 Task: Send an email with the signature Johnny Mitchell with the subject Update on a new law or regulation and the message Could you please send me the updated version of the report once its complete? from softage.5@softage.net to softage.6@softage.net and move the email from Sent Items to the folder Photography
Action: Mouse moved to (56, 55)
Screenshot: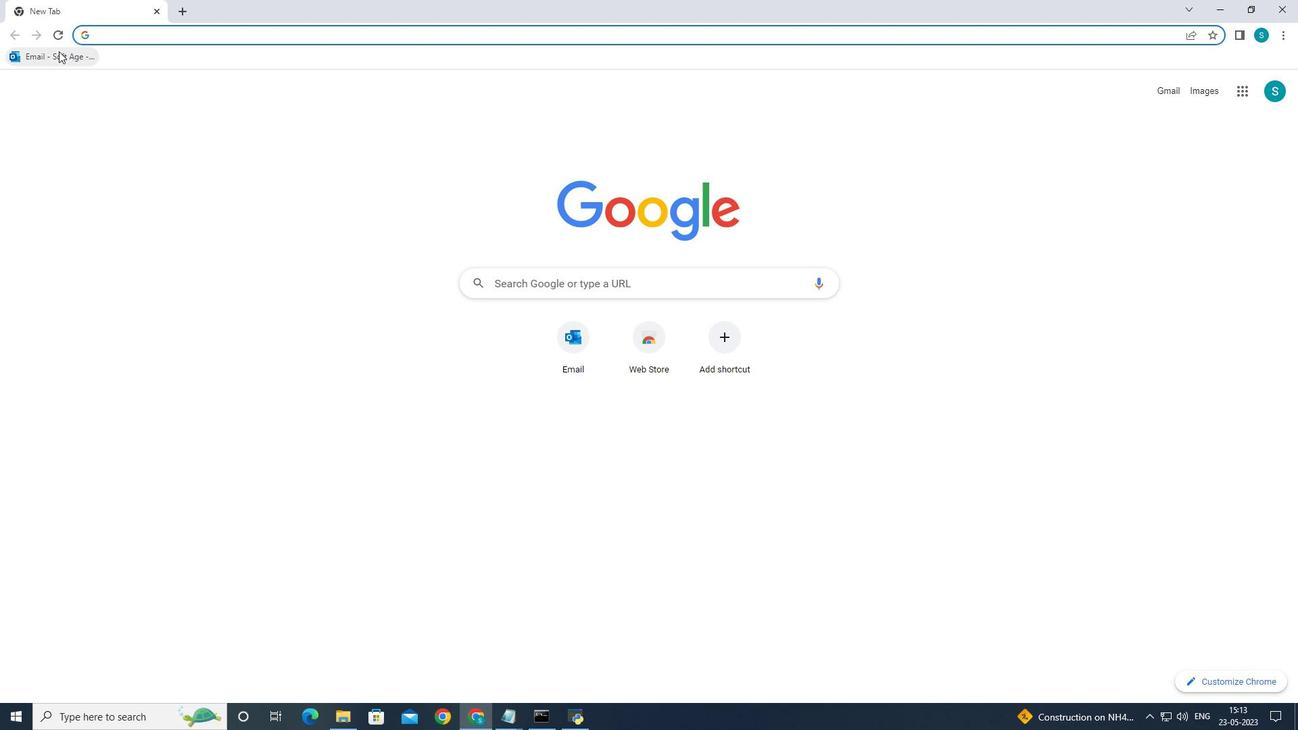 
Action: Mouse pressed left at (56, 55)
Screenshot: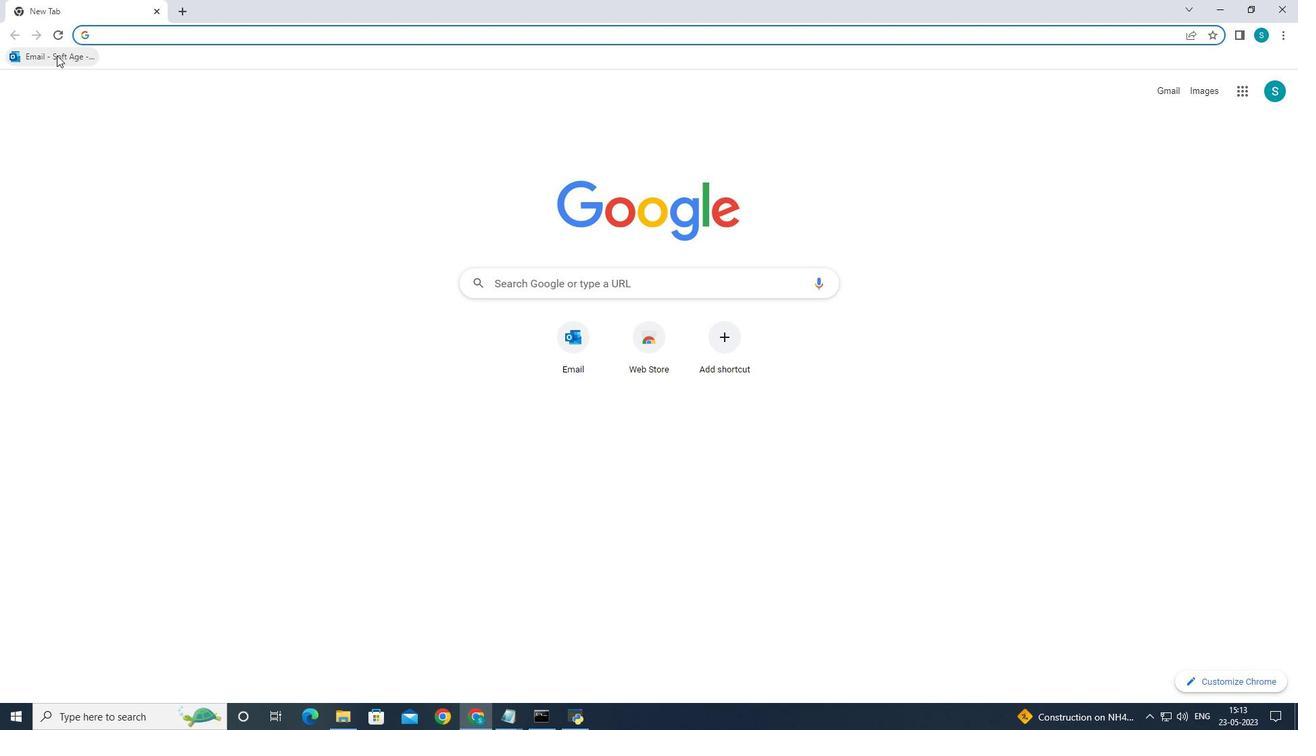 
Action: Mouse moved to (180, 123)
Screenshot: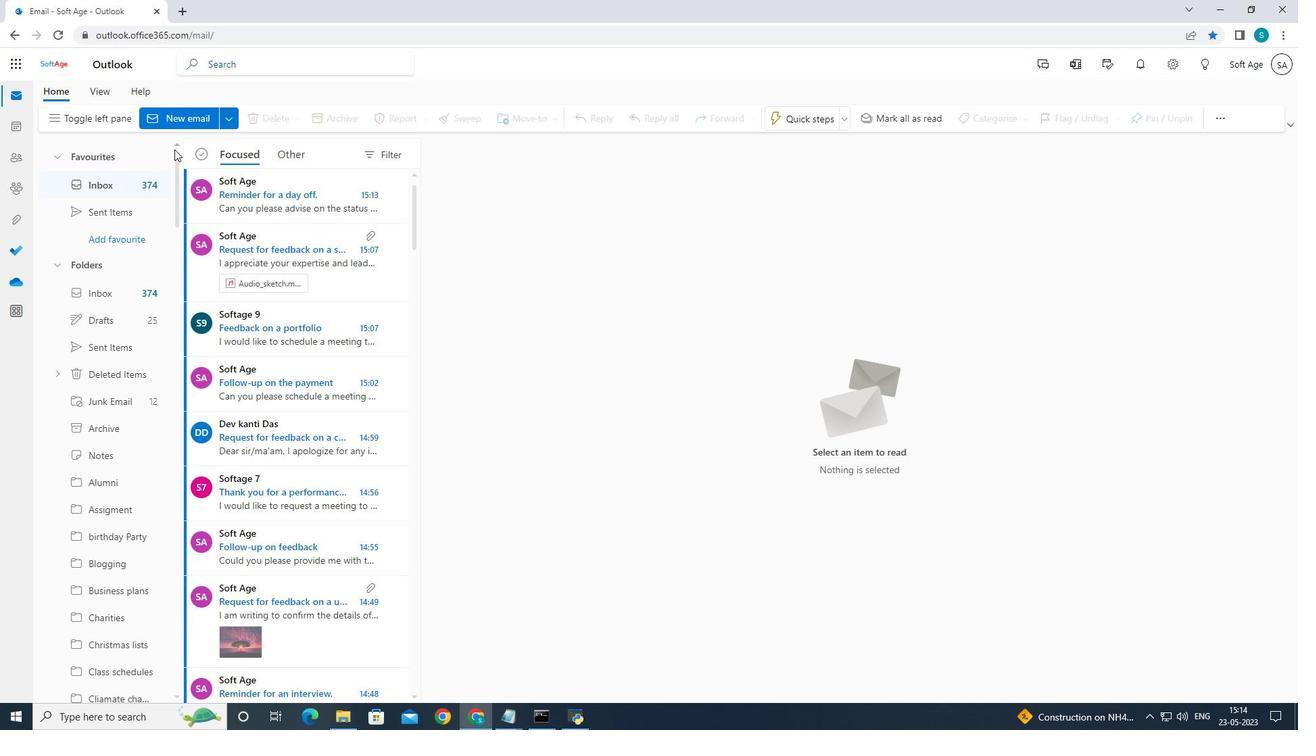 
Action: Mouse pressed left at (180, 123)
Screenshot: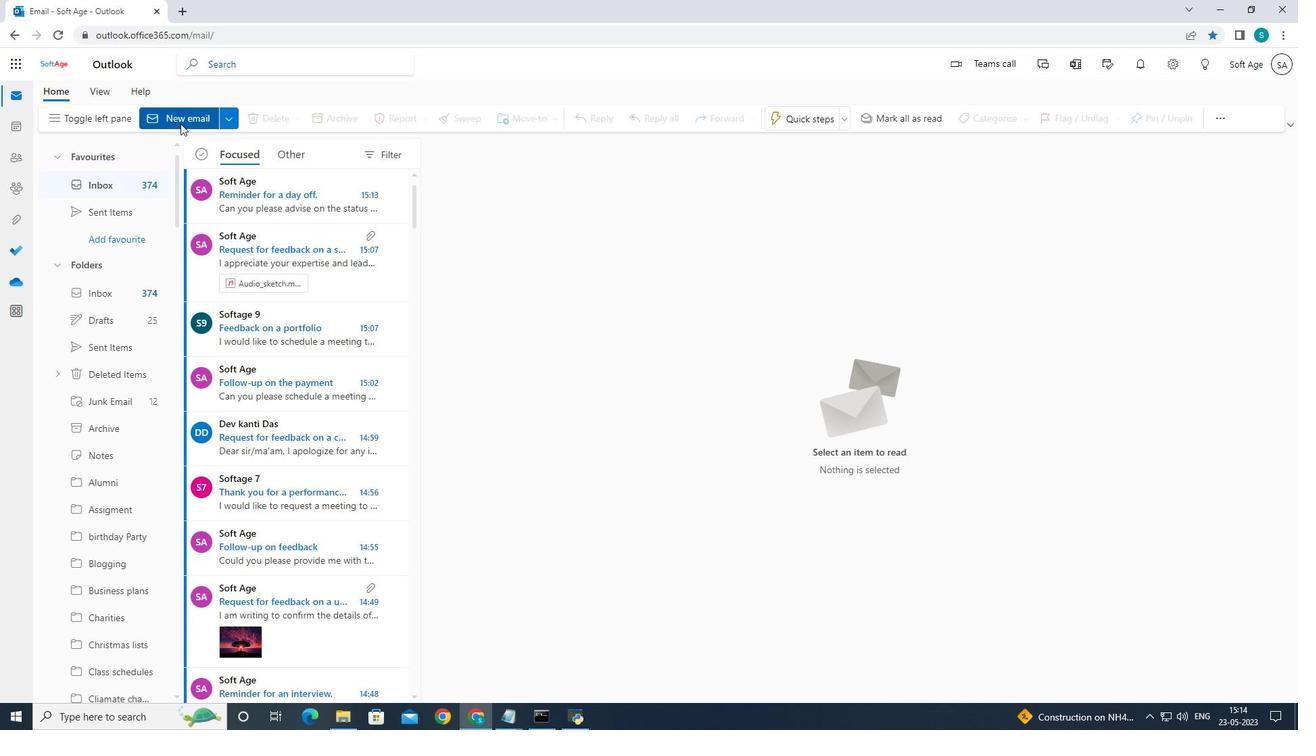 
Action: Mouse pressed left at (180, 123)
Screenshot: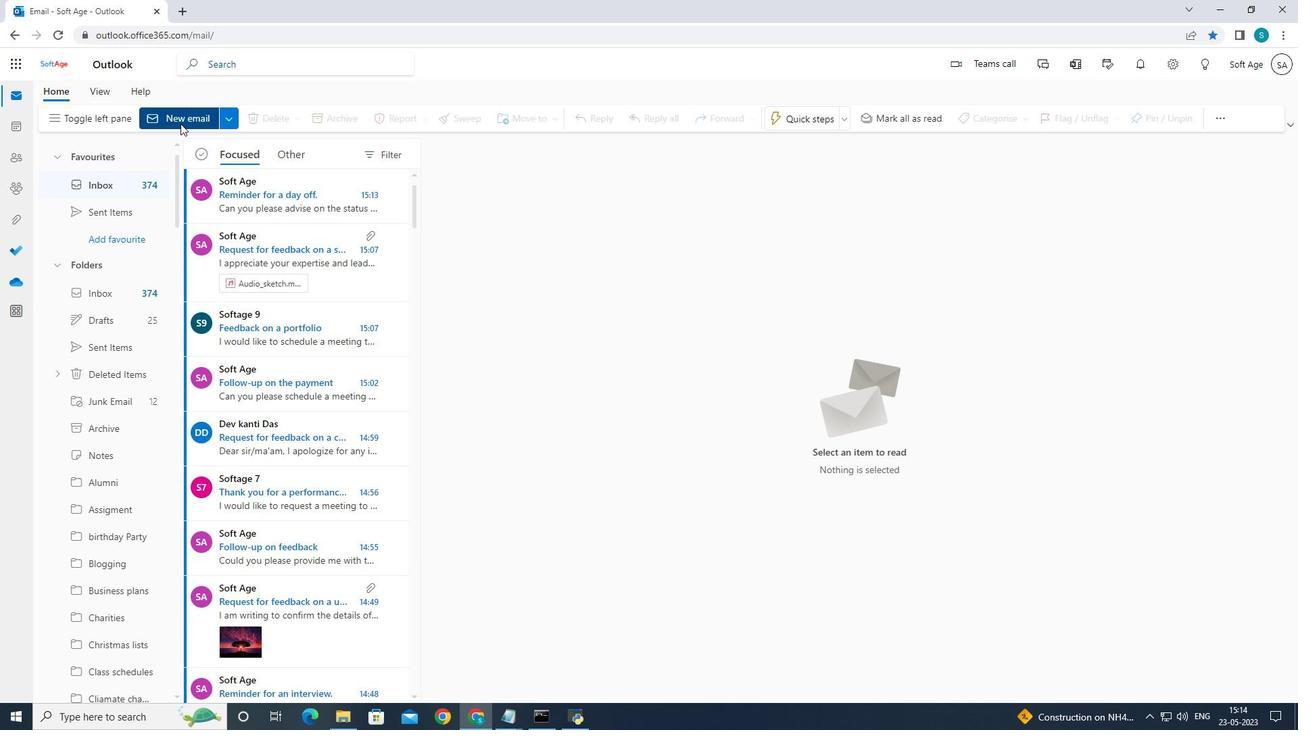 
Action: Mouse moved to (885, 121)
Screenshot: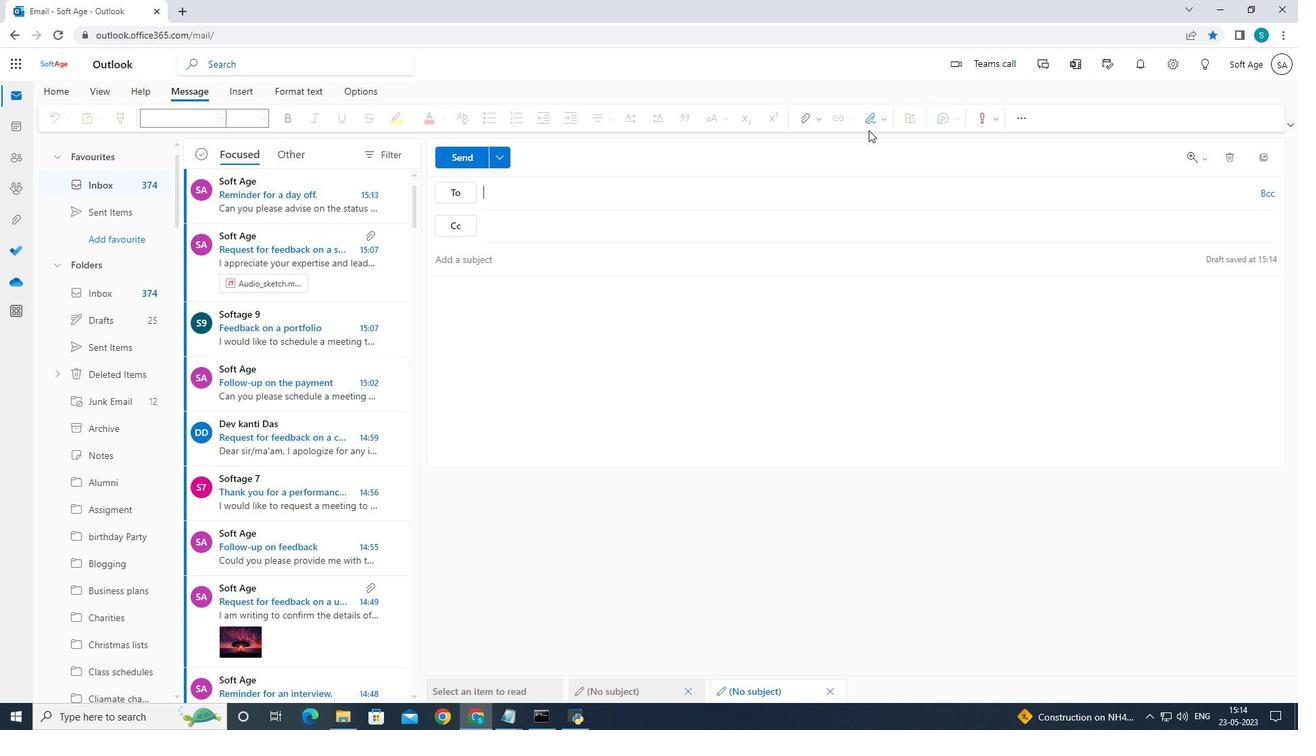 
Action: Mouse pressed left at (885, 121)
Screenshot: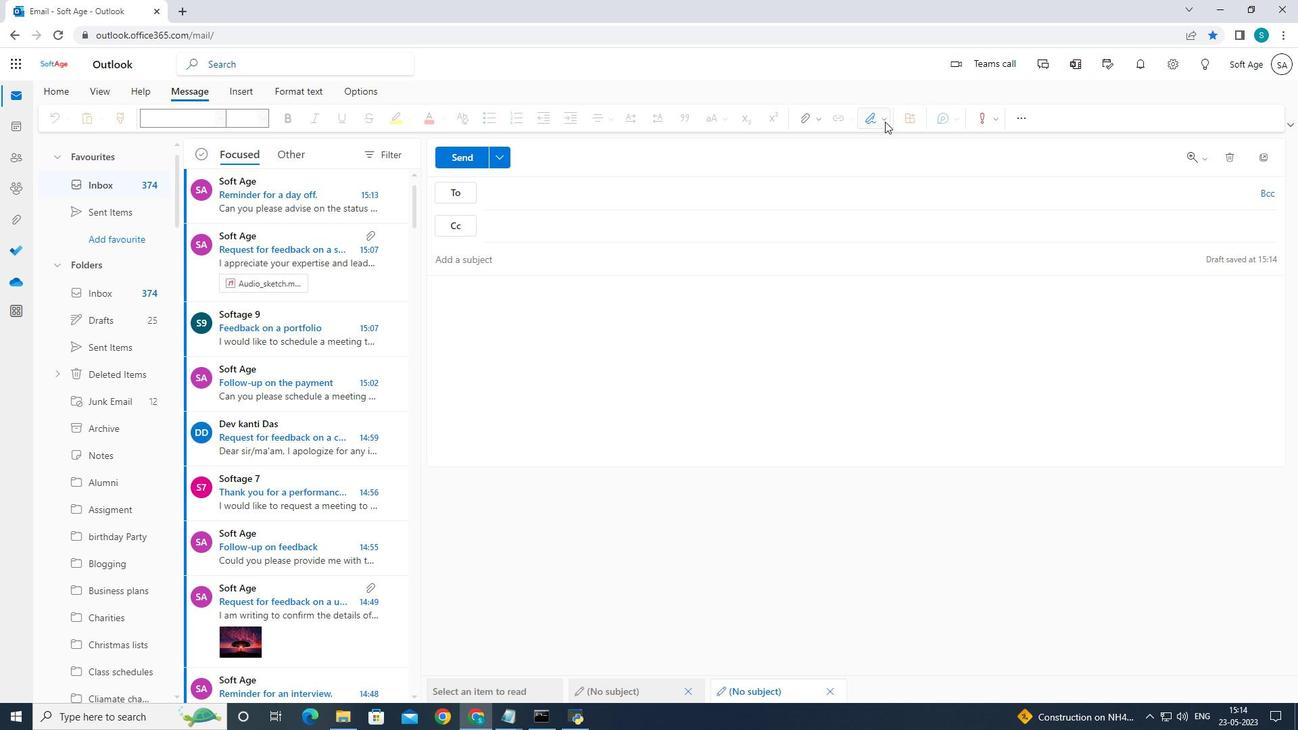 
Action: Mouse moved to (857, 174)
Screenshot: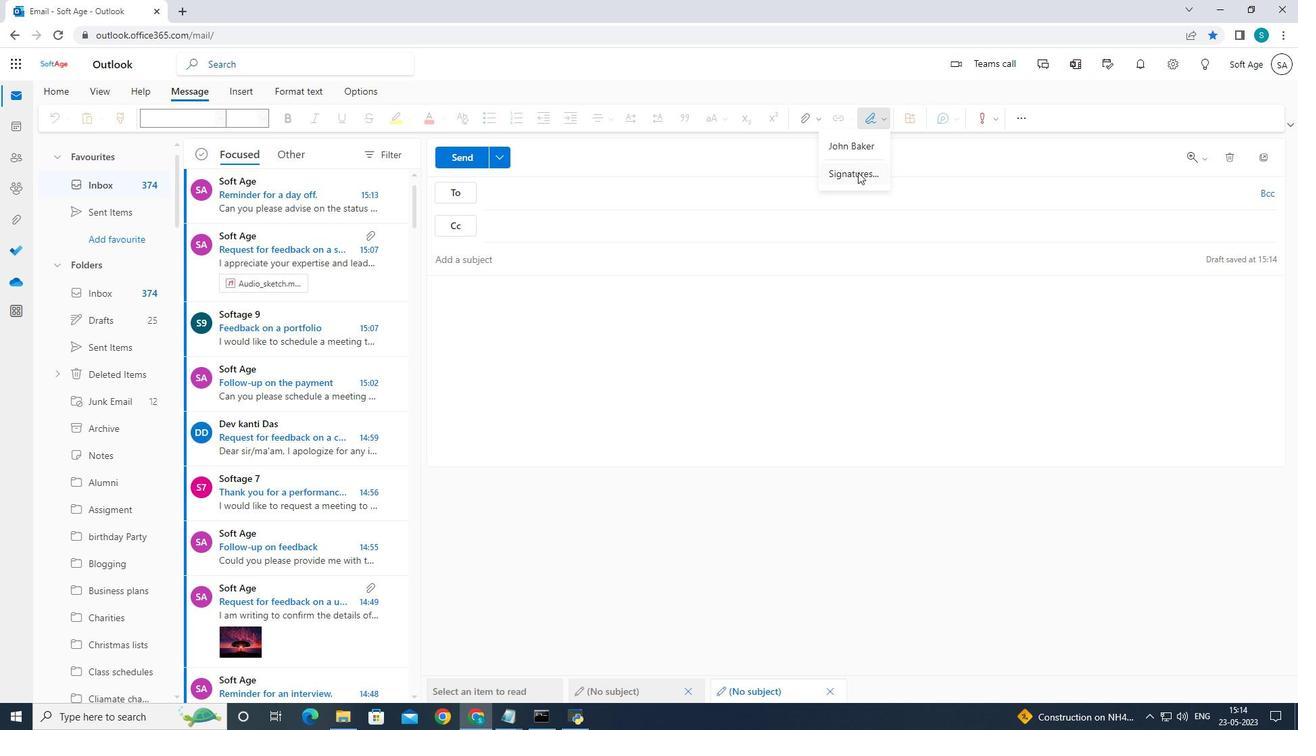 
Action: Mouse pressed left at (857, 174)
Screenshot: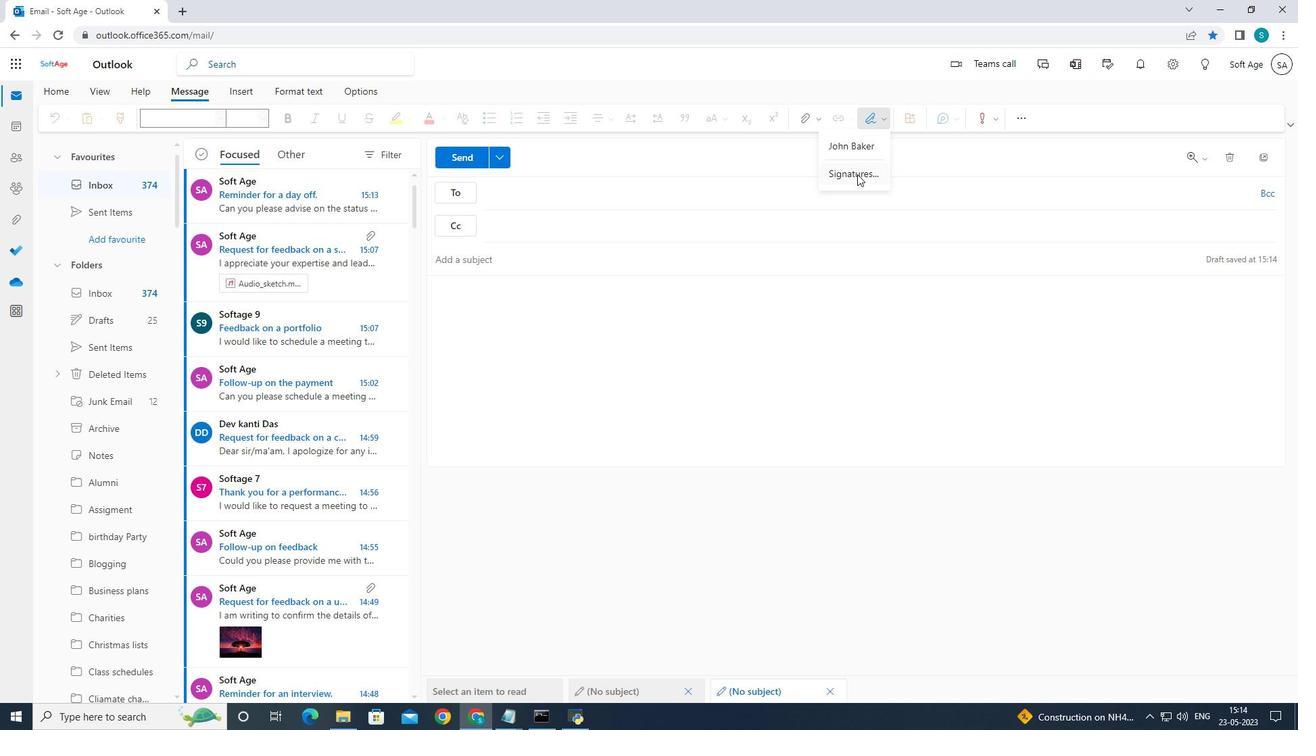 
Action: Mouse moved to (838, 232)
Screenshot: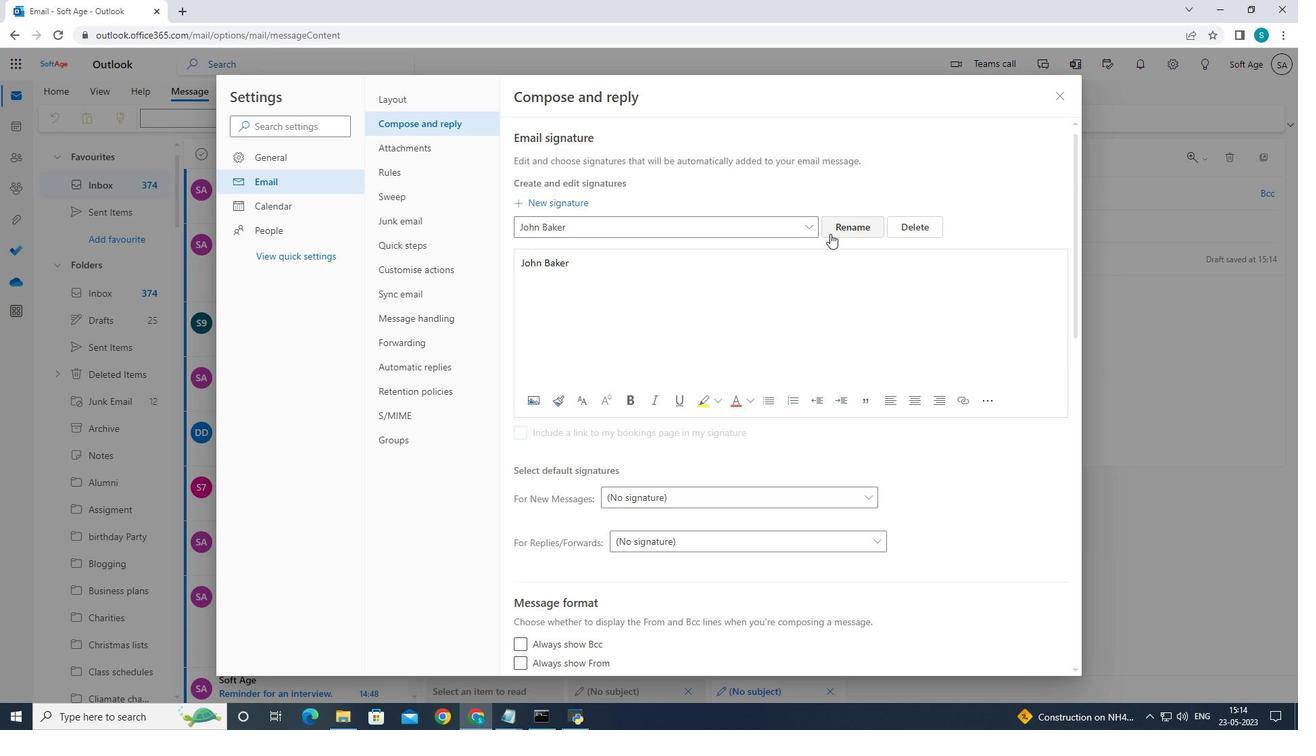 
Action: Mouse pressed left at (838, 232)
Screenshot: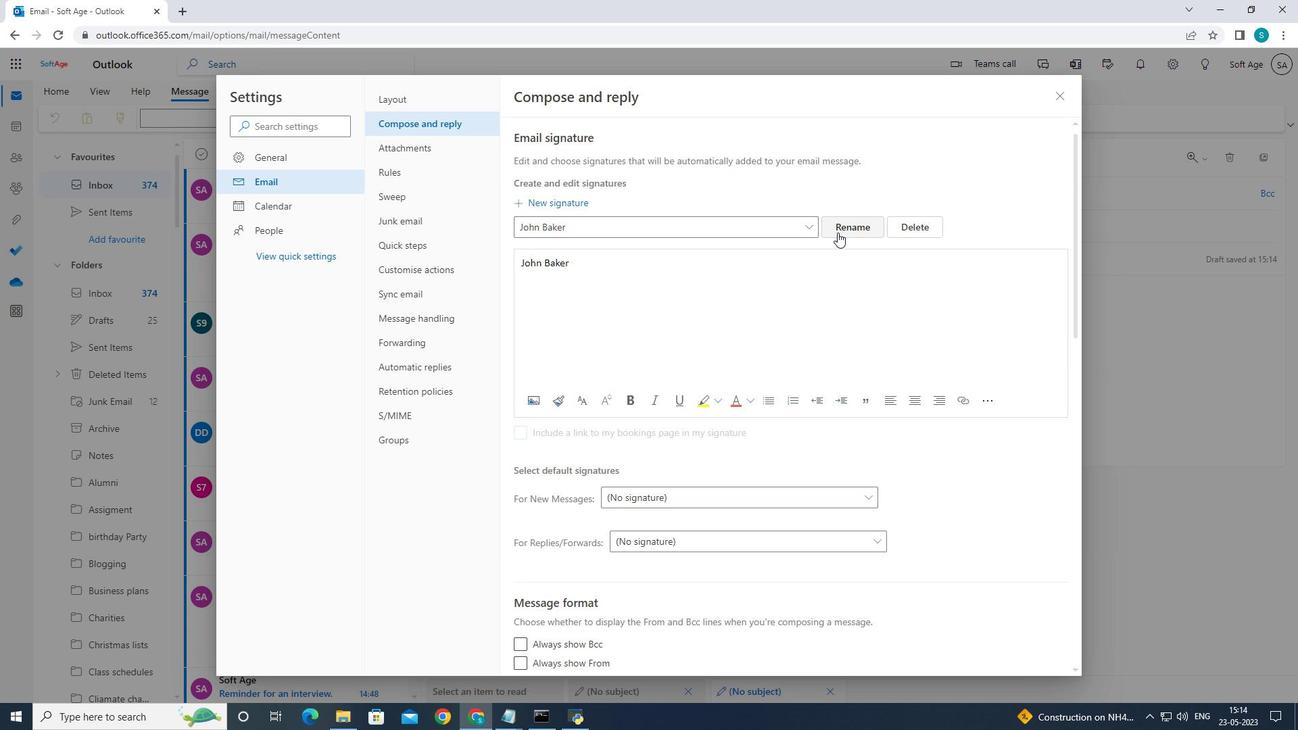 
Action: Mouse moved to (805, 227)
Screenshot: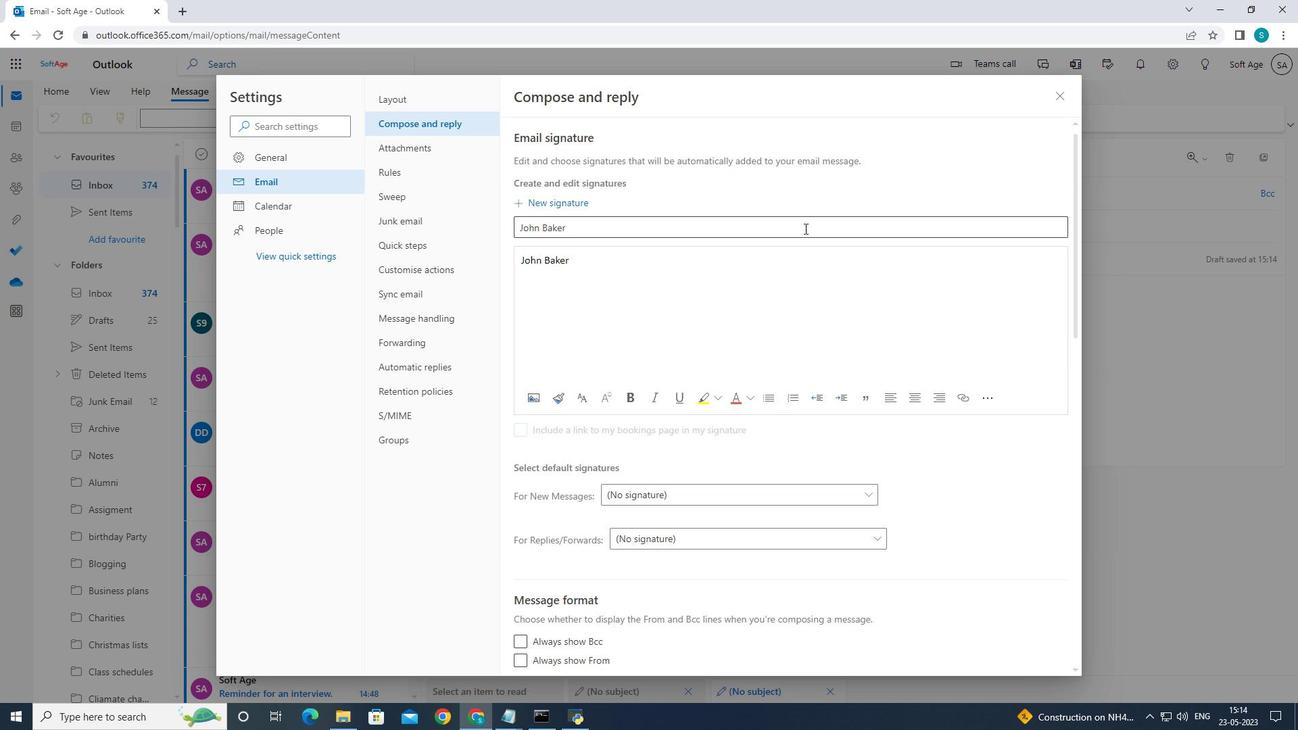 
Action: Mouse pressed left at (805, 227)
Screenshot: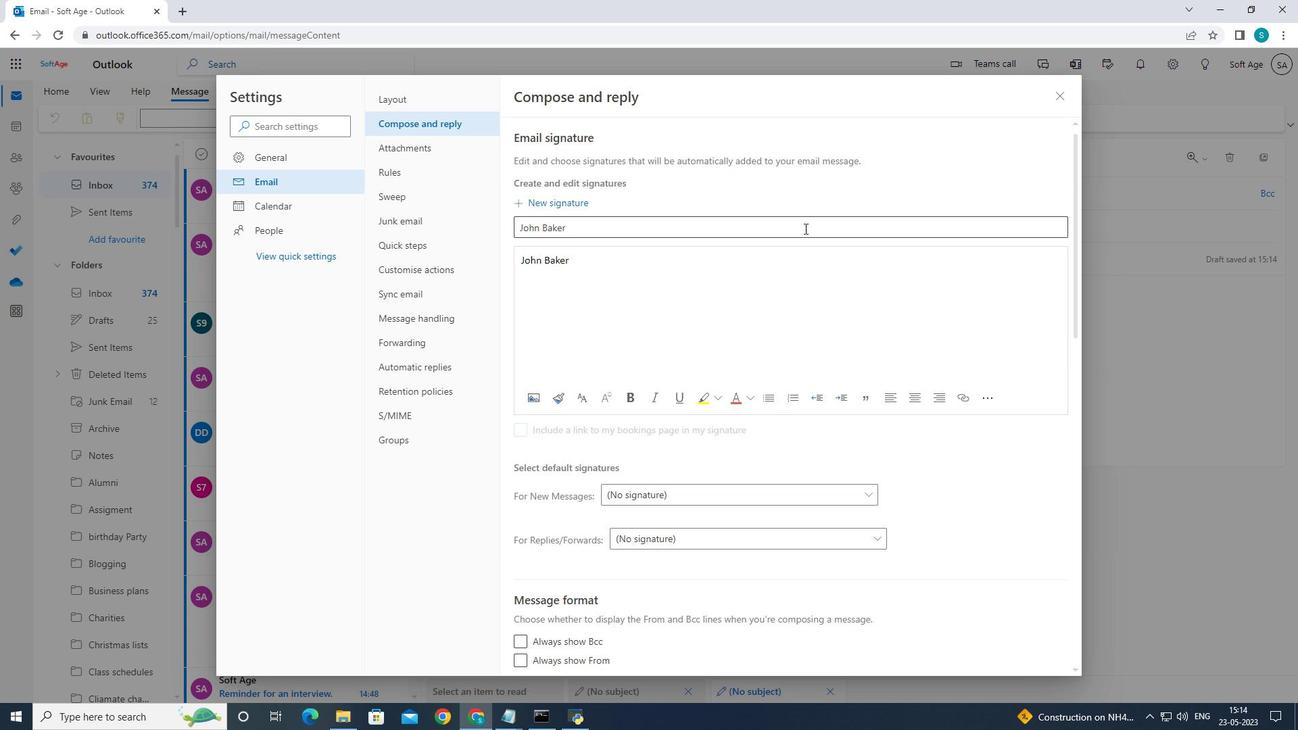 
Action: Mouse moved to (907, 250)
Screenshot: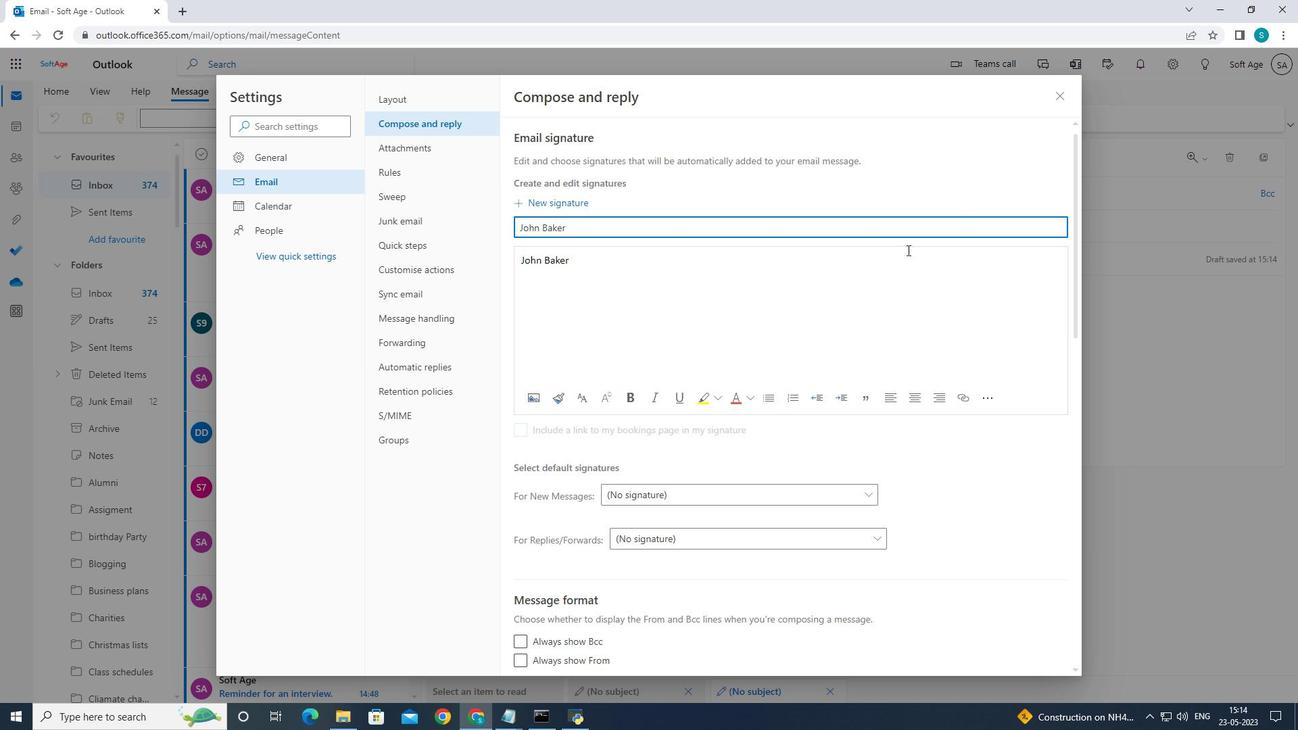 
Action: Key pressed <Key.backspace>
Screenshot: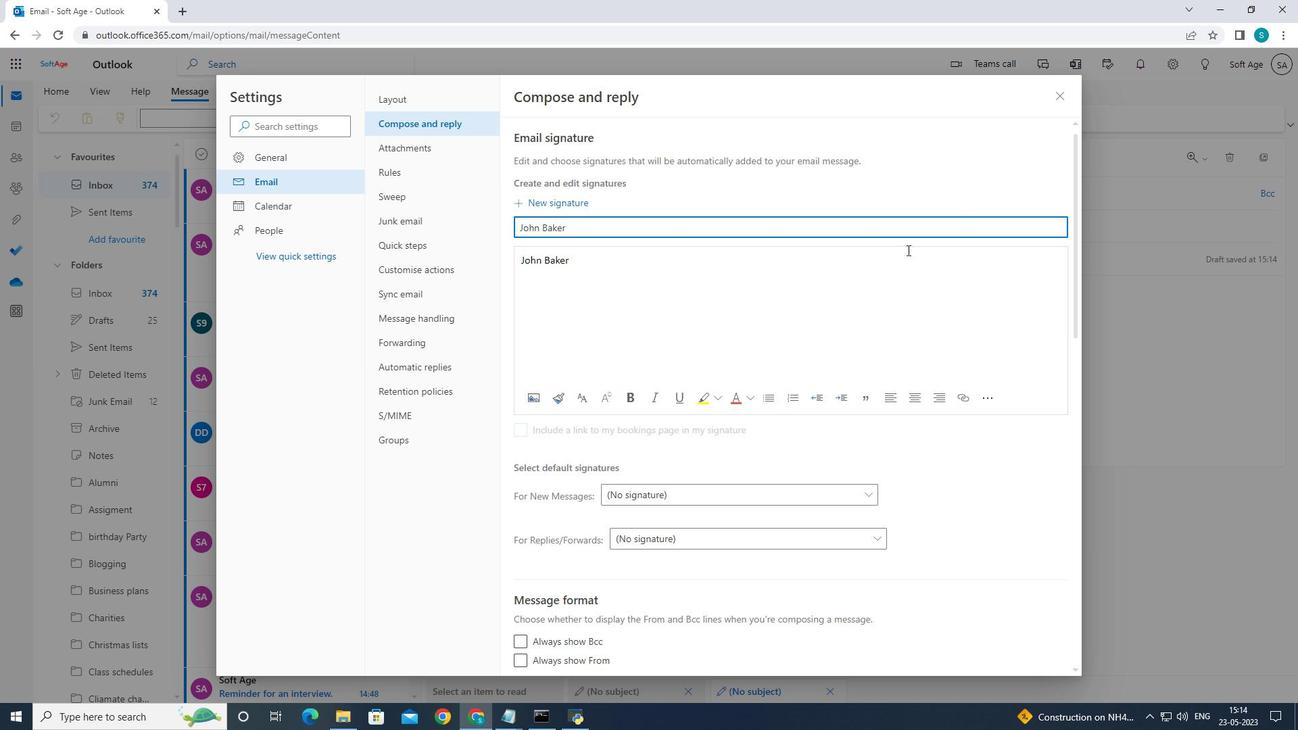 
Action: Mouse moved to (909, 250)
Screenshot: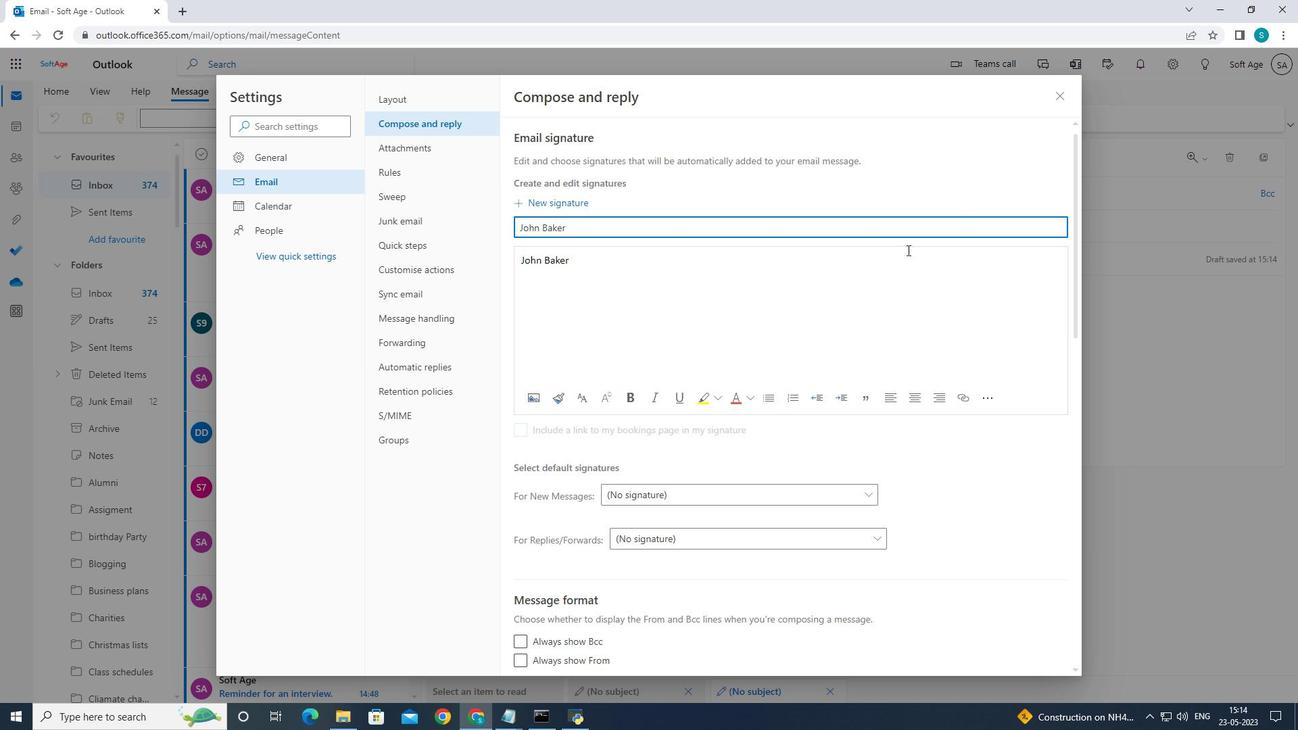 
Action: Key pressed <Key.backspace><Key.backspace><Key.backspace><Key.backspace><Key.backspace><Key.backspace><Key.backspace><Key.backspace><Key.backspace><Key.backspace><Key.backspace><Key.backspace><Key.backspace><Key.backspace>
Screenshot: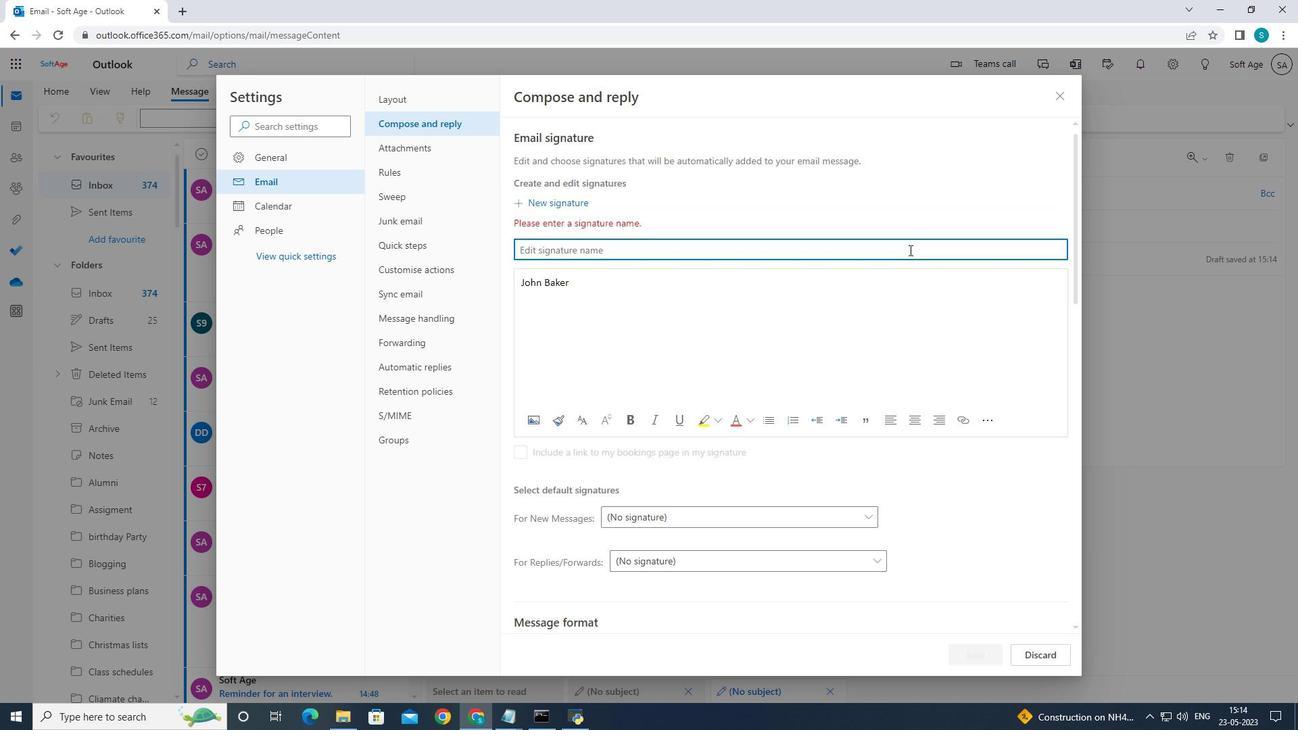 
Action: Mouse moved to (952, 262)
Screenshot: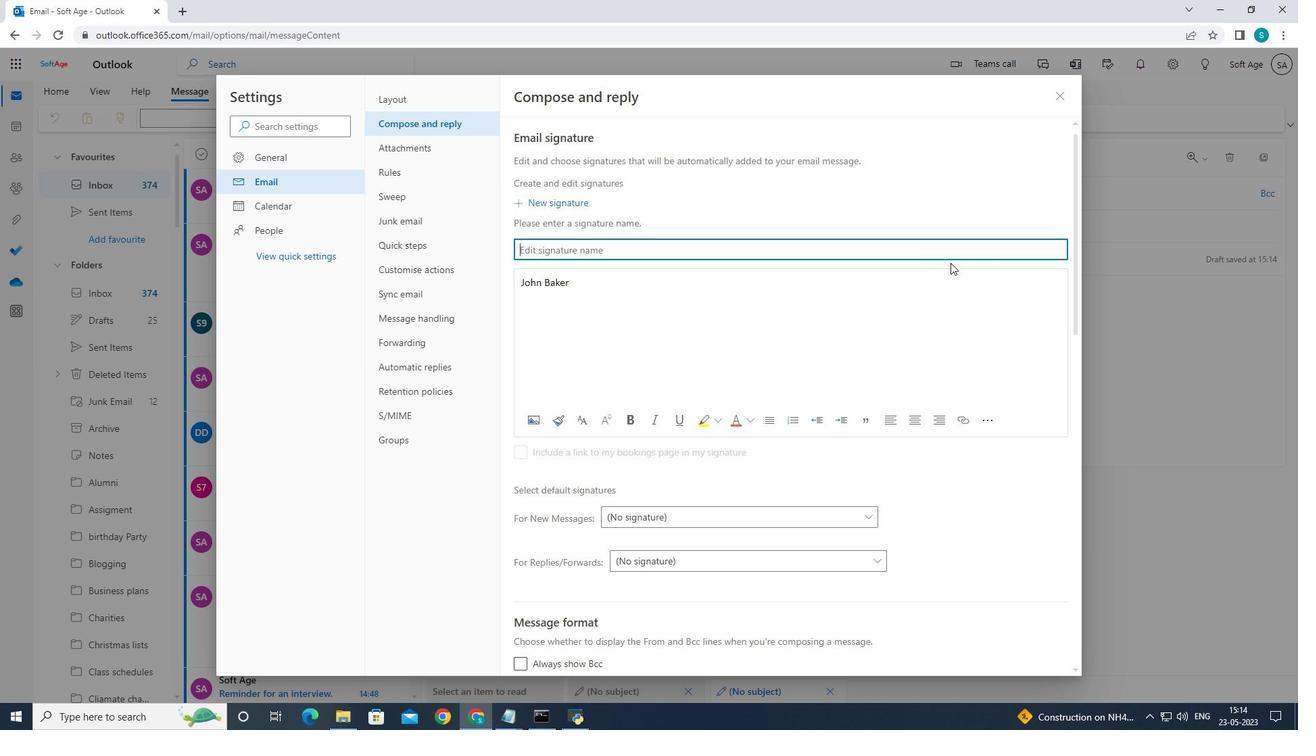 
Action: Key pressed <Key.caps_lock>J<Key.caps_lock>ohnny<Key.space><Key.caps_lock>M<Key.caps_lock>itchell
Screenshot: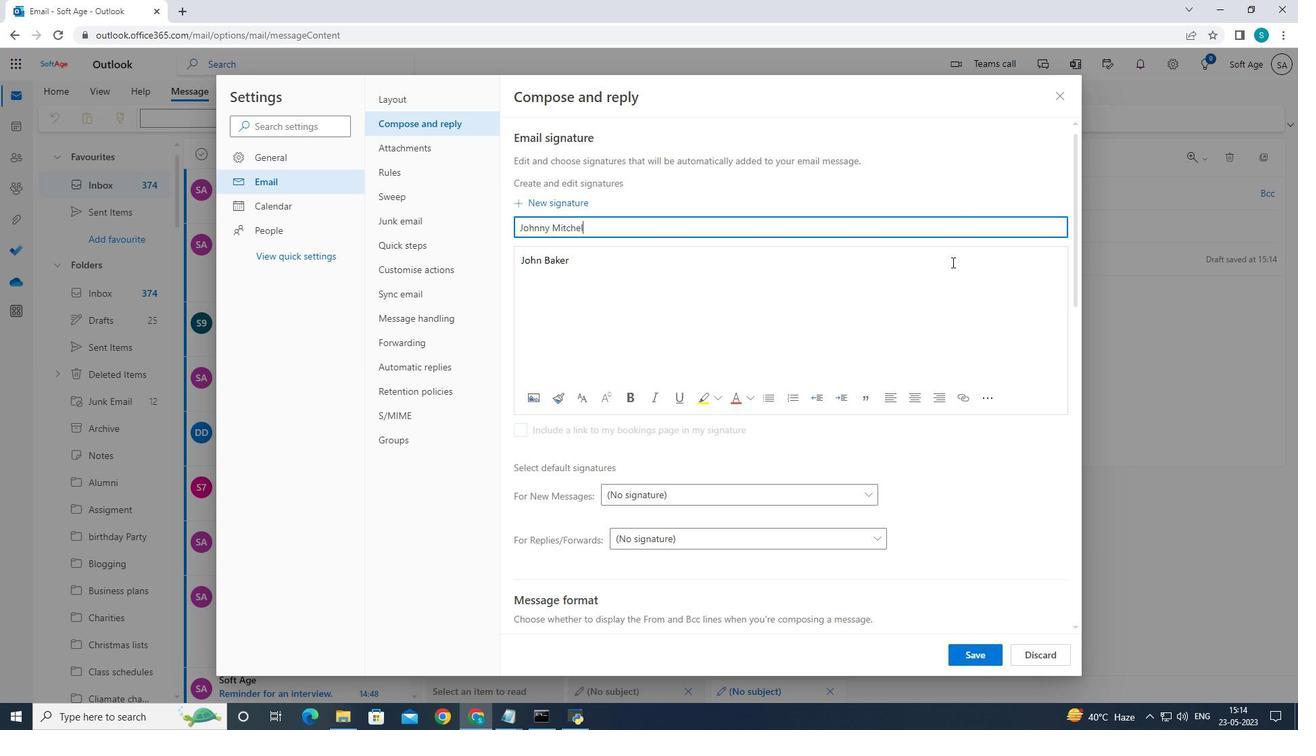 
Action: Mouse moved to (612, 250)
Screenshot: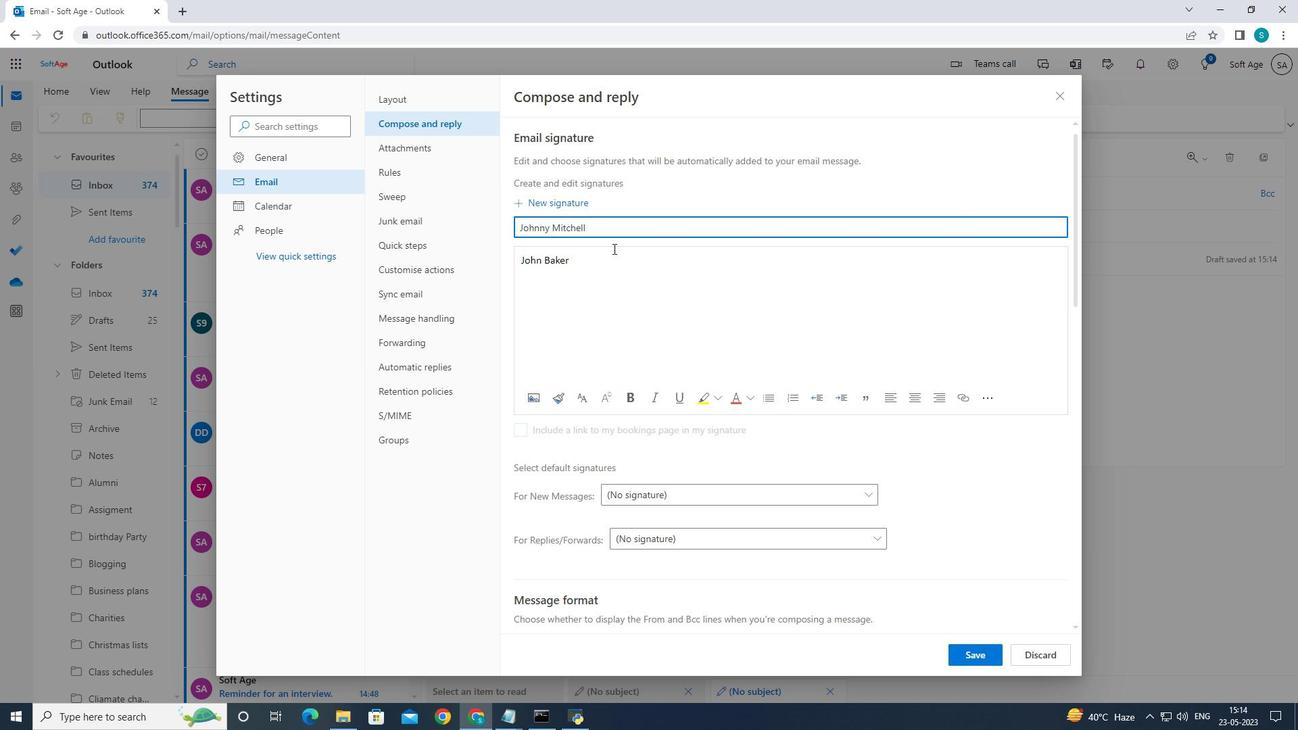 
Action: Mouse pressed left at (612, 250)
Screenshot: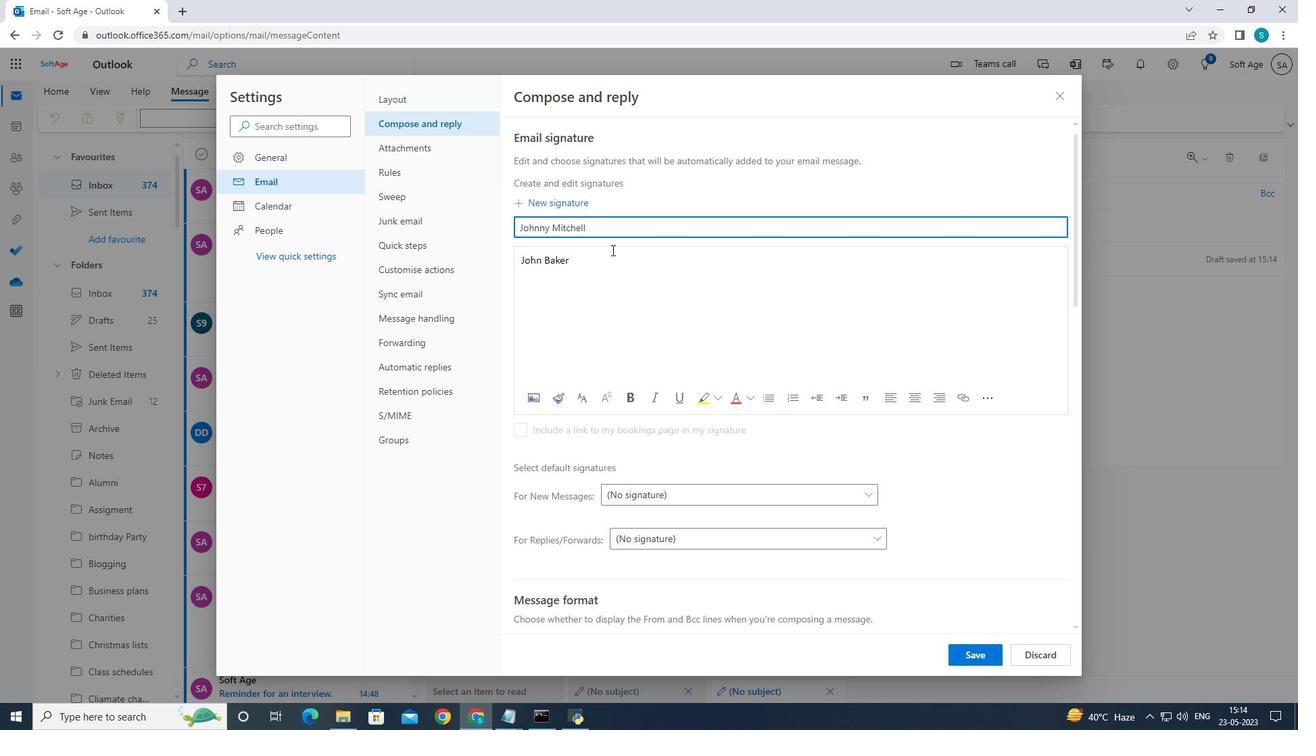 
Action: Mouse moved to (998, 238)
Screenshot: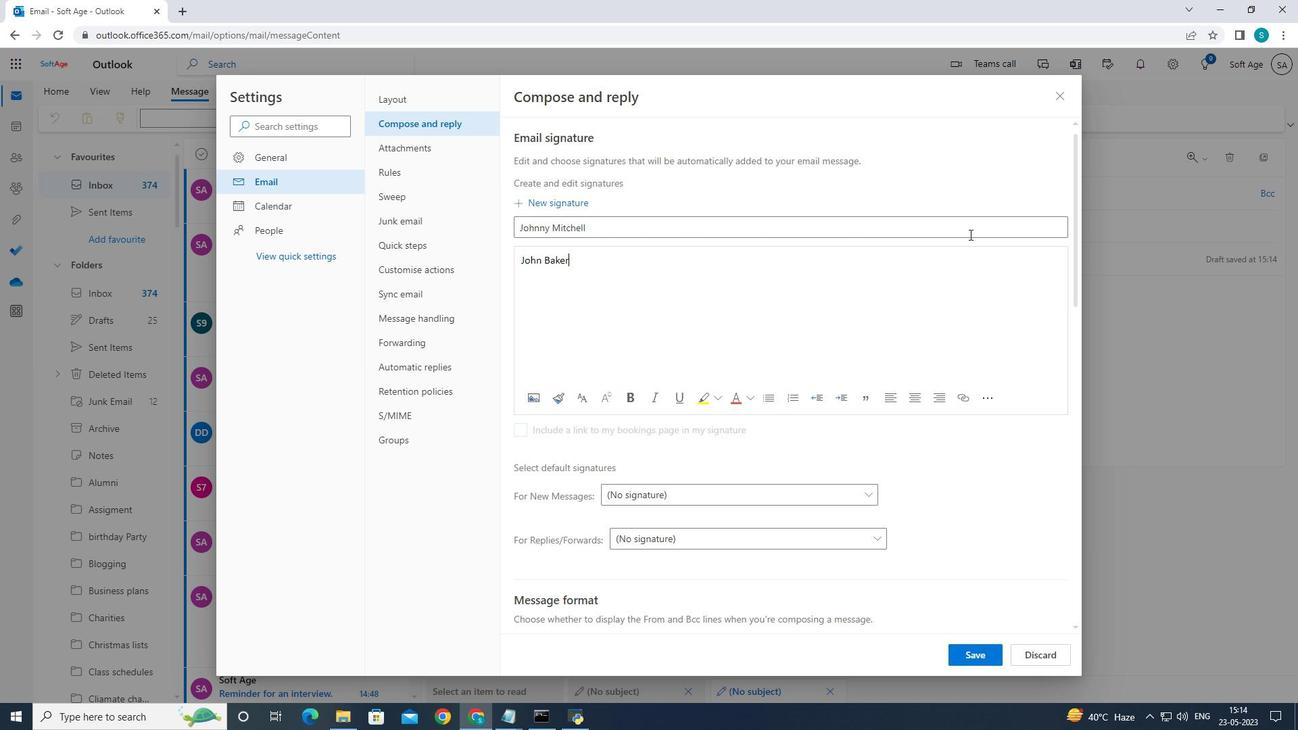 
Action: Key pressed <Key.backspace><Key.backspace><Key.backspace><Key.backspace><Key.backspace><Key.backspace><Key.backspace><Key.backspace><Key.backspace><Key.backspace><Key.backspace><Key.backspace><Key.backspace><Key.backspace><Key.backspace><Key.backspace><Key.backspace><Key.caps_lock>J<Key.caps_lock>ohnny<Key.space><Key.caps_lock>M<Key.caps_lock>itchell
Screenshot: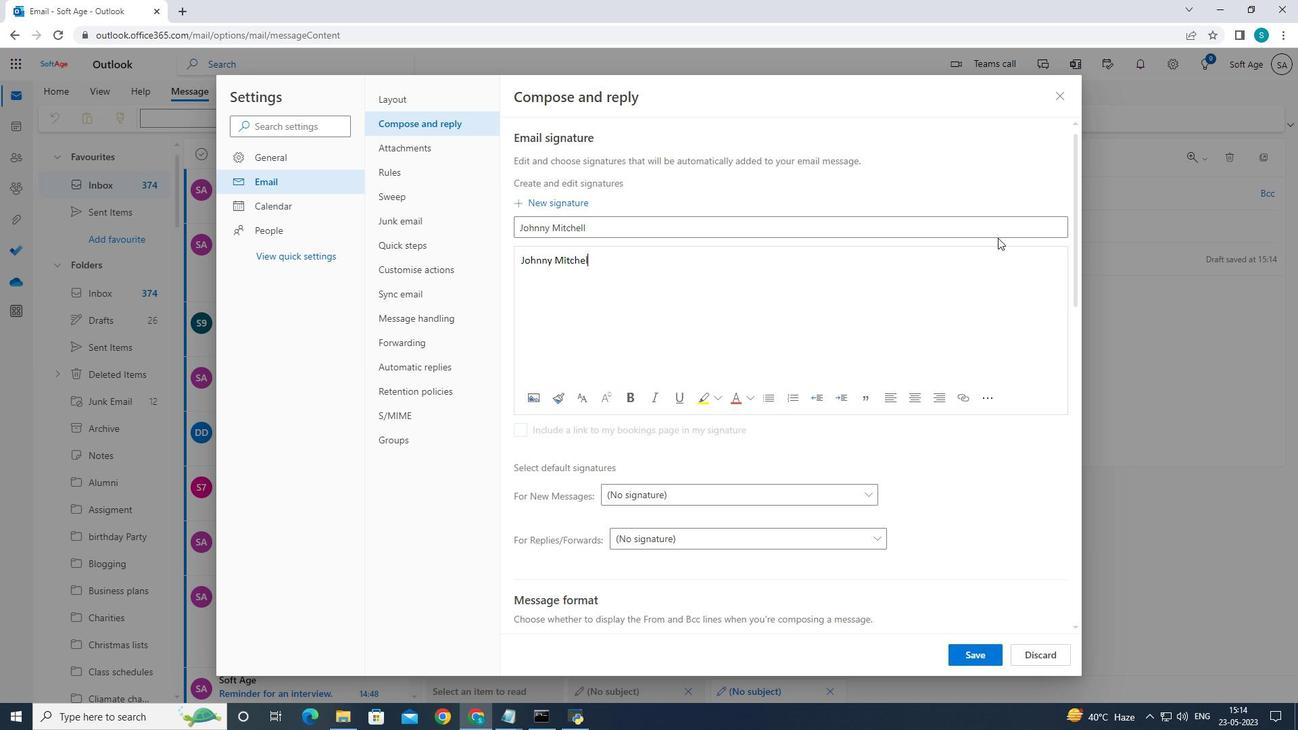 
Action: Mouse moved to (963, 664)
Screenshot: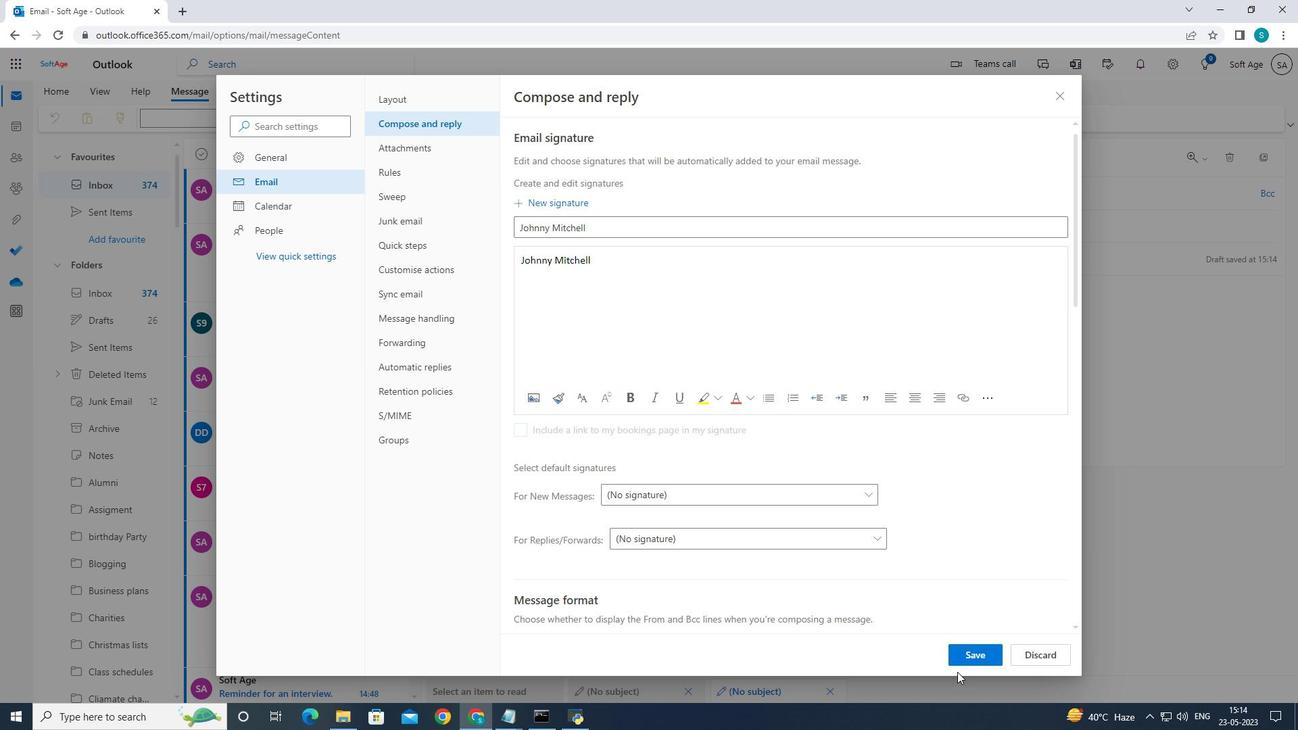 
Action: Mouse pressed left at (963, 664)
Screenshot: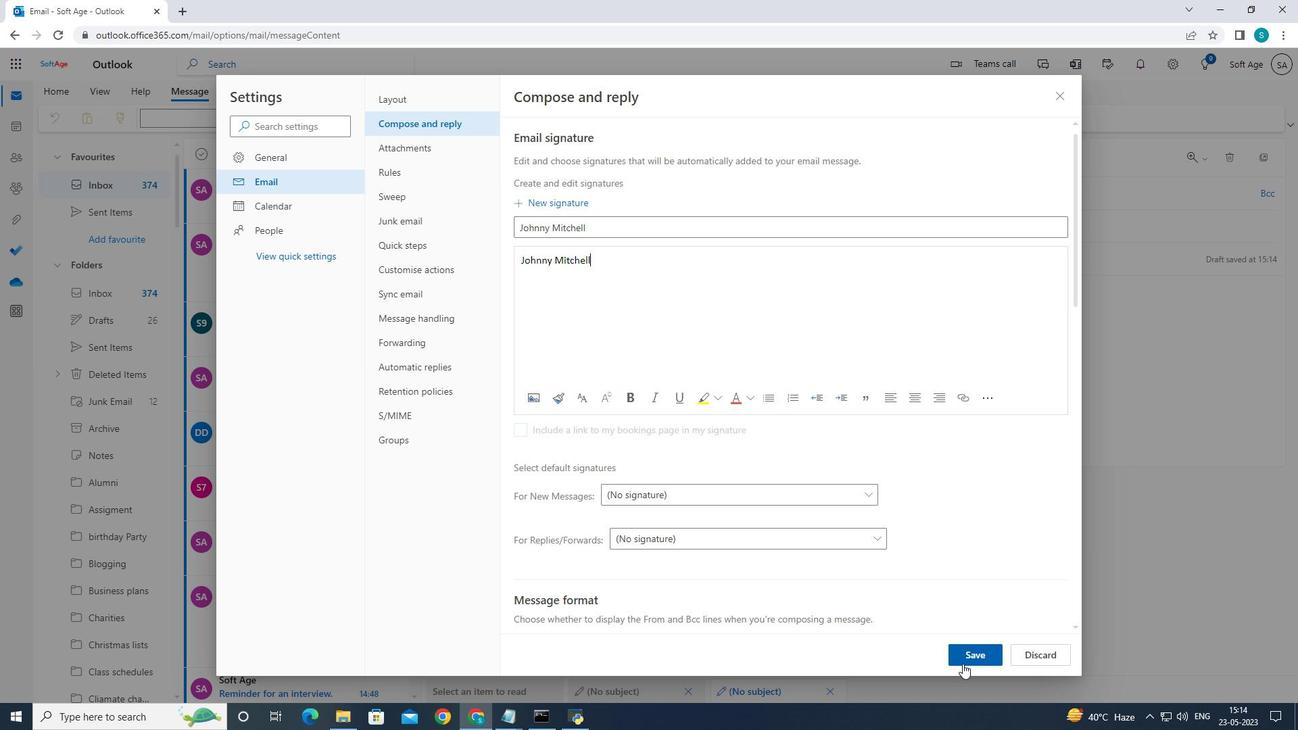 
Action: Mouse moved to (1058, 93)
Screenshot: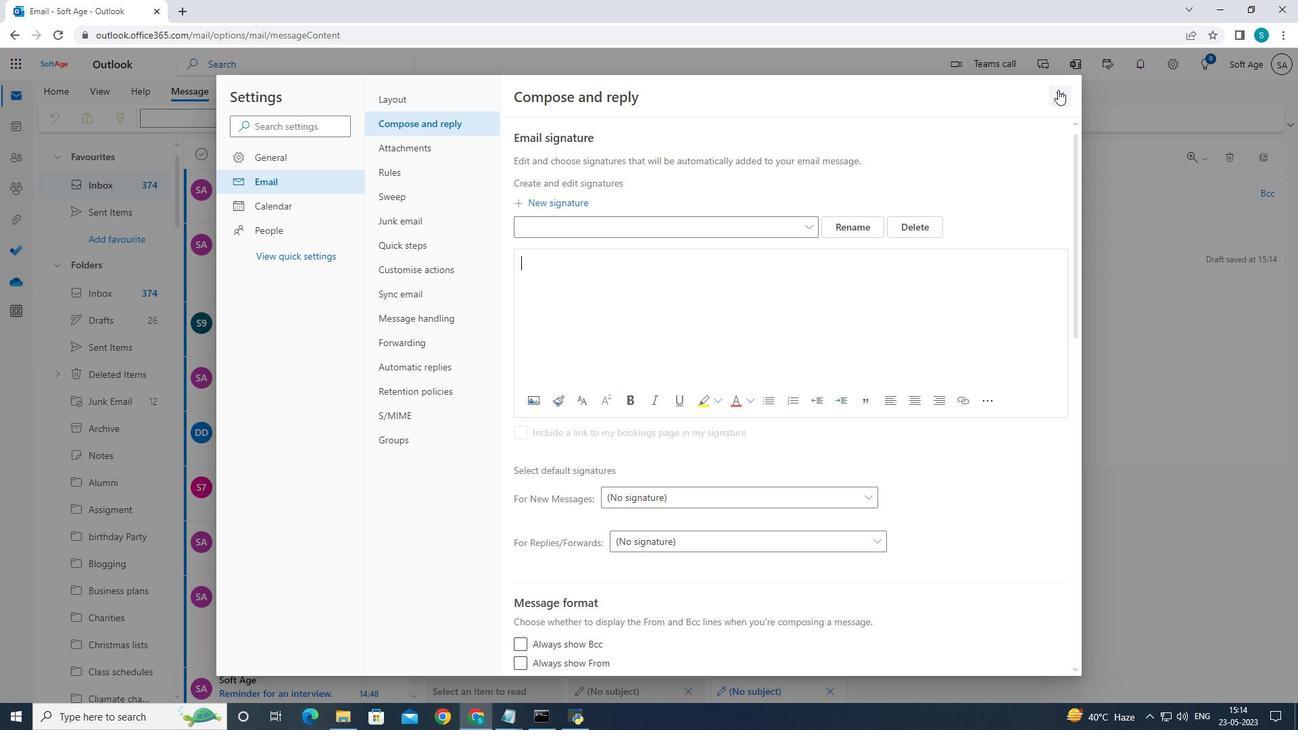 
Action: Mouse pressed left at (1058, 93)
Screenshot: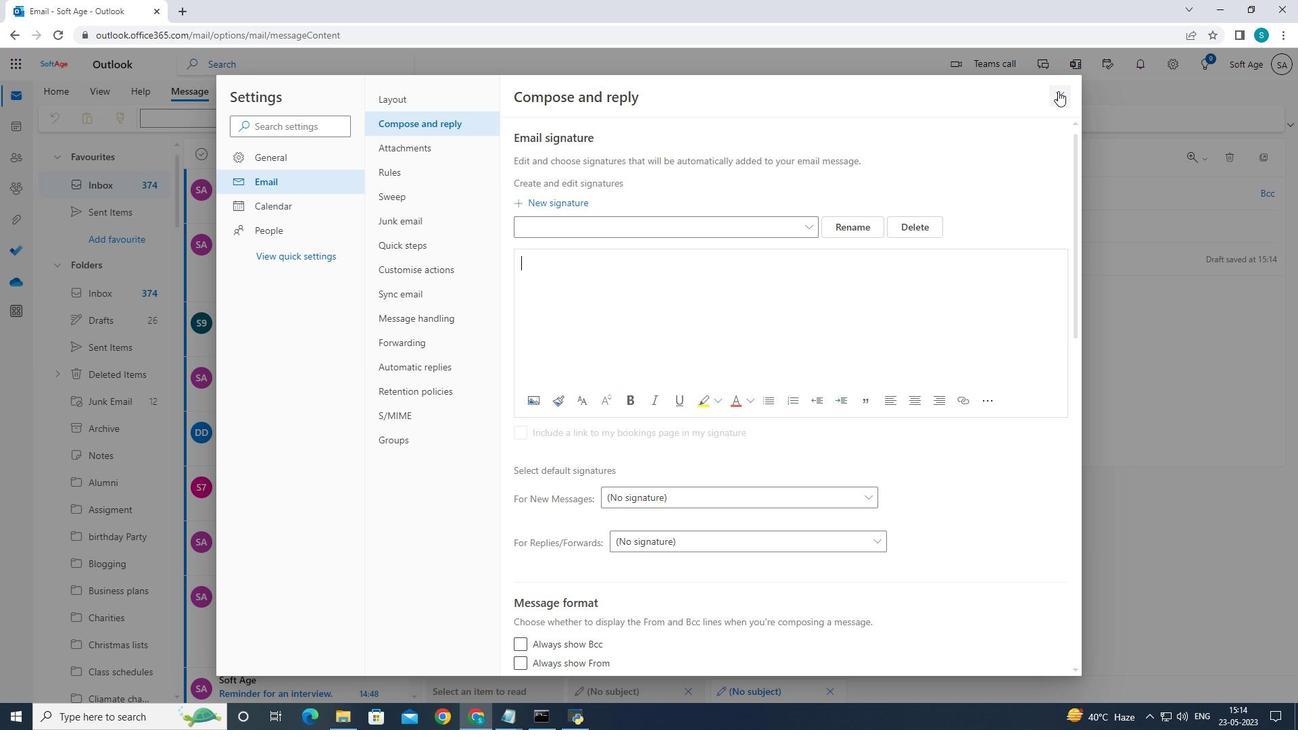 
Action: Mouse moved to (569, 254)
Screenshot: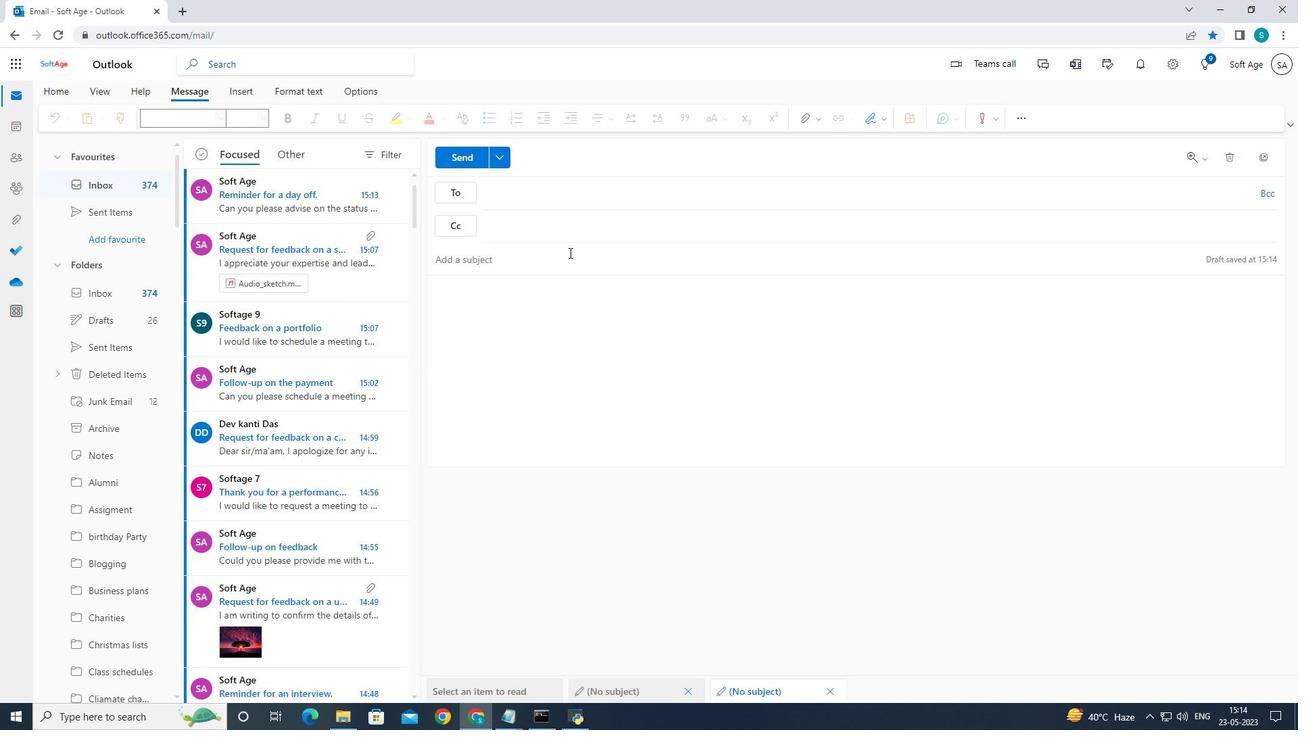 
Action: Mouse pressed left at (569, 254)
Screenshot: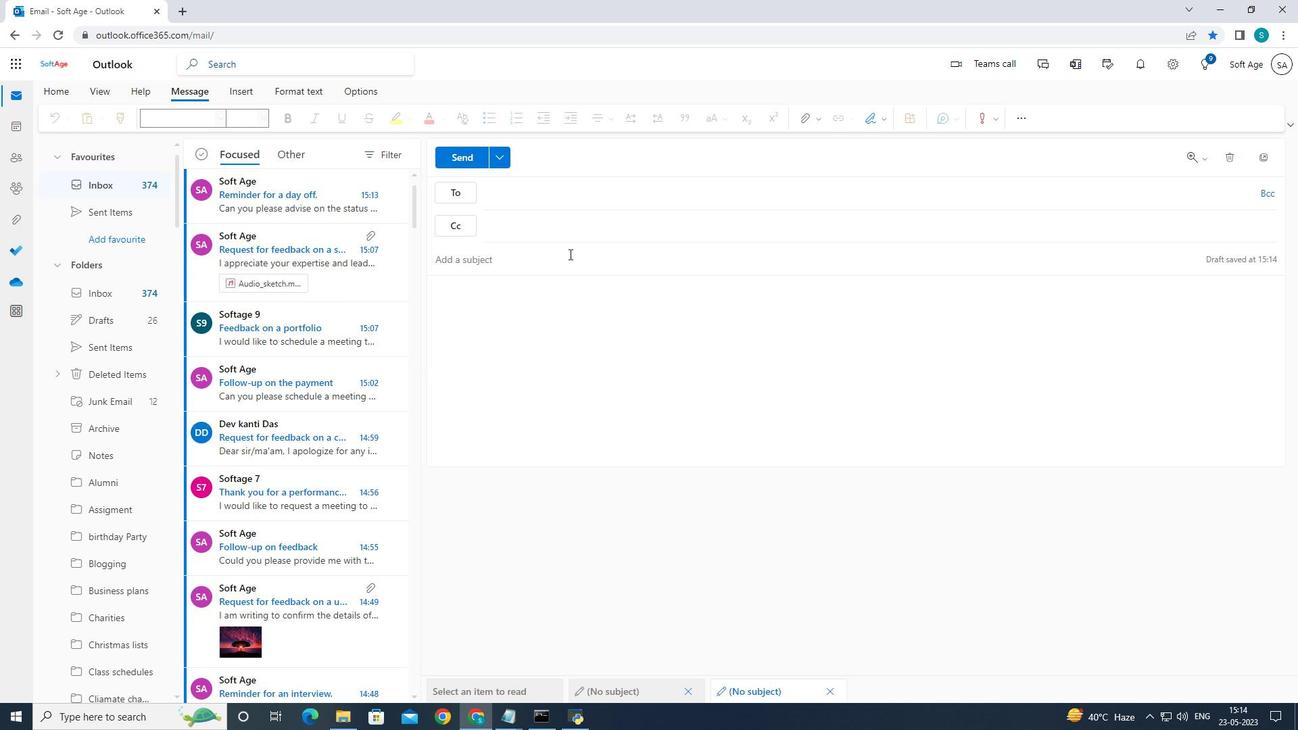 
Action: Mouse moved to (873, 164)
Screenshot: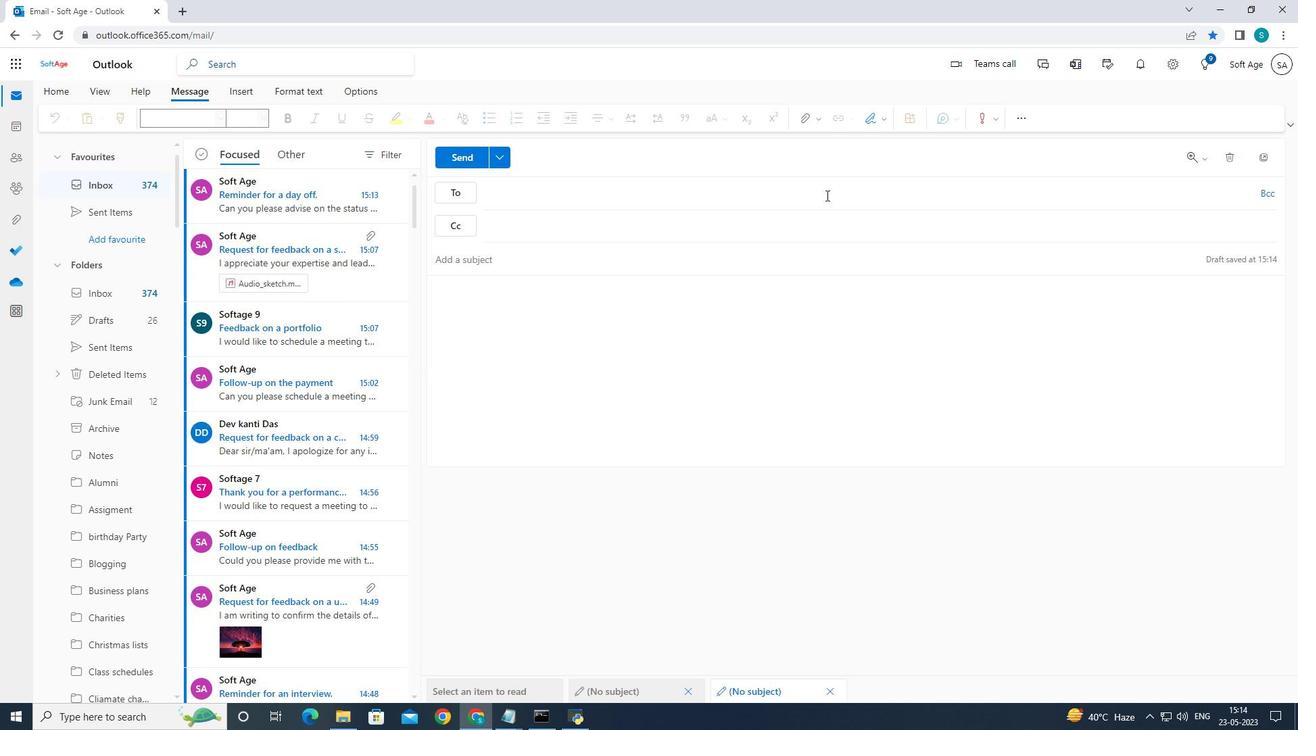 
Action: Key pressed <Key.caps_lock>U<Key.caps_lock>pdate<Key.space>on<Key.space>a<Key.space>new<Key.space>law<Key.space>or<Key.space>regulation
Screenshot: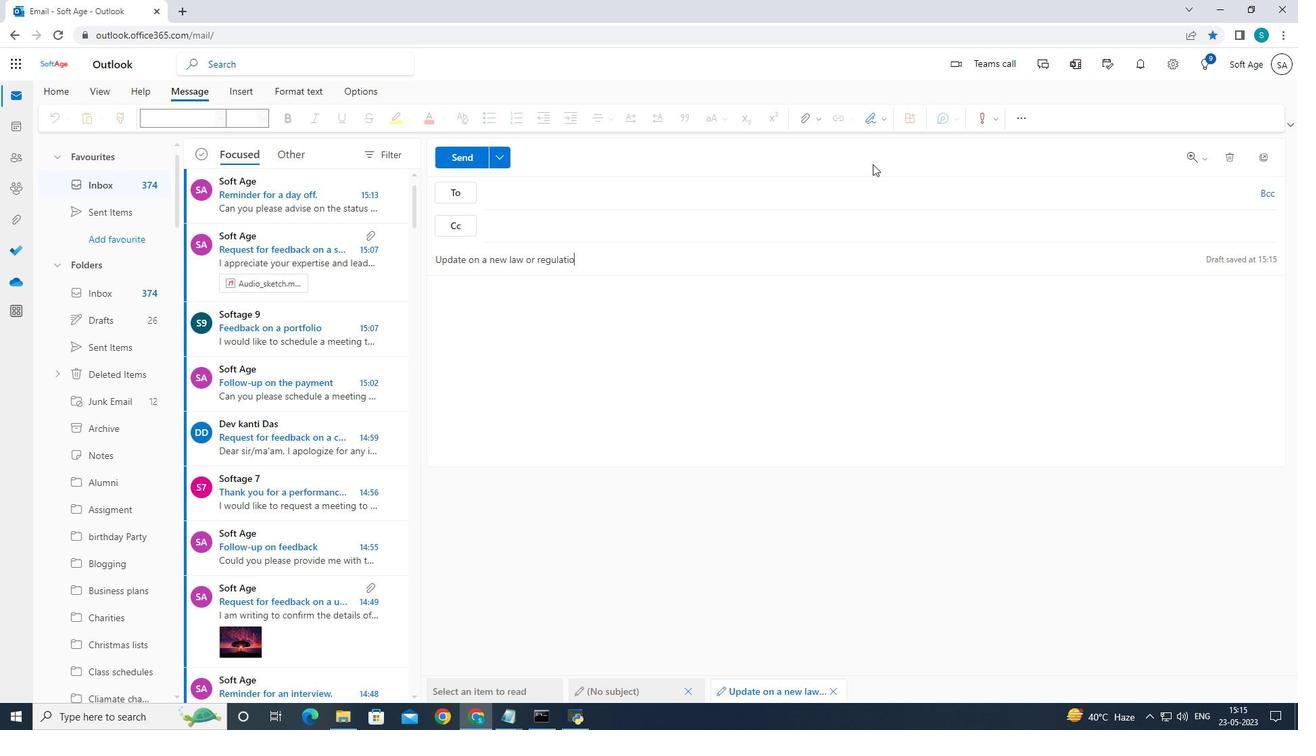 
Action: Mouse moved to (698, 321)
Screenshot: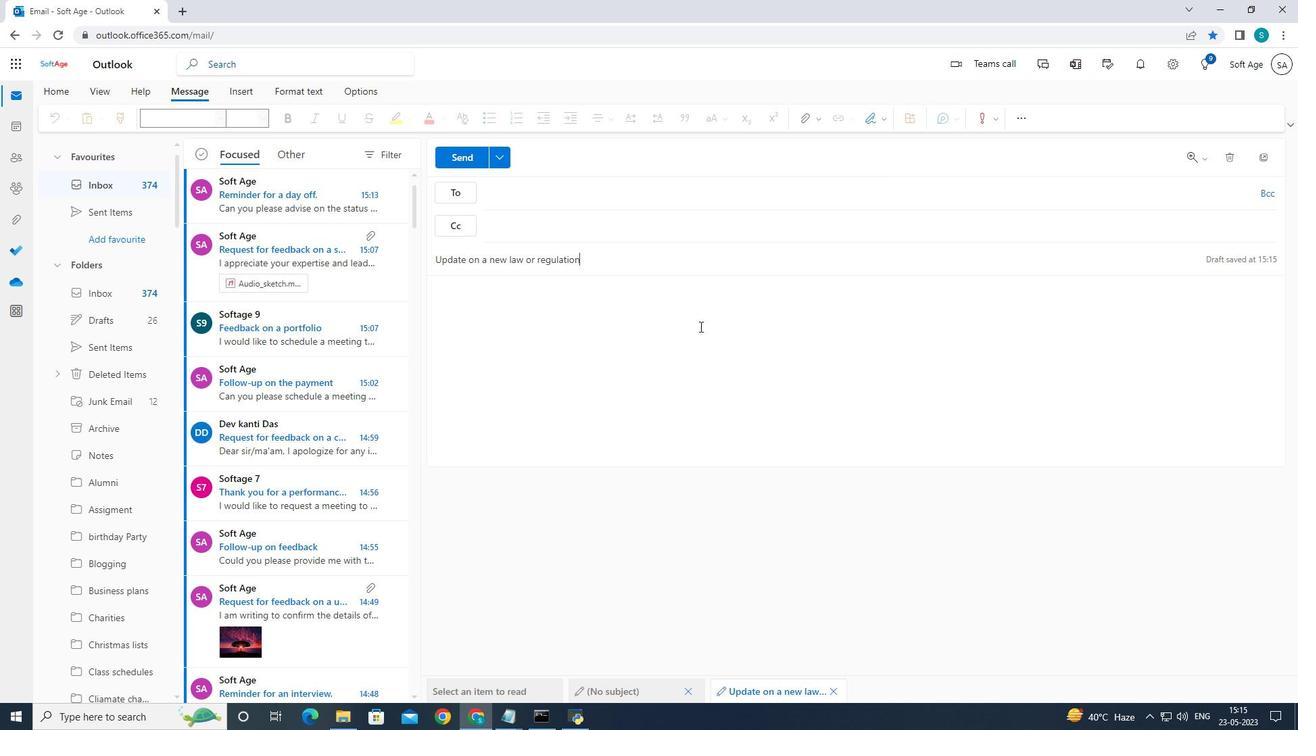 
Action: Mouse pressed left at (698, 321)
Screenshot: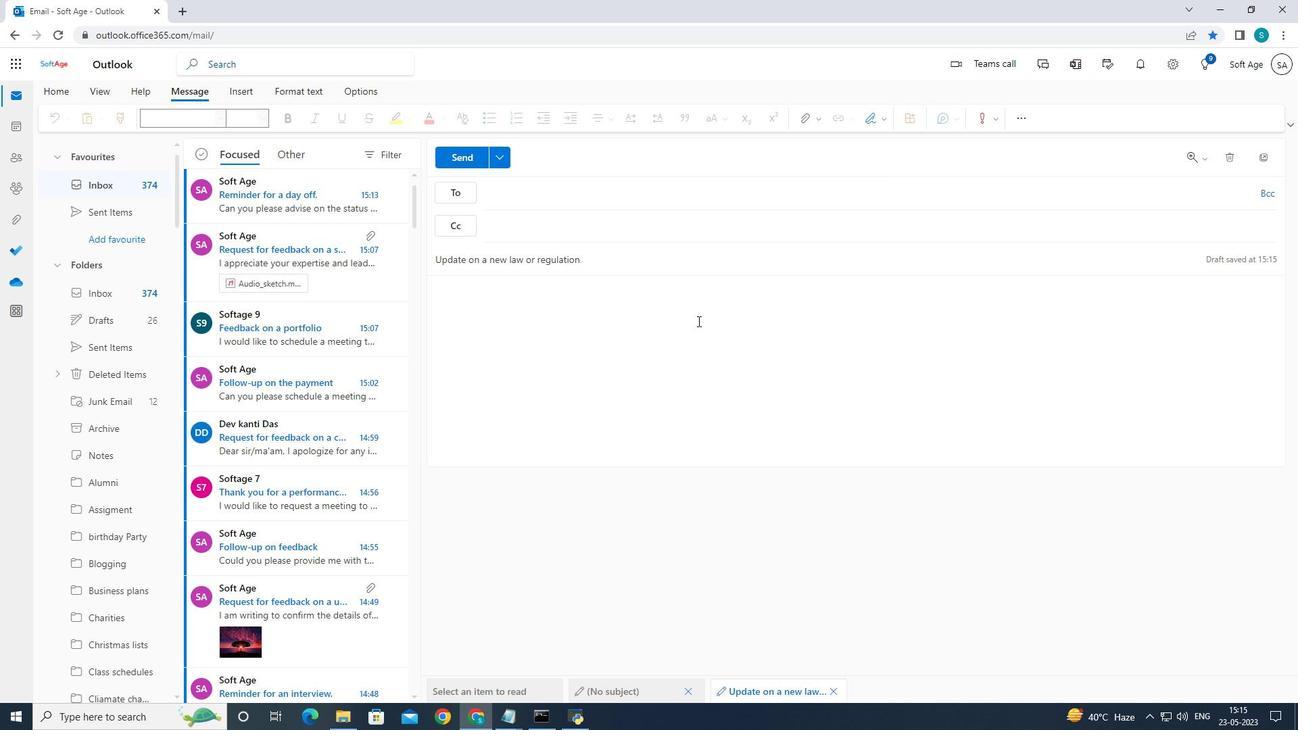 
Action: Mouse moved to (890, 245)
Screenshot: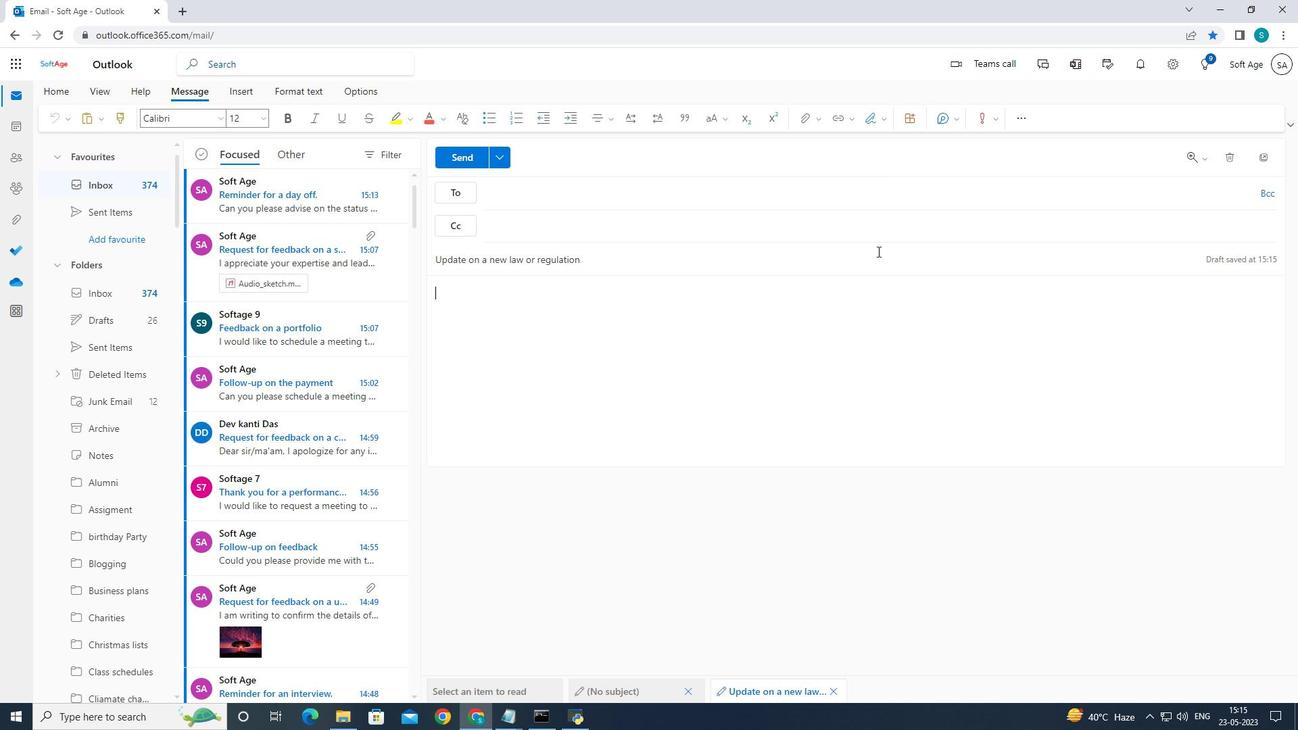 
Action: Key pressed <Key.caps_lock>C<Key.caps_lock>ould<Key.space>you<Key.space>please<Key.space>send<Key.space>me<Key.space>the<Key.space>updated<Key.space>version<Key.space>of<Key.space>the<Key.space>report<Key.space>once<Key.space>its<Key.space>complete<Key.shift_r>?
Screenshot: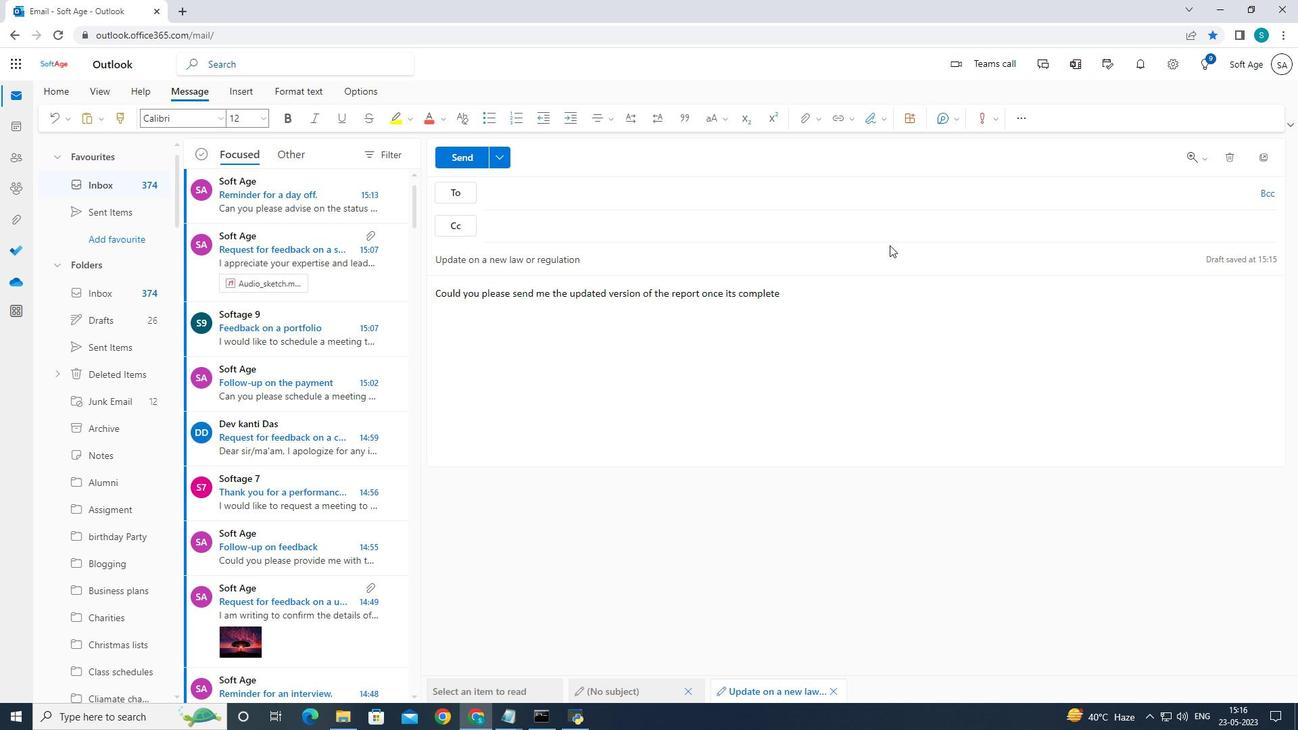 
Action: Mouse moved to (581, 183)
Screenshot: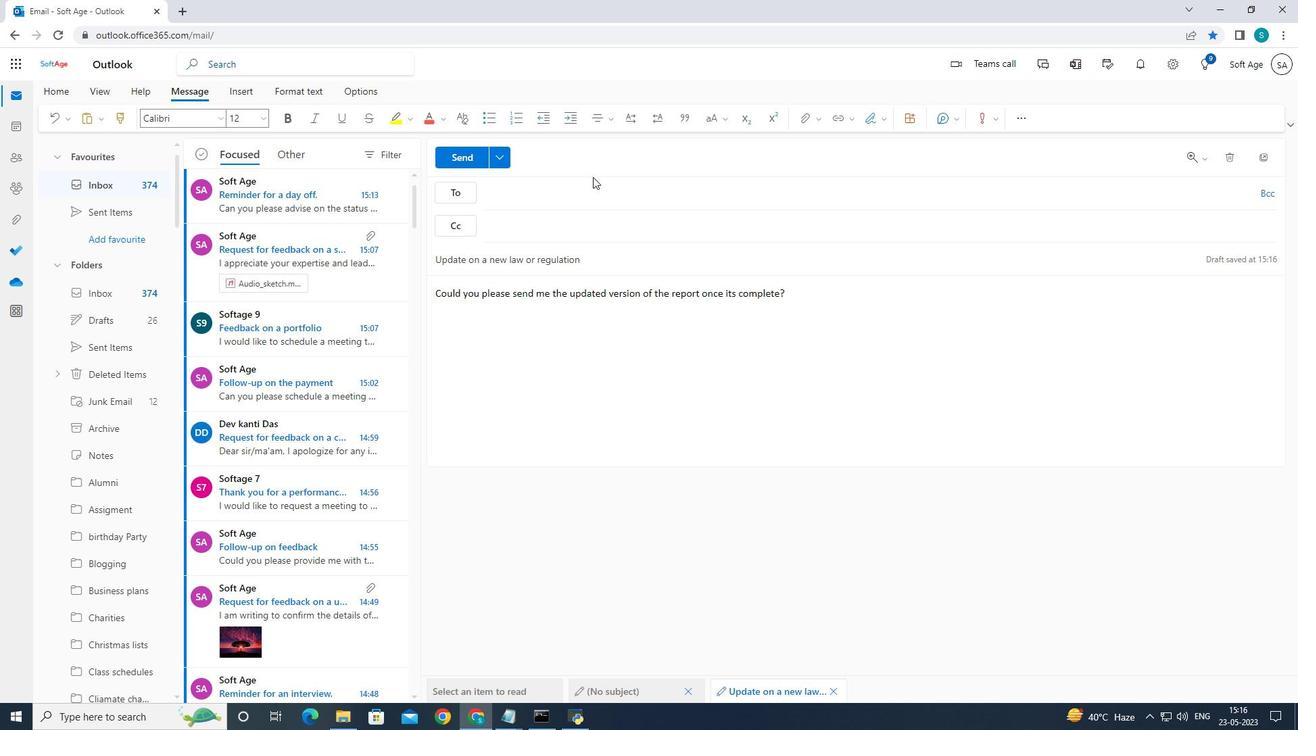 
Action: Mouse pressed left at (581, 183)
Screenshot: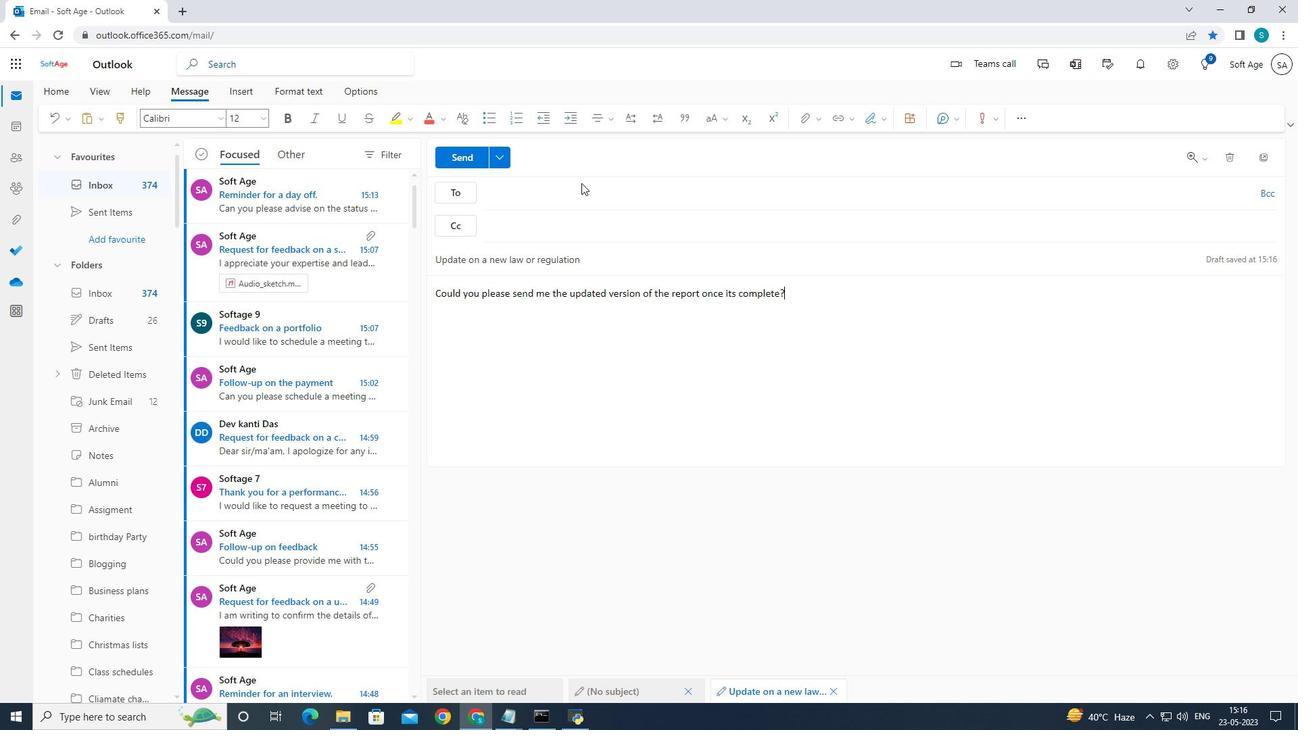 
Action: Mouse moved to (572, 192)
Screenshot: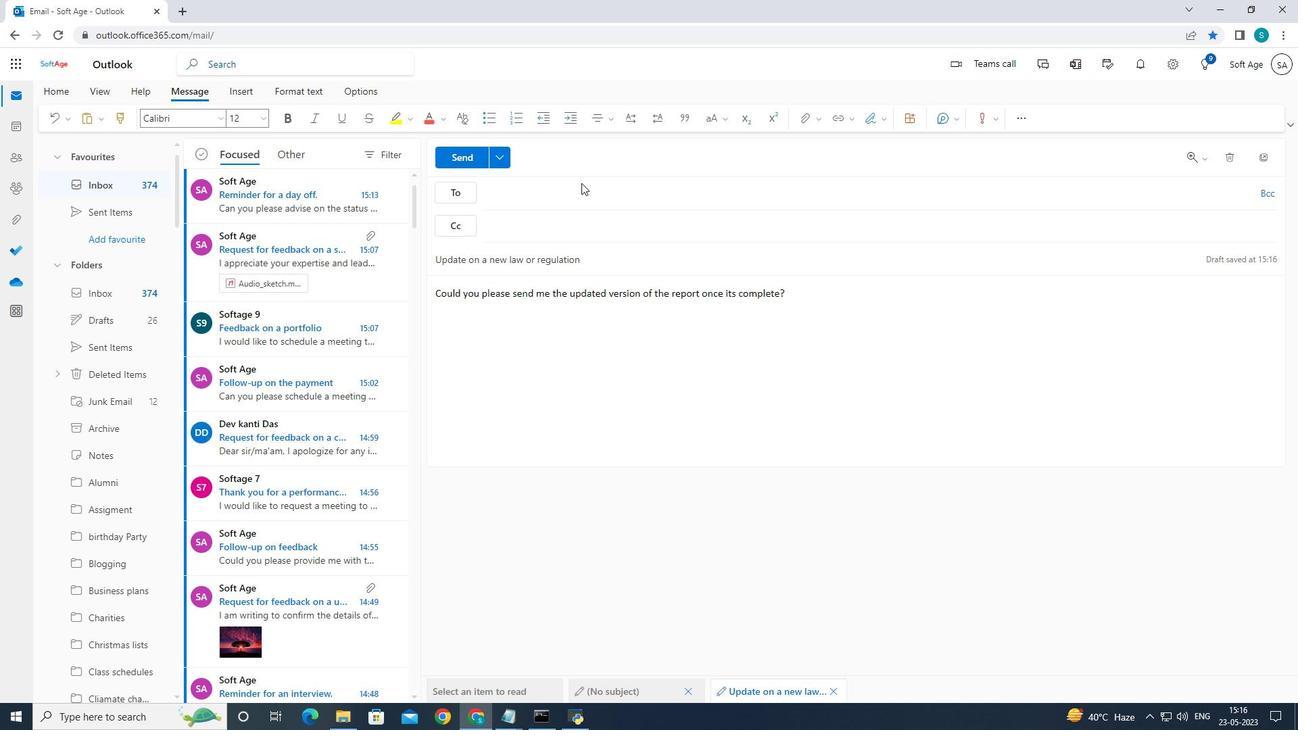 
Action: Mouse pressed left at (572, 192)
Screenshot: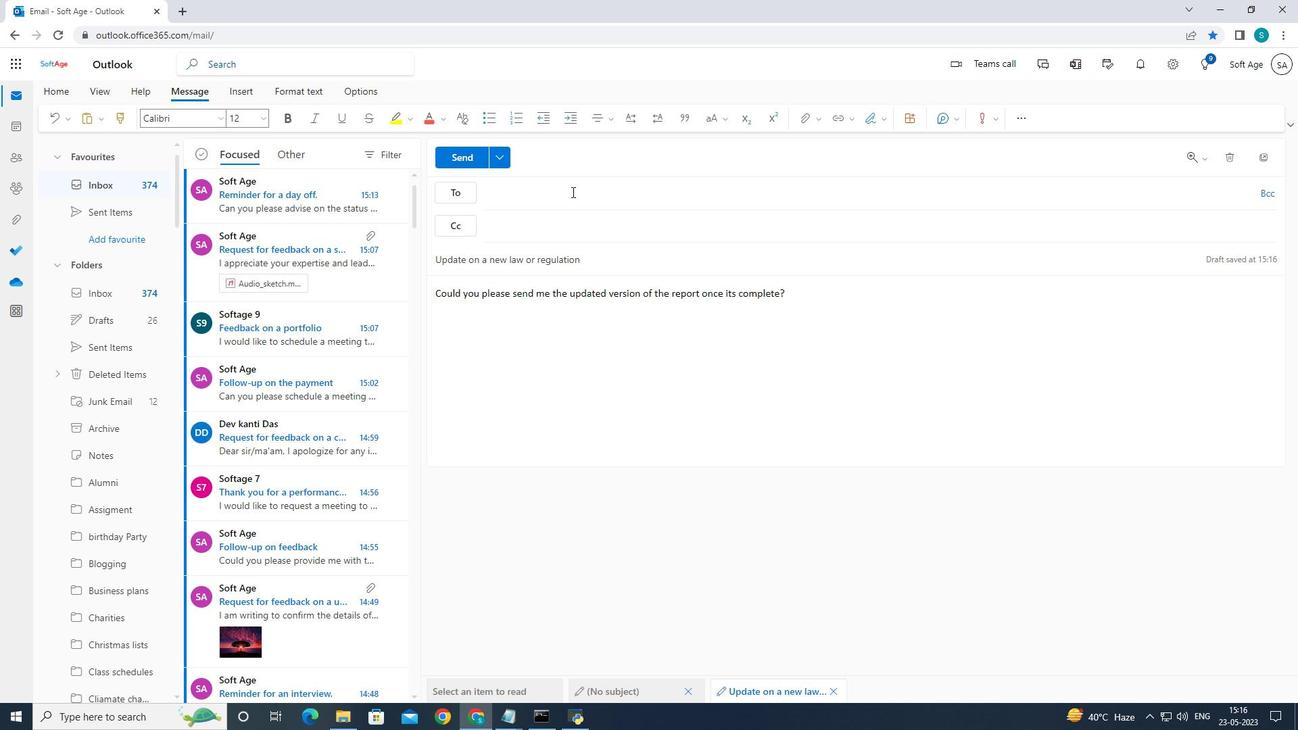 
Action: Mouse moved to (671, 193)
Screenshot: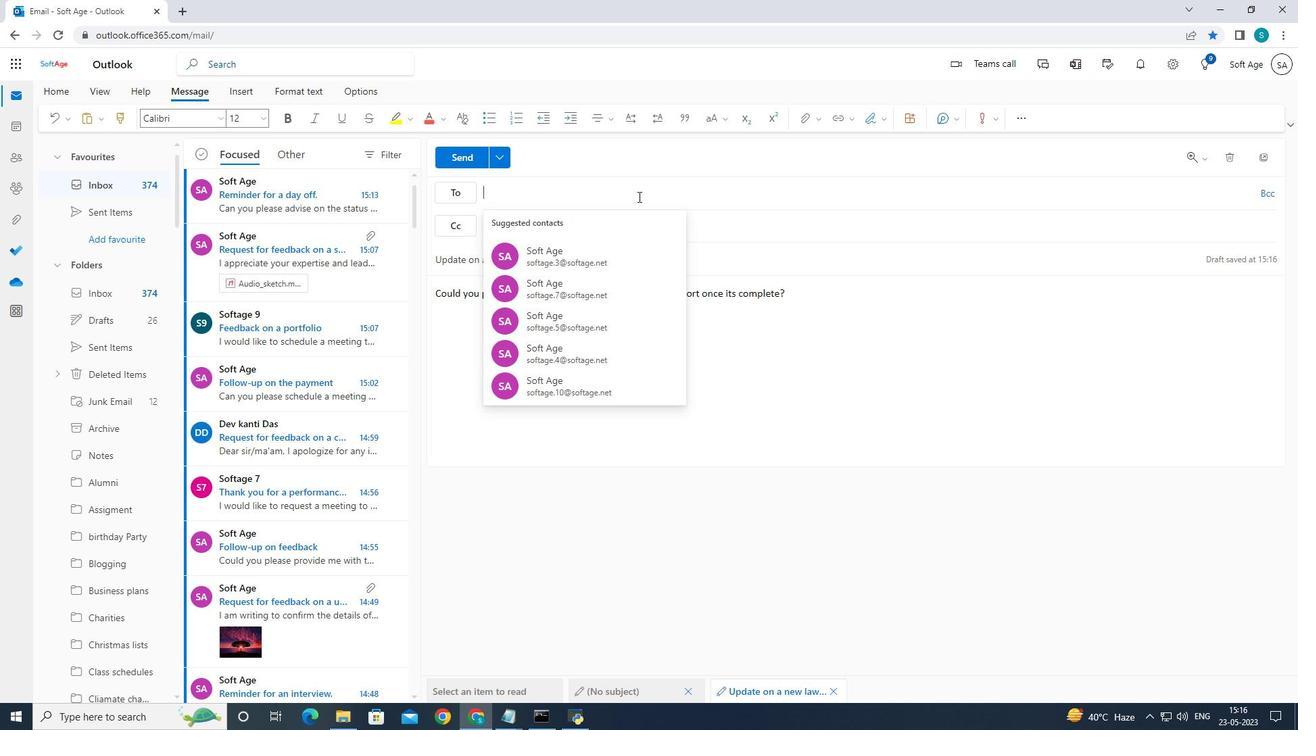 
Action: Key pressed softage.6<Key.shift>@softage.net
Screenshot: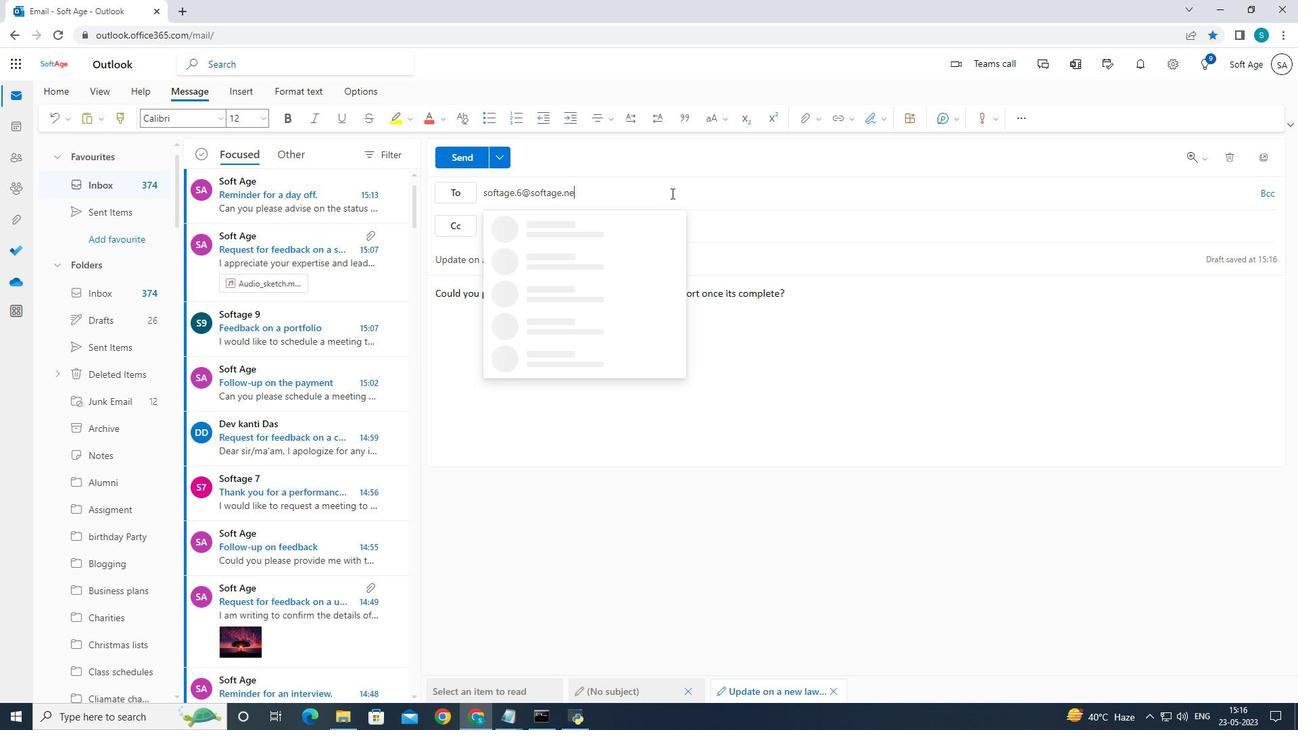 
Action: Mouse moved to (599, 232)
Screenshot: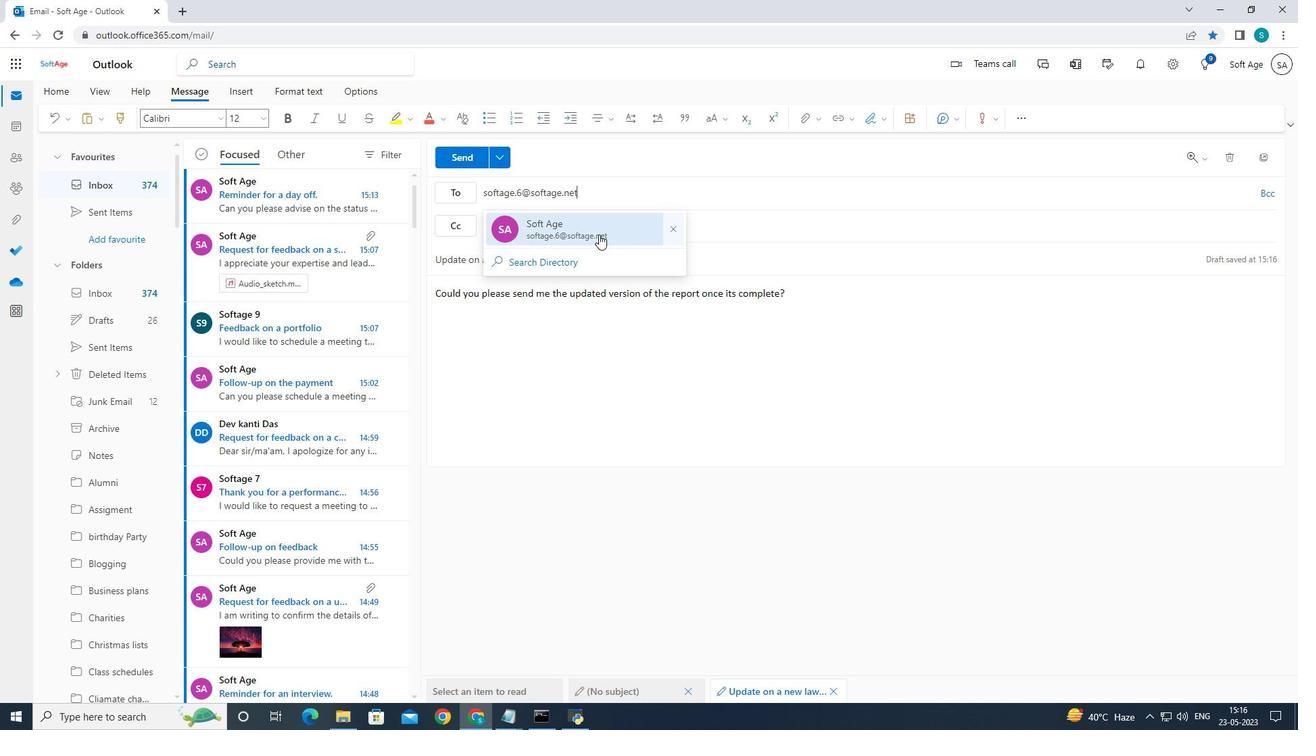 
Action: Mouse pressed left at (599, 232)
Screenshot: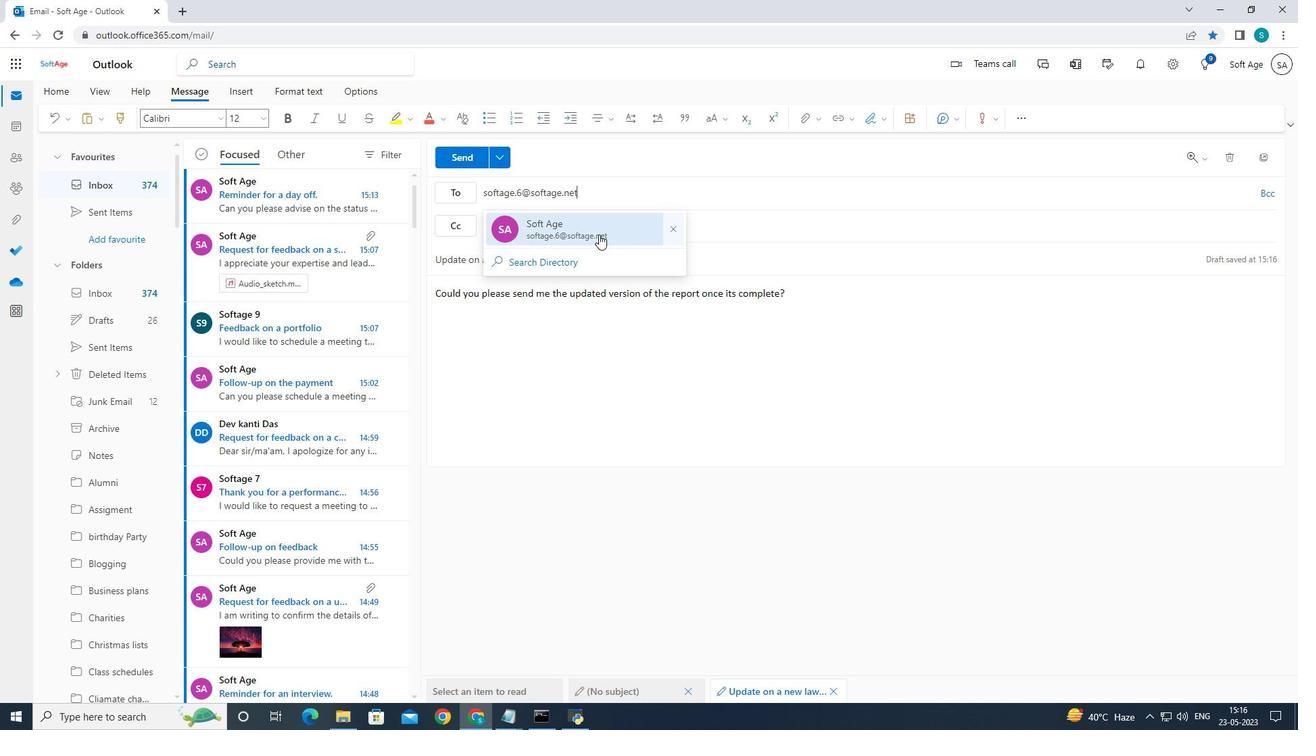 
Action: Mouse moved to (113, 378)
Screenshot: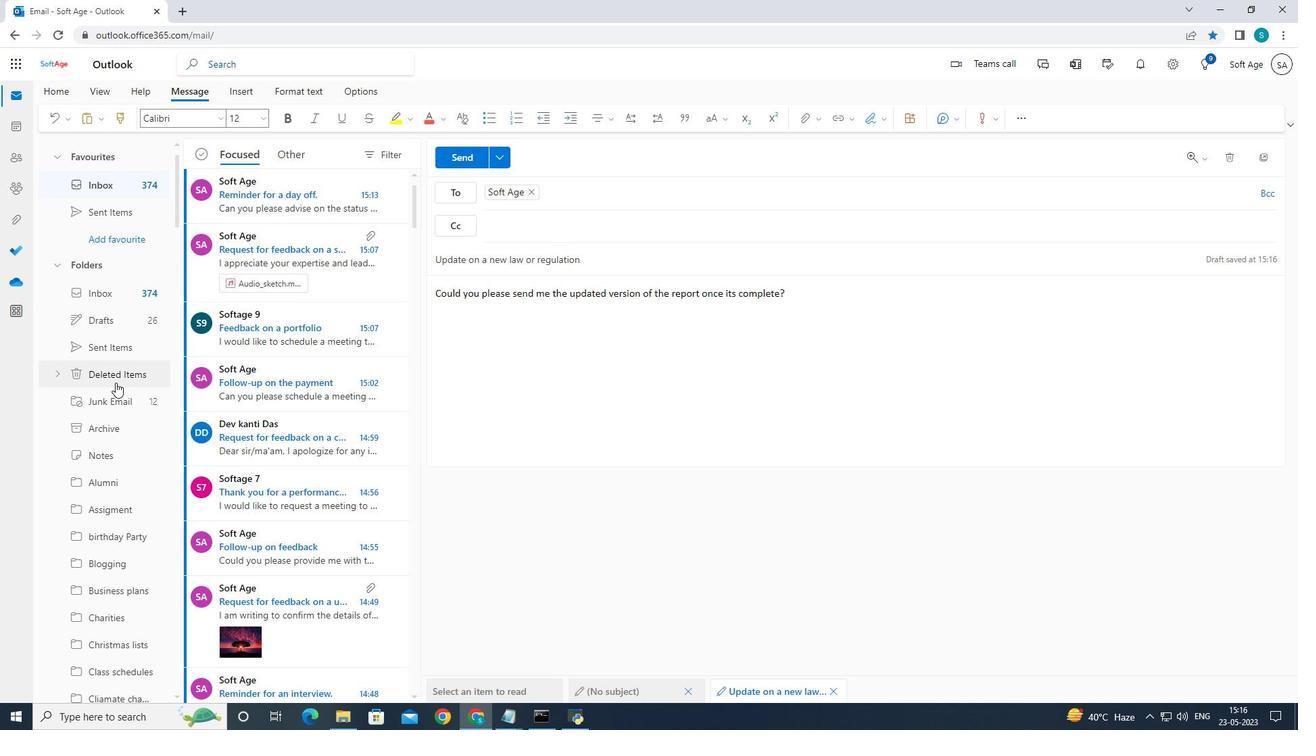 
Action: Mouse scrolled (113, 377) with delta (0, 0)
Screenshot: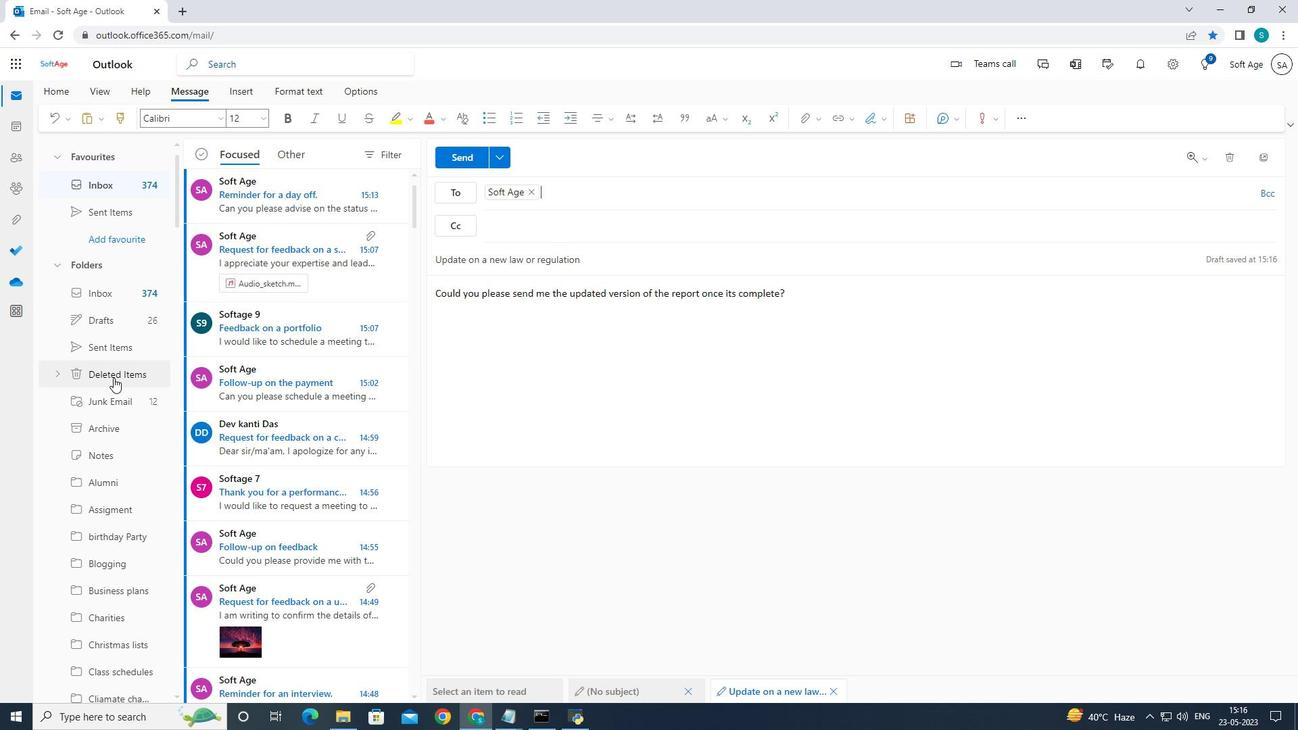 
Action: Mouse scrolled (113, 377) with delta (0, 0)
Screenshot: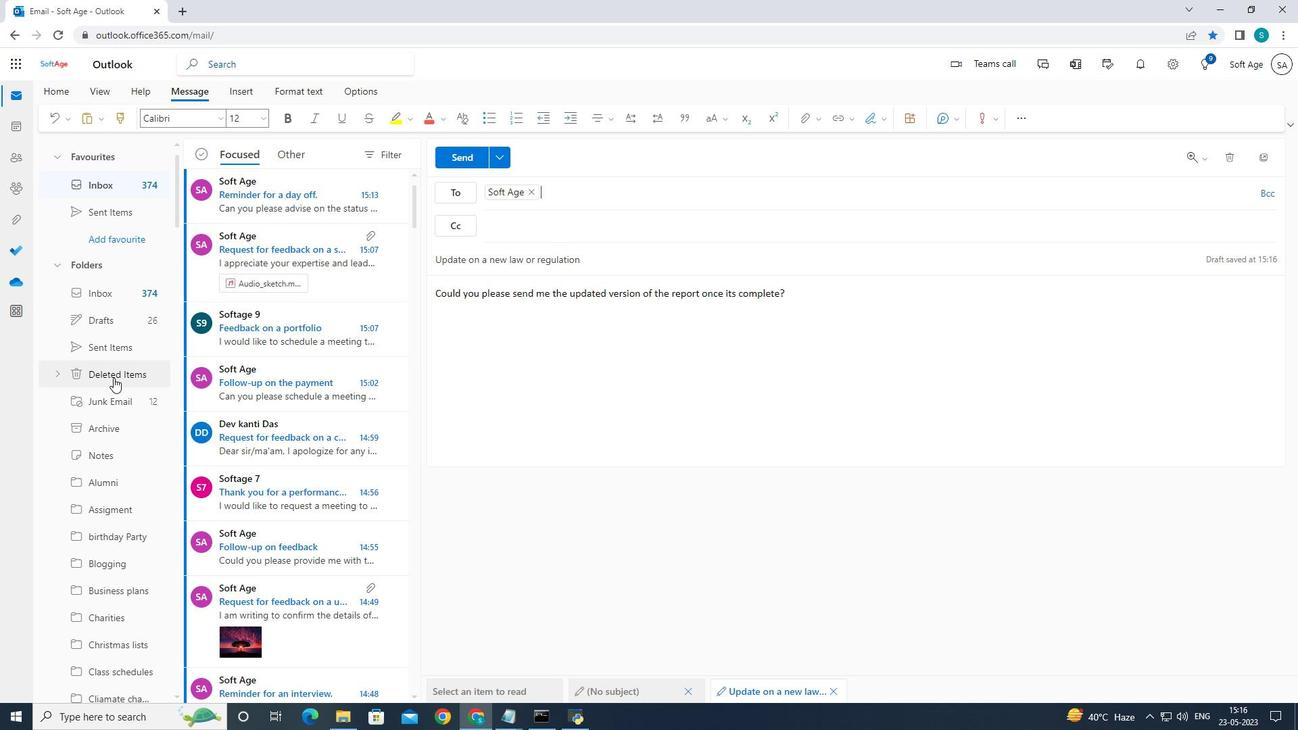 
Action: Mouse scrolled (113, 377) with delta (0, 0)
Screenshot: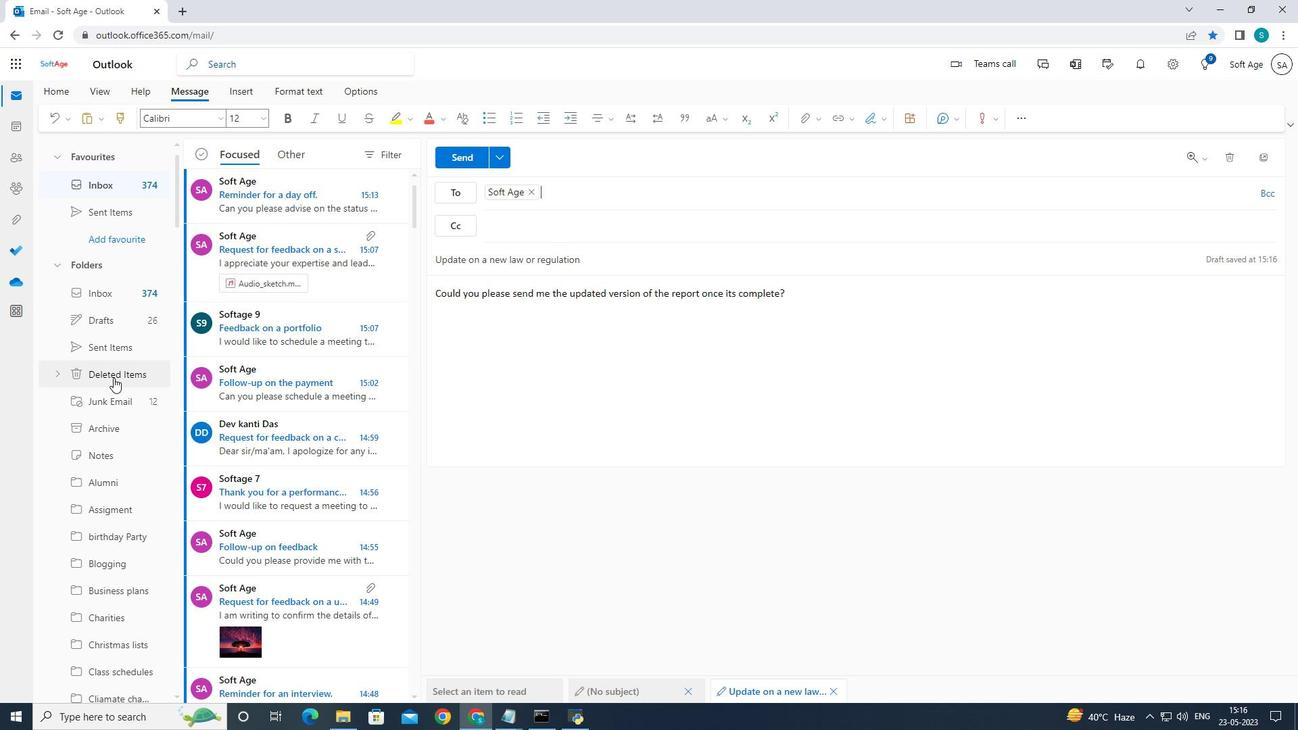 
Action: Mouse scrolled (113, 377) with delta (0, 0)
Screenshot: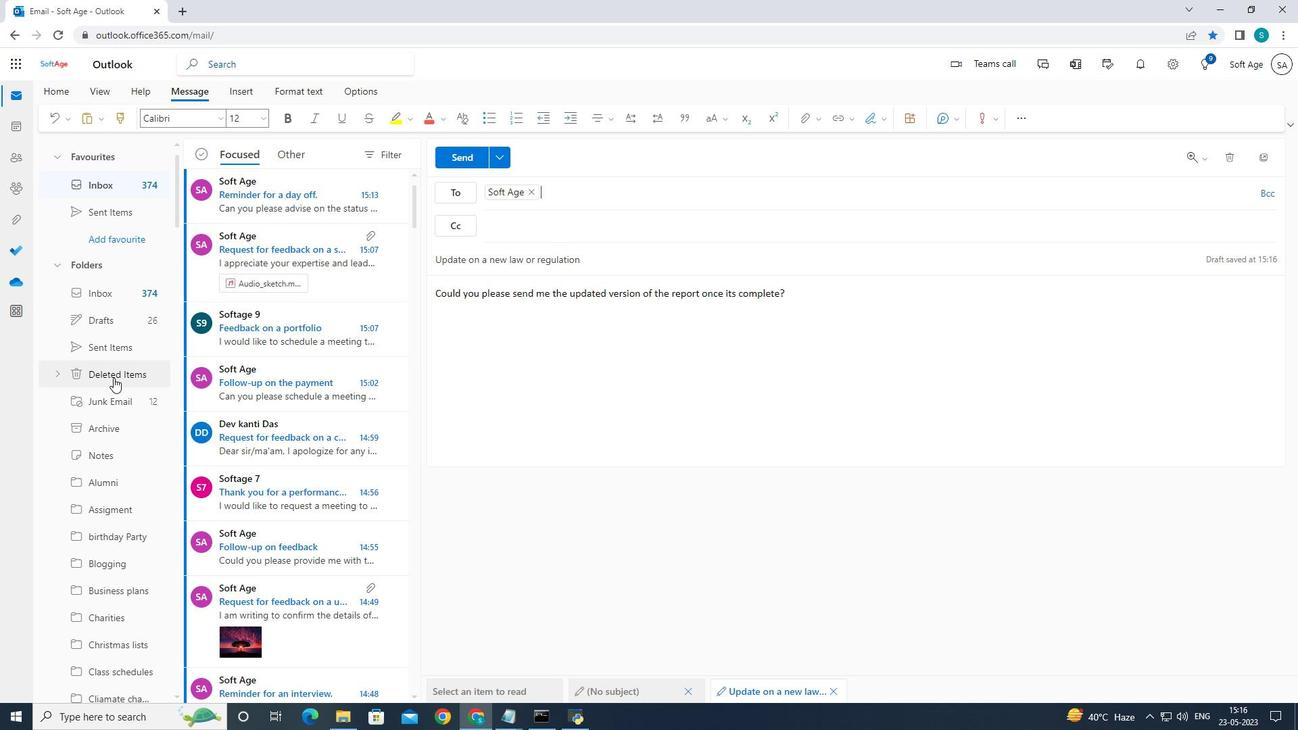 
Action: Mouse moved to (119, 369)
Screenshot: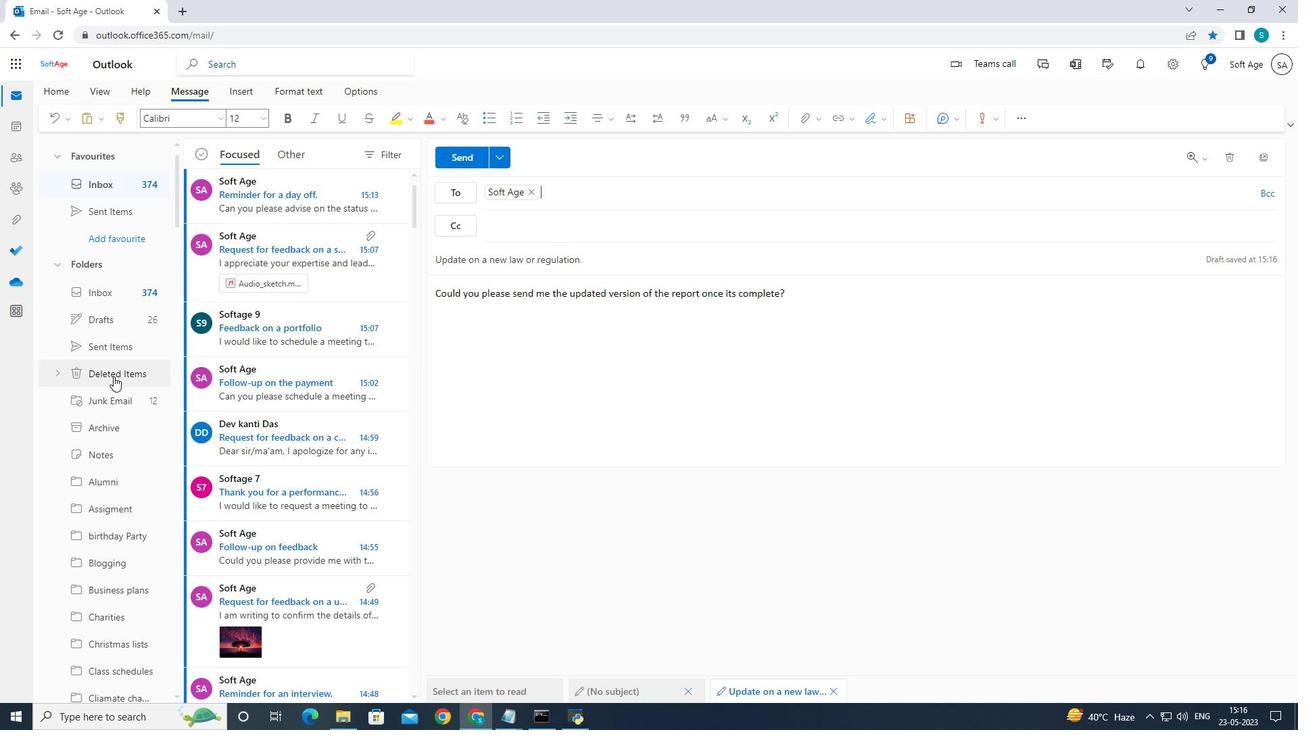 
Action: Mouse scrolled (119, 368) with delta (0, 0)
Screenshot: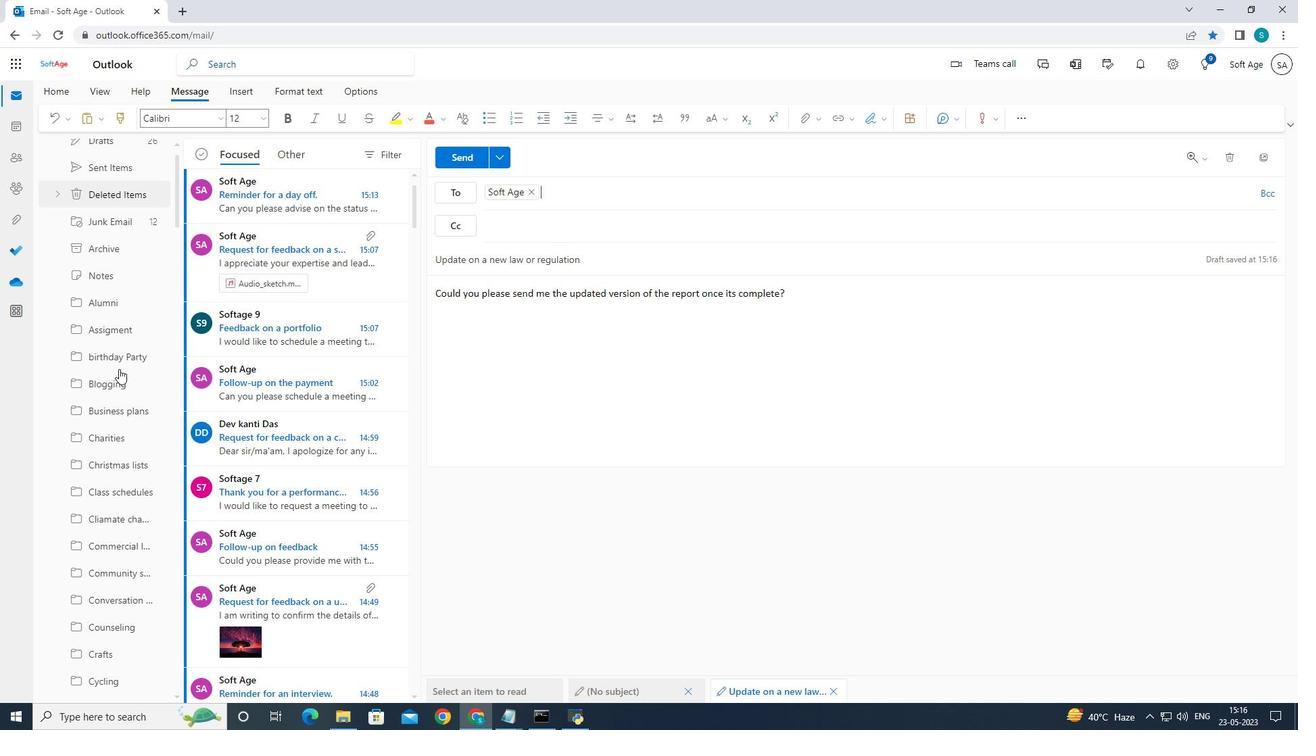 
Action: Mouse scrolled (119, 368) with delta (0, 0)
Screenshot: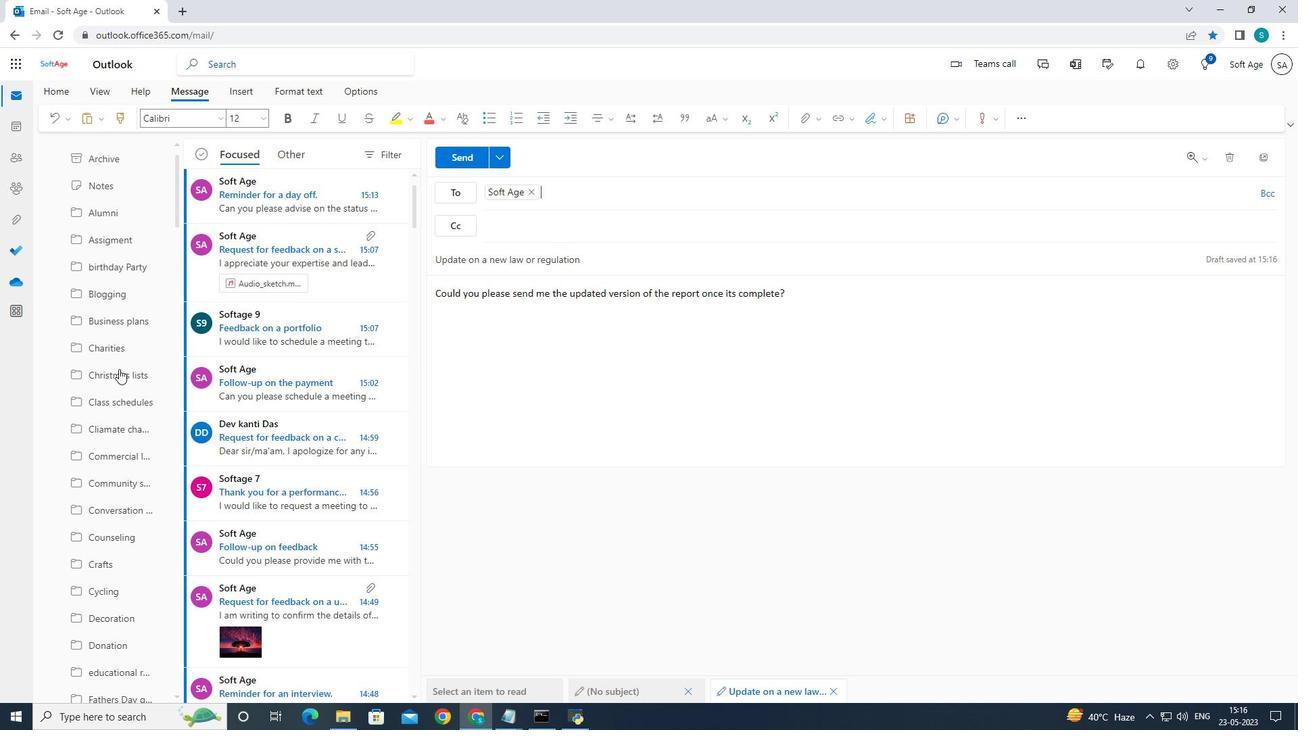 
Action: Mouse moved to (119, 368)
Screenshot: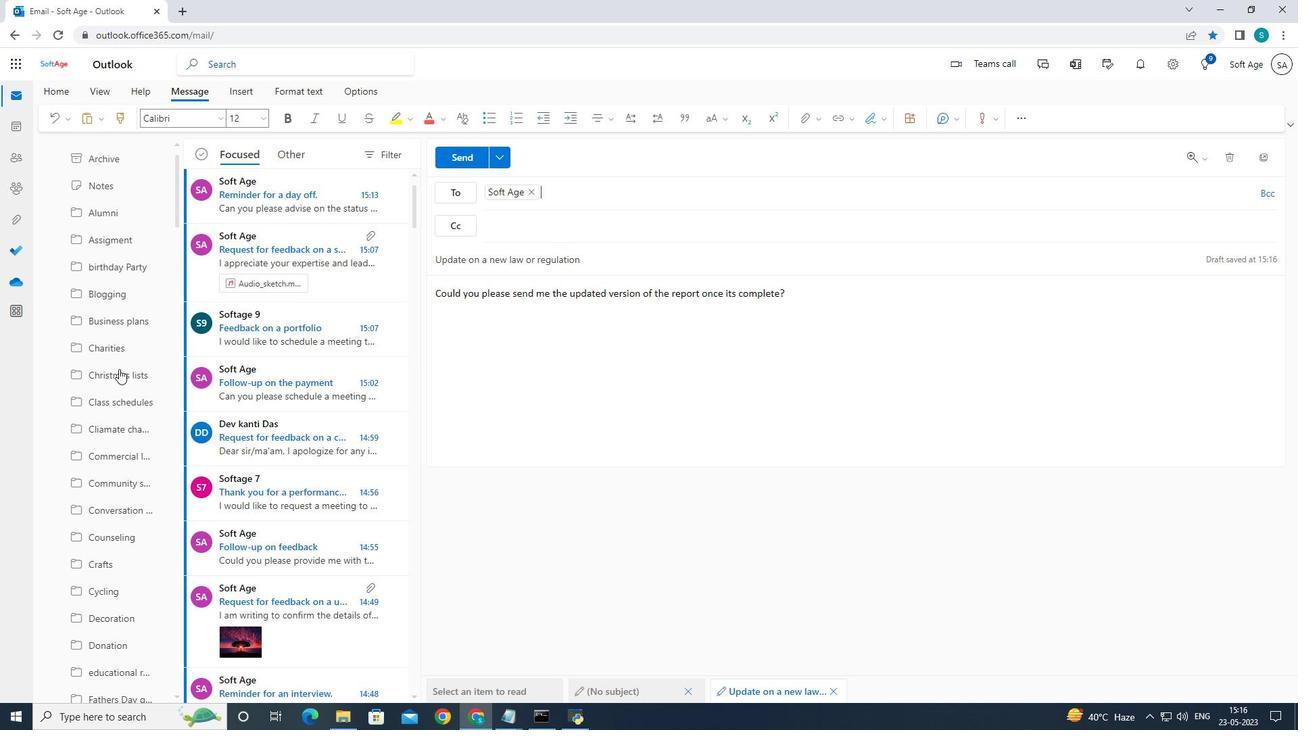 
Action: Mouse scrolled (119, 368) with delta (0, 0)
Screenshot: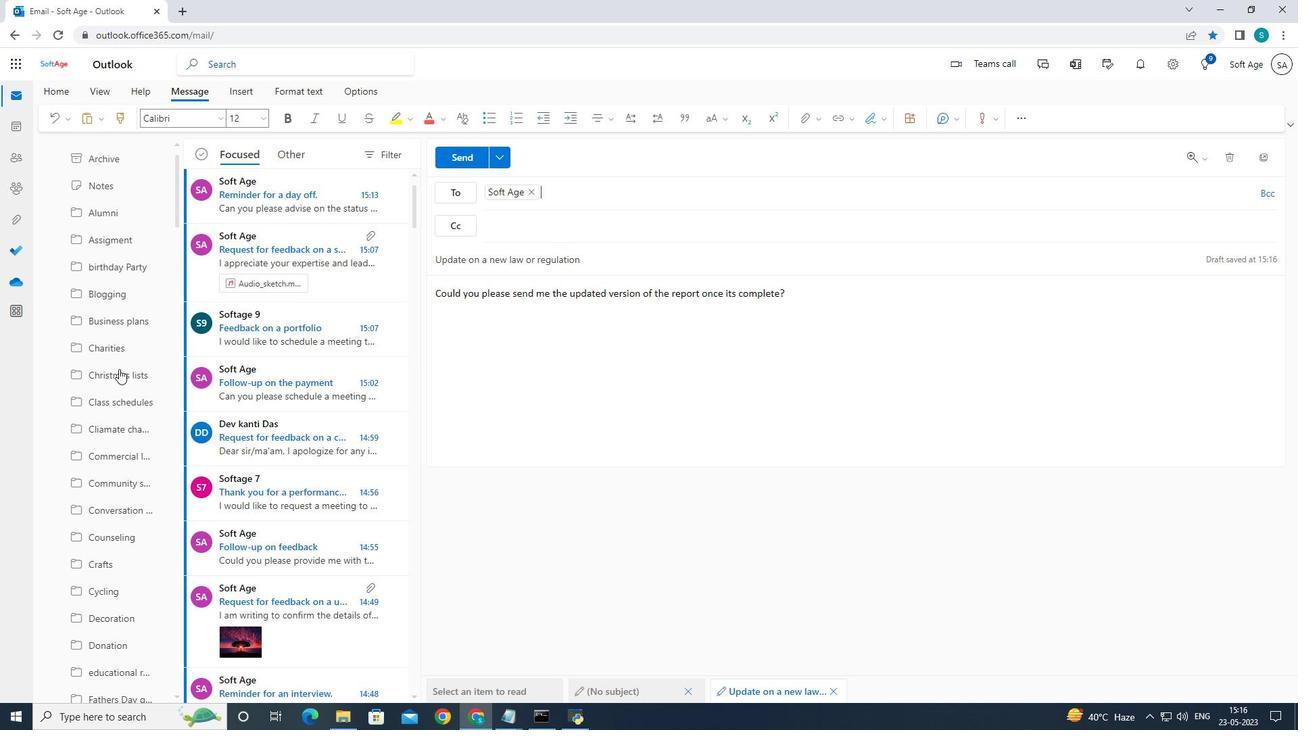 
Action: Mouse scrolled (119, 368) with delta (0, 0)
Screenshot: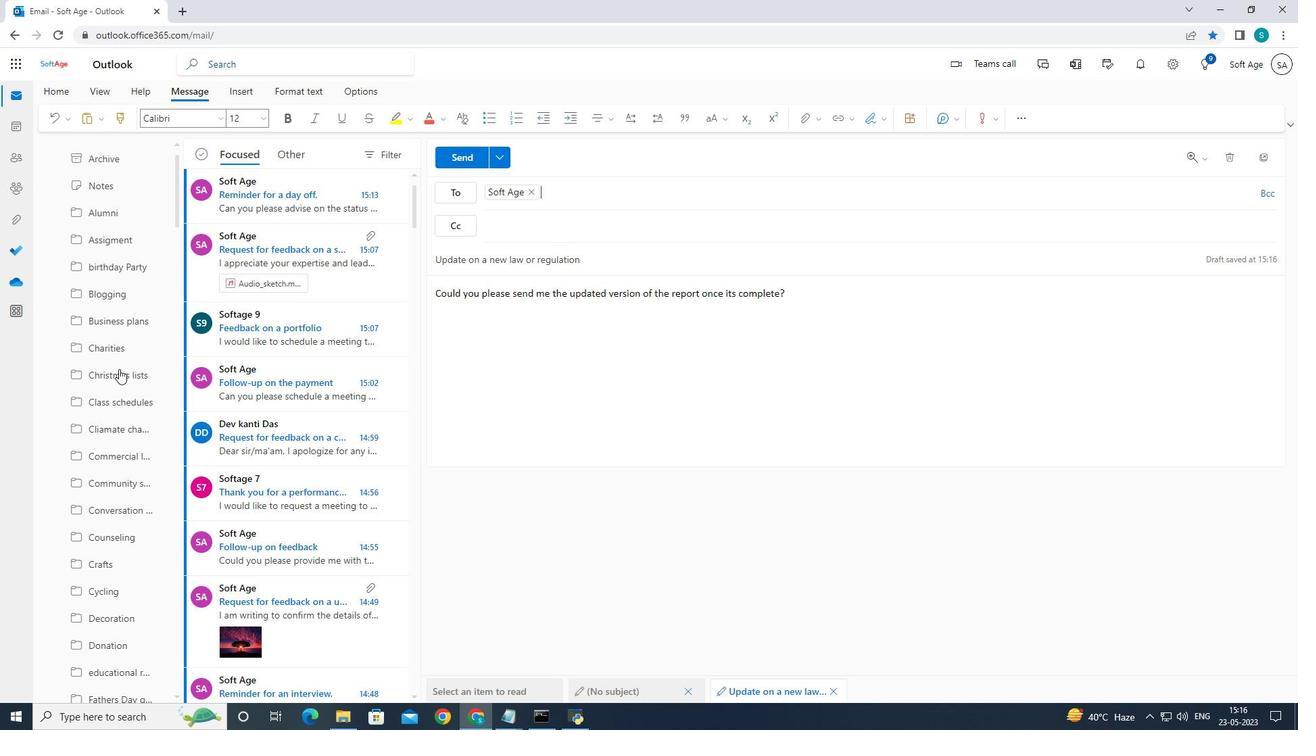 
Action: Mouse moved to (134, 353)
Screenshot: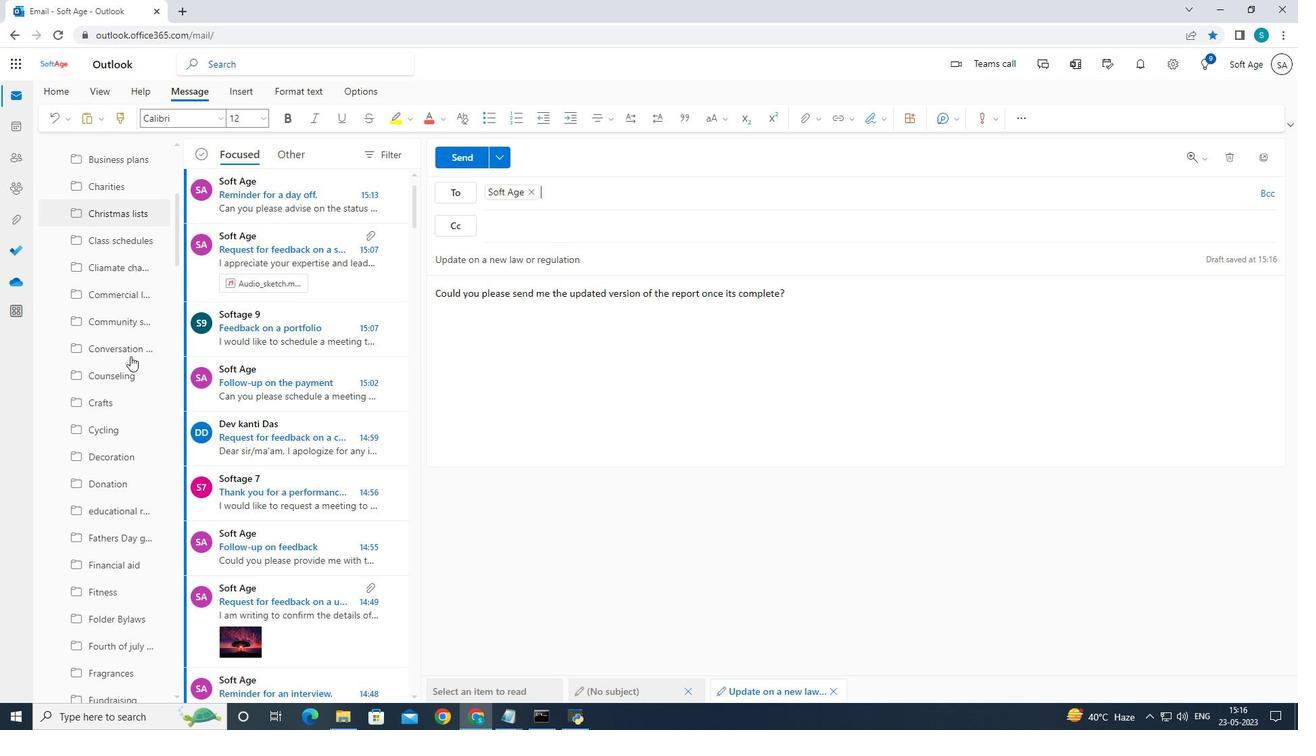 
Action: Mouse scrolled (134, 352) with delta (0, 0)
Screenshot: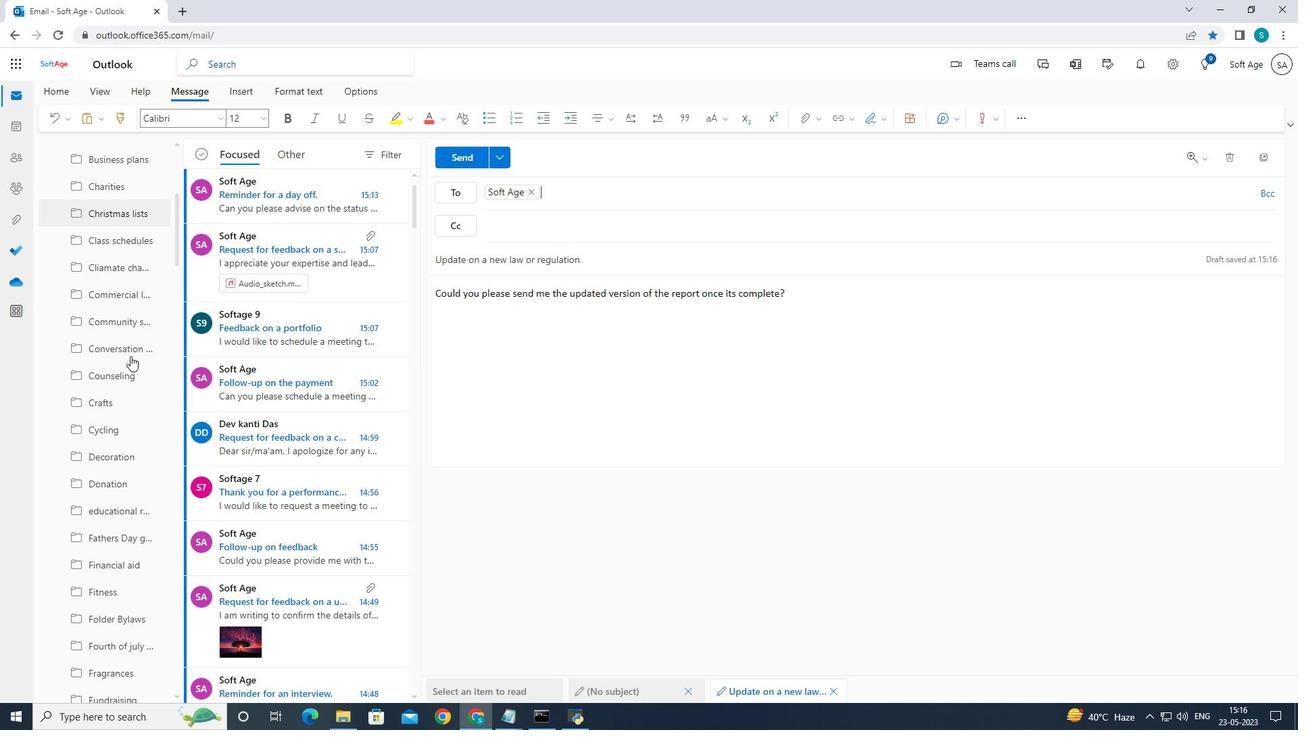 
Action: Mouse scrolled (134, 352) with delta (0, 0)
Screenshot: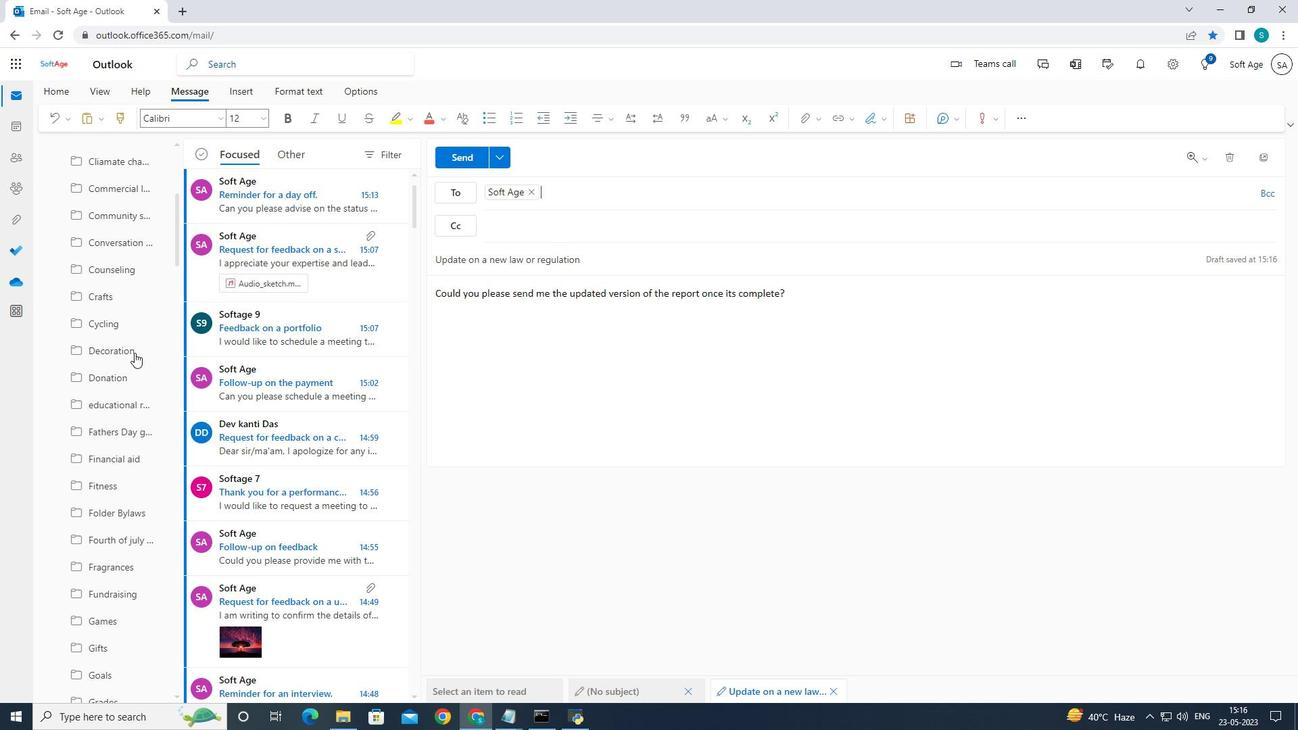 
Action: Mouse scrolled (134, 352) with delta (0, 0)
Screenshot: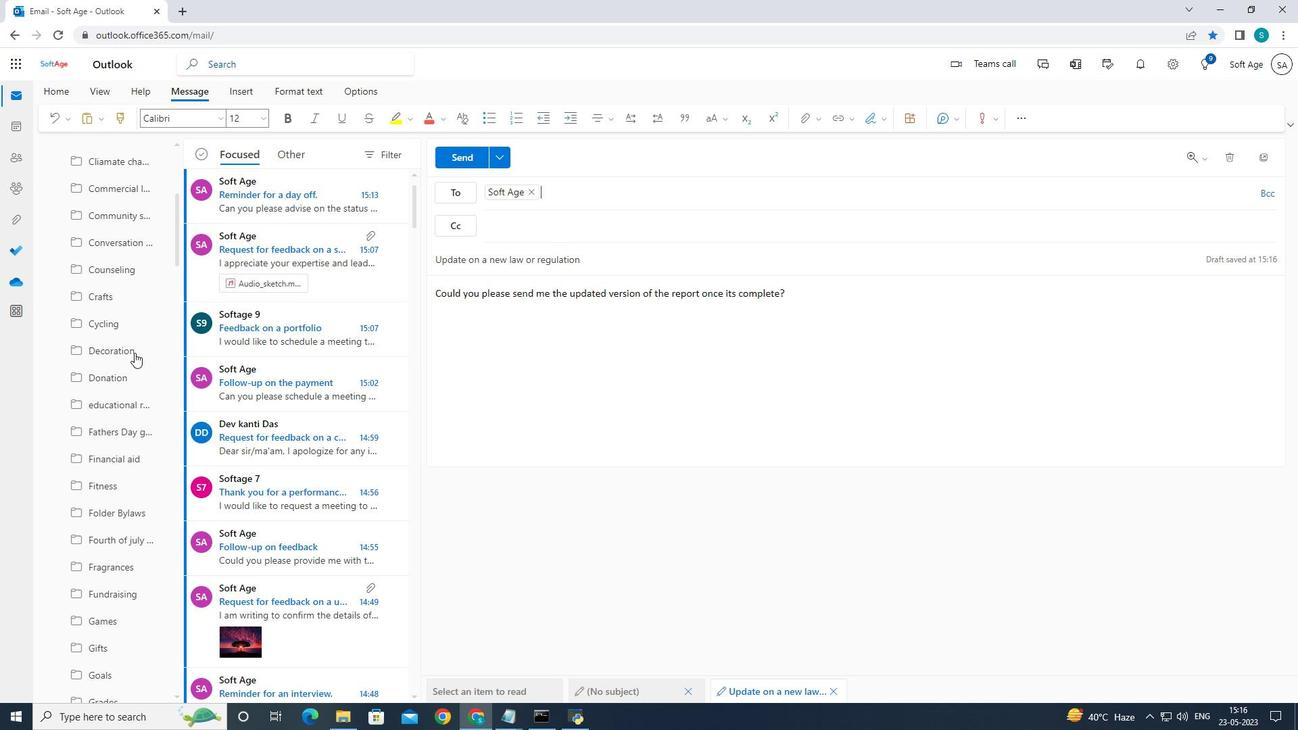 
Action: Mouse scrolled (134, 352) with delta (0, 0)
Screenshot: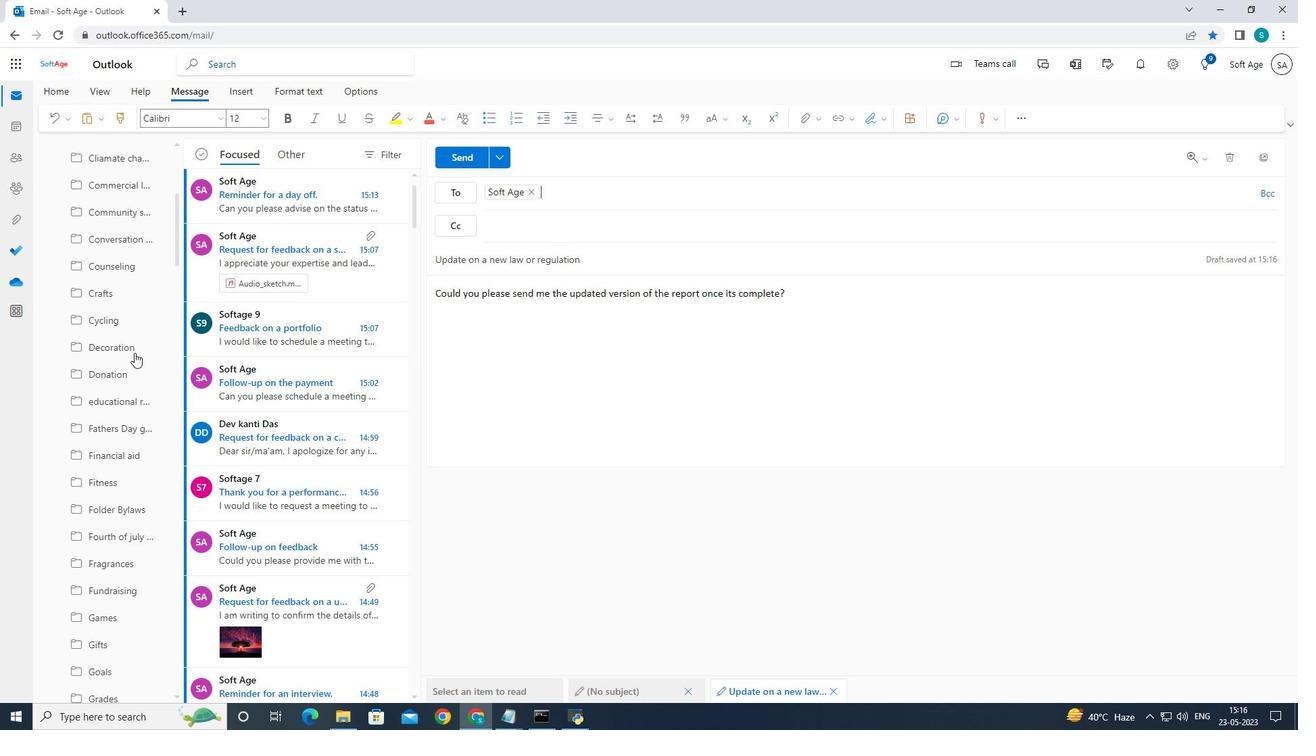 
Action: Mouse moved to (139, 349)
Screenshot: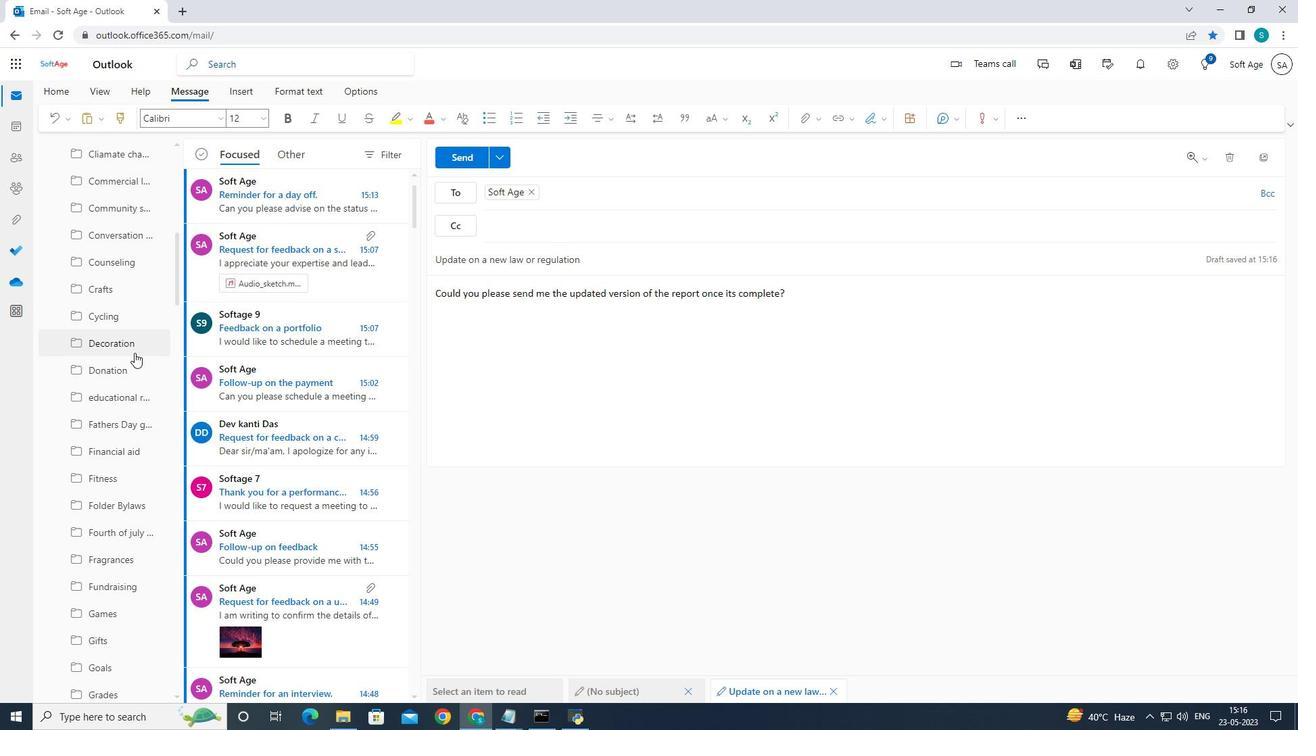 
Action: Mouse scrolled (139, 349) with delta (0, 0)
Screenshot: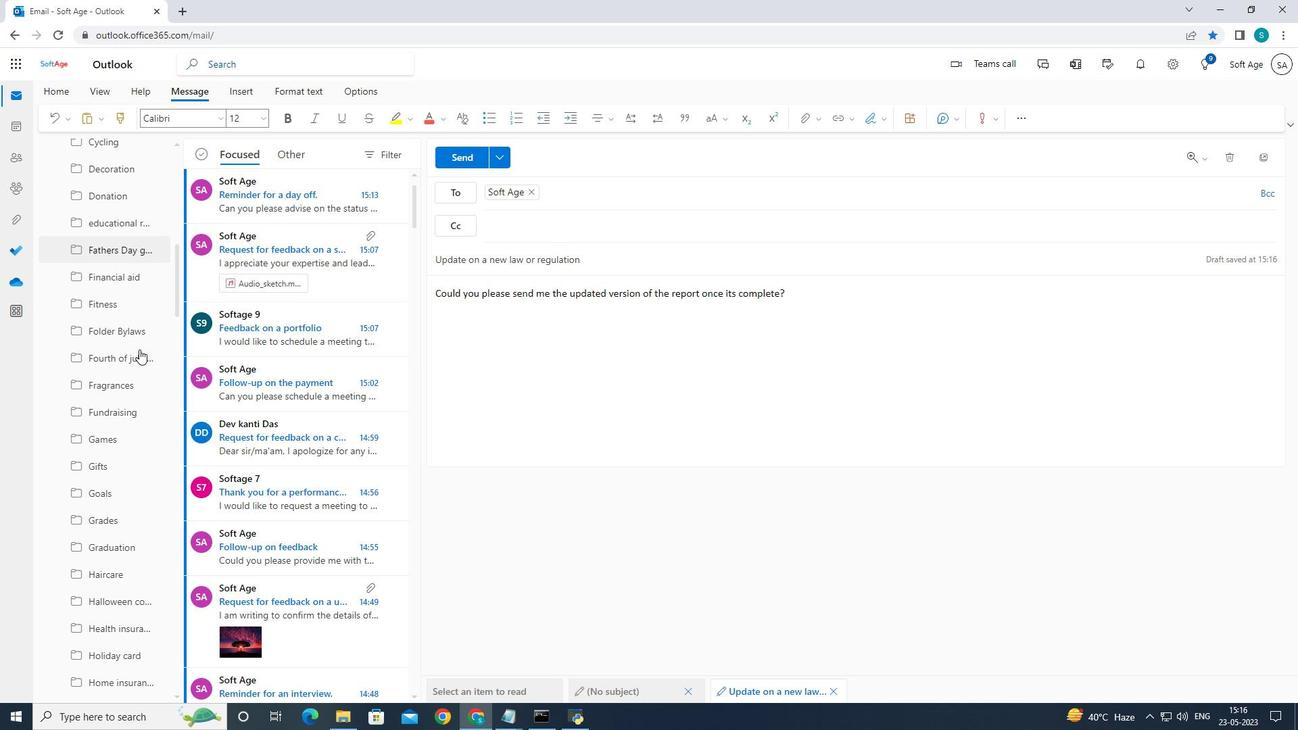
Action: Mouse scrolled (139, 349) with delta (0, 0)
Screenshot: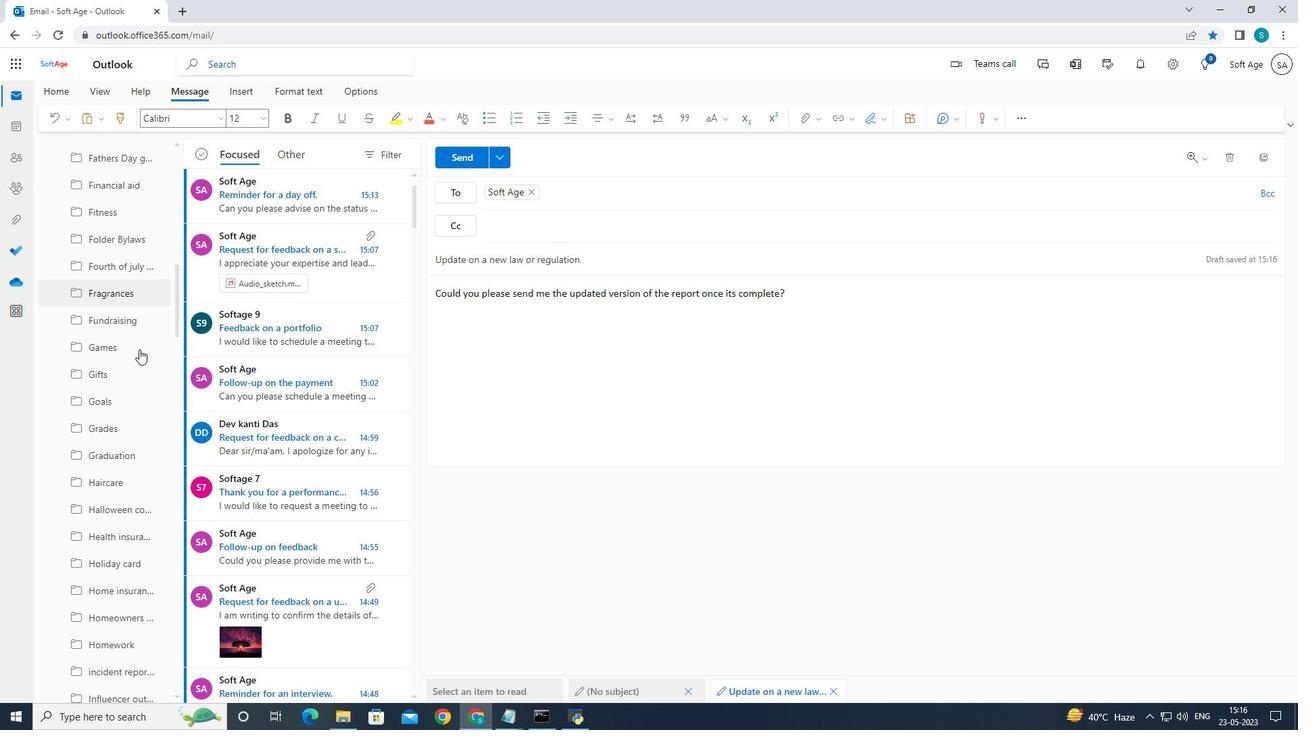 
Action: Mouse scrolled (139, 349) with delta (0, 0)
Screenshot: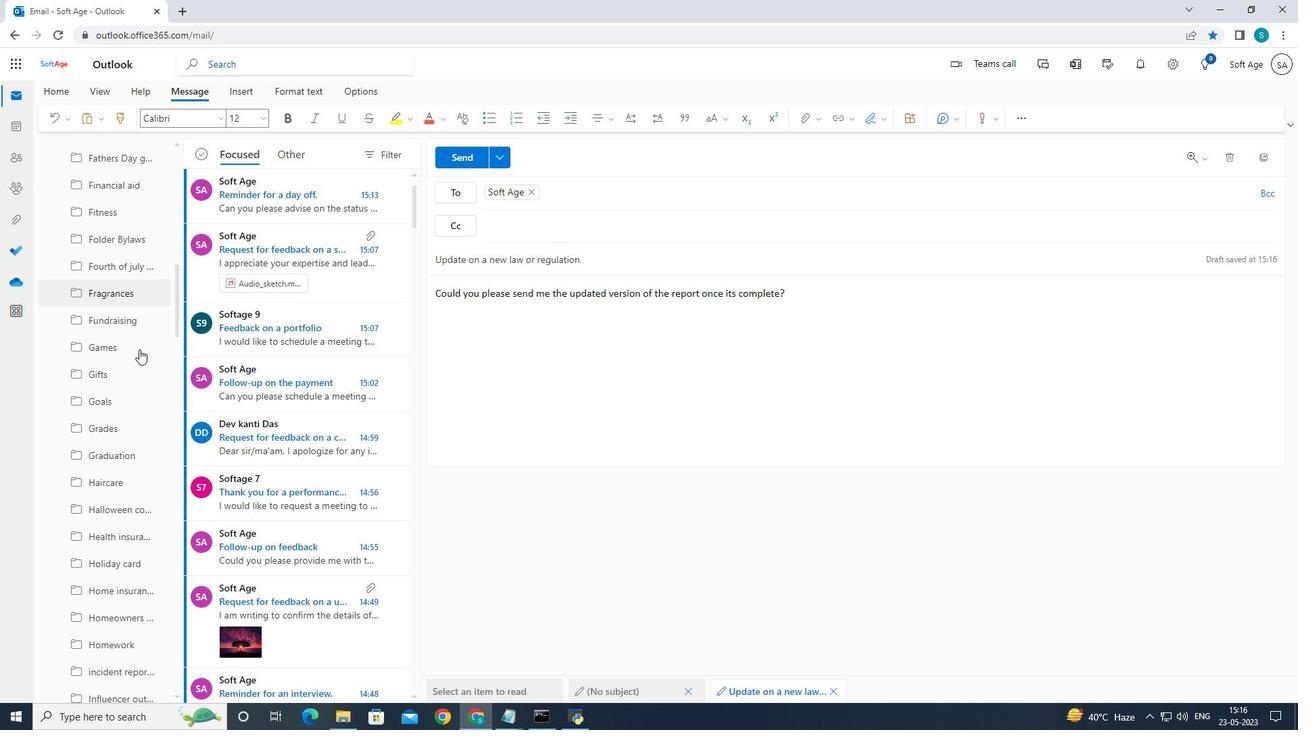 
Action: Mouse scrolled (139, 349) with delta (0, 0)
Screenshot: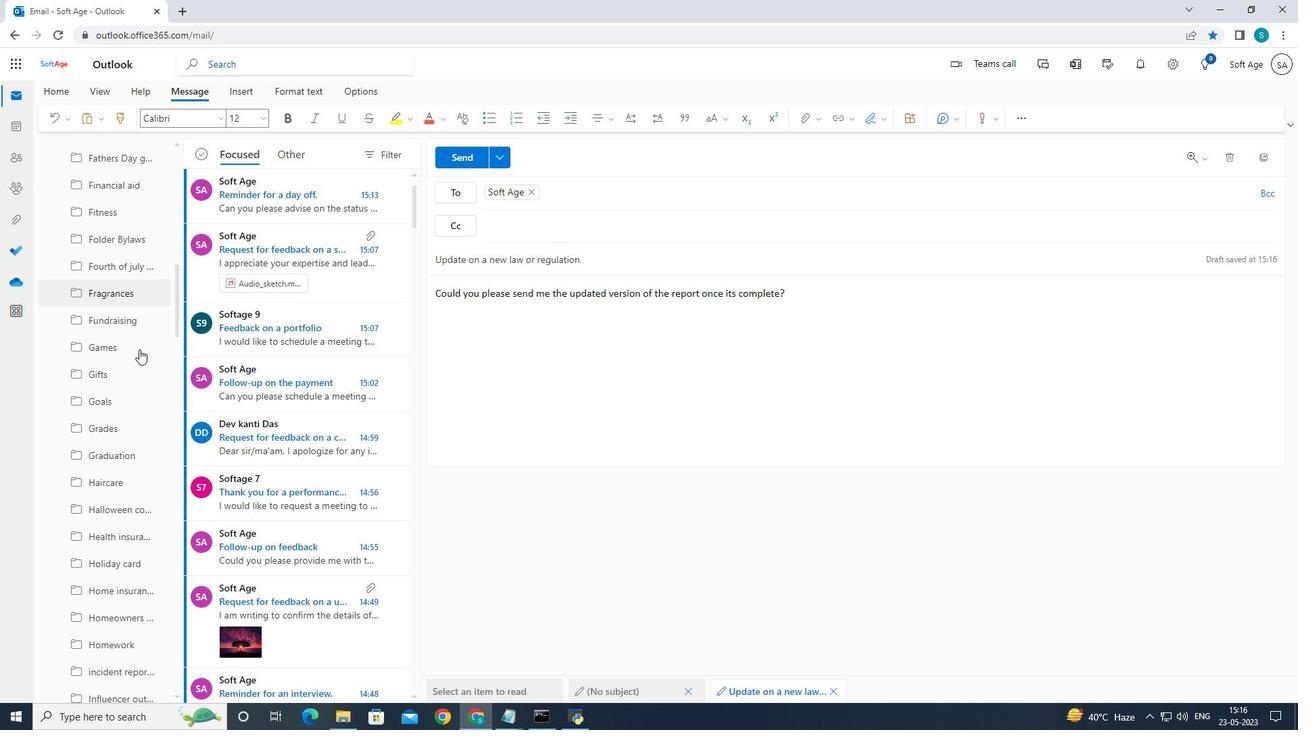 
Action: Mouse scrolled (139, 349) with delta (0, 0)
Screenshot: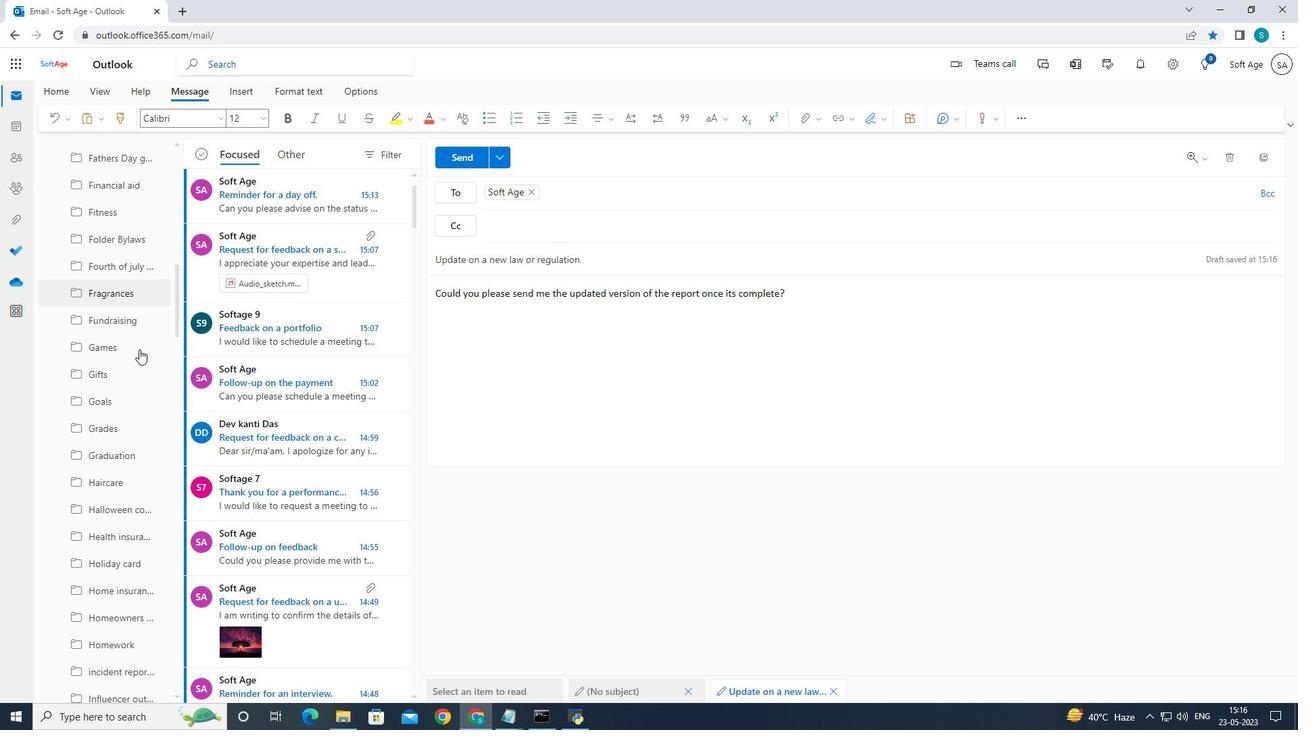 
Action: Mouse moved to (142, 349)
Screenshot: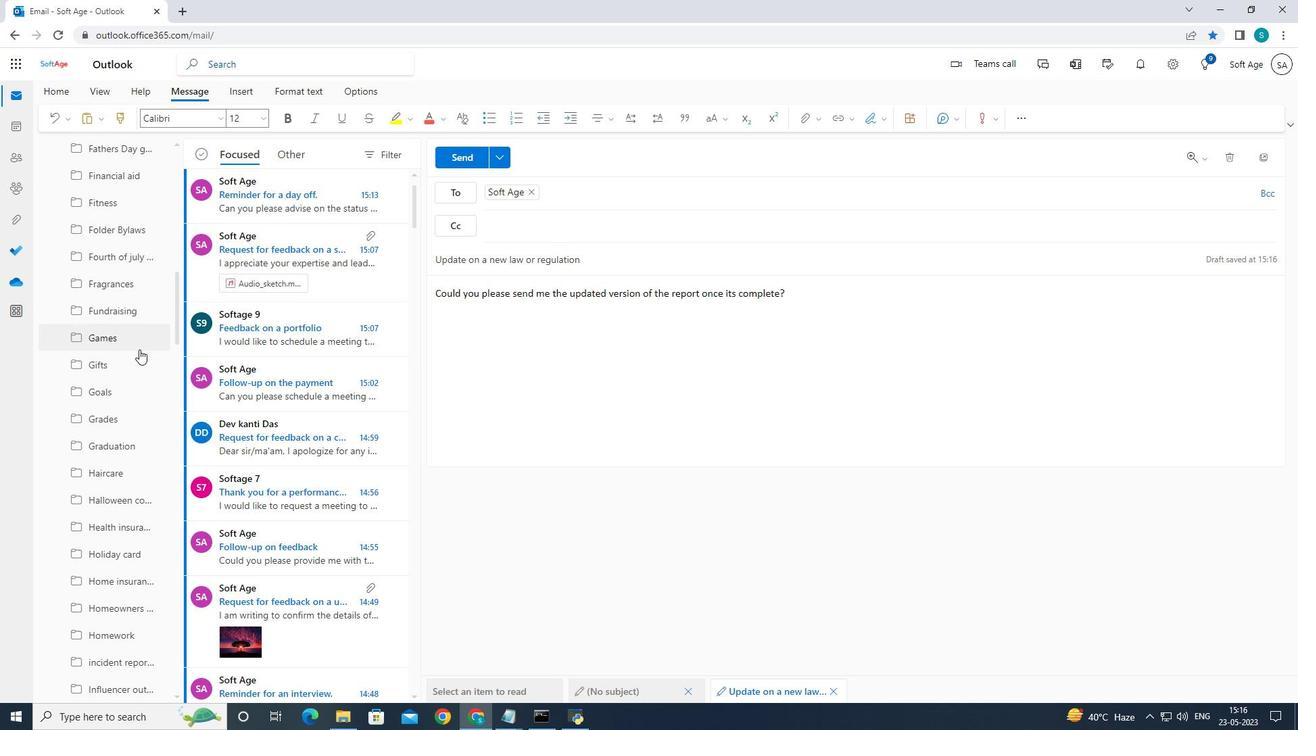 
Action: Mouse scrolled (142, 349) with delta (0, 0)
Screenshot: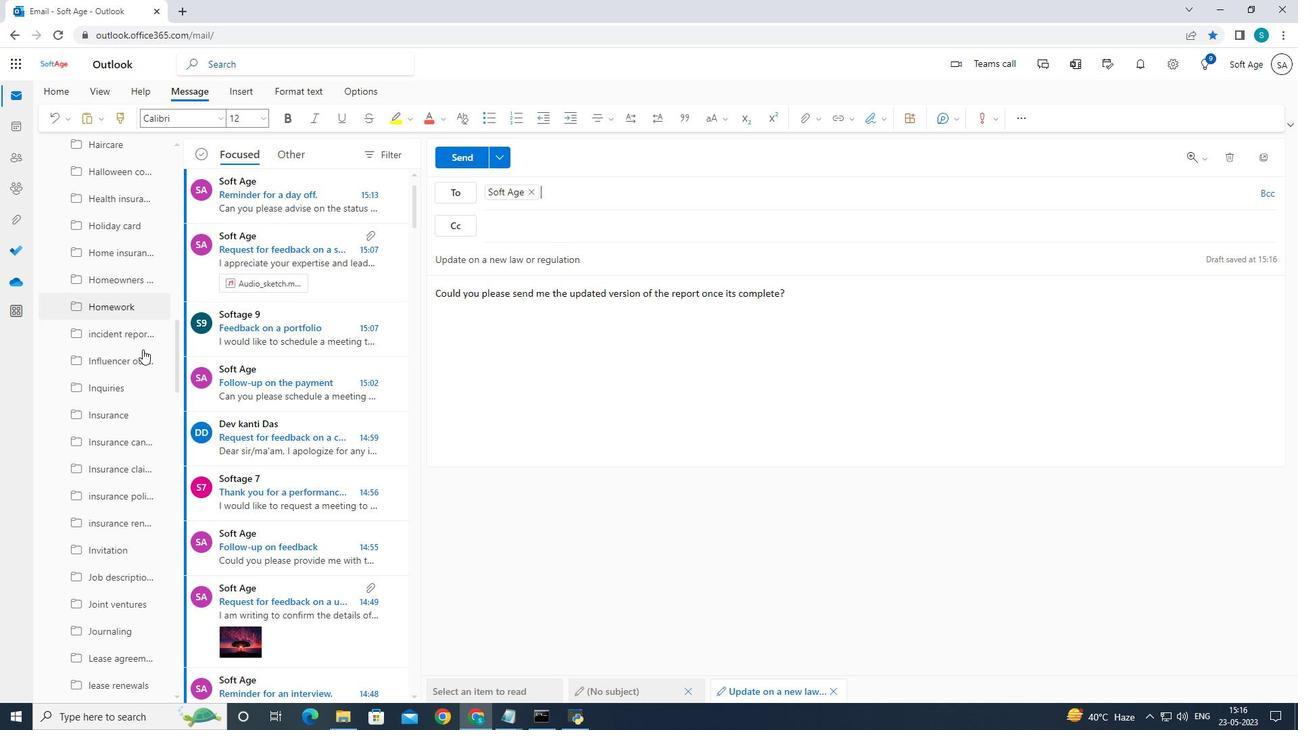 
Action: Mouse moved to (145, 349)
Screenshot: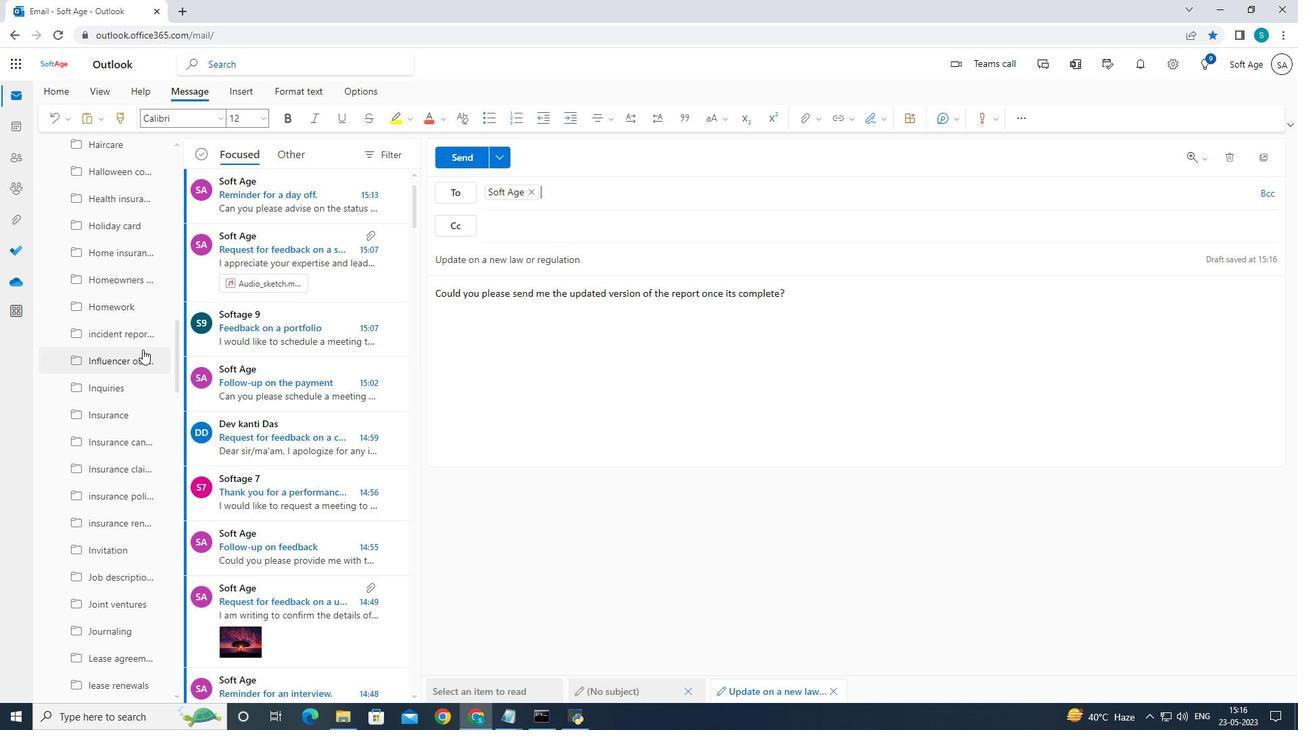 
Action: Mouse scrolled (143, 349) with delta (0, 0)
Screenshot: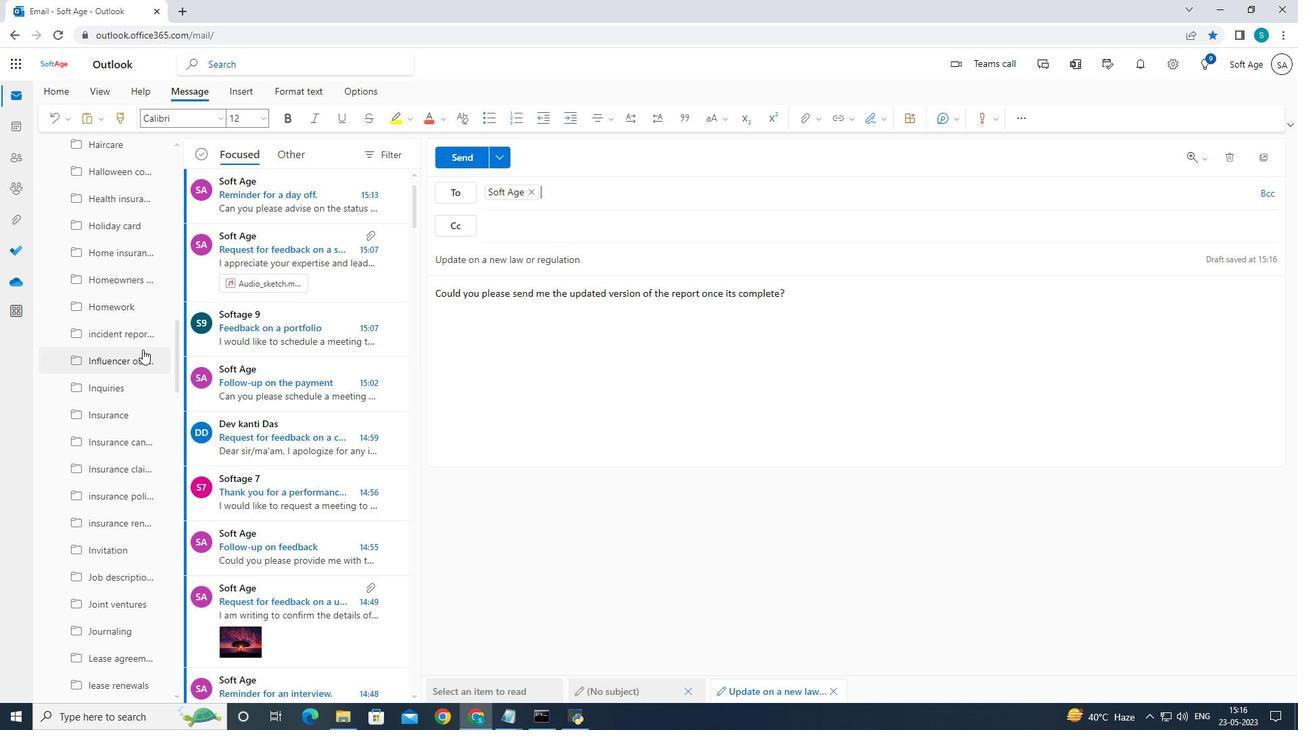 
Action: Mouse moved to (146, 349)
Screenshot: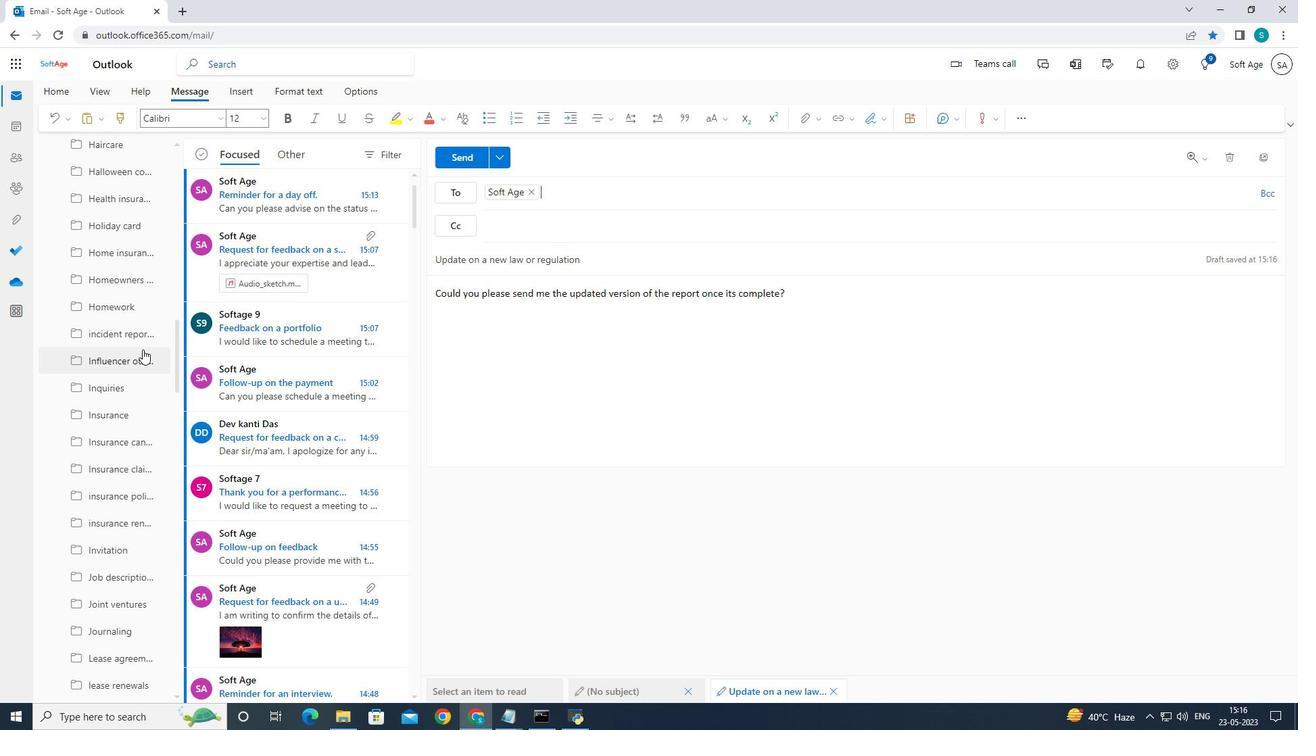 
Action: Mouse scrolled (144, 349) with delta (0, 0)
Screenshot: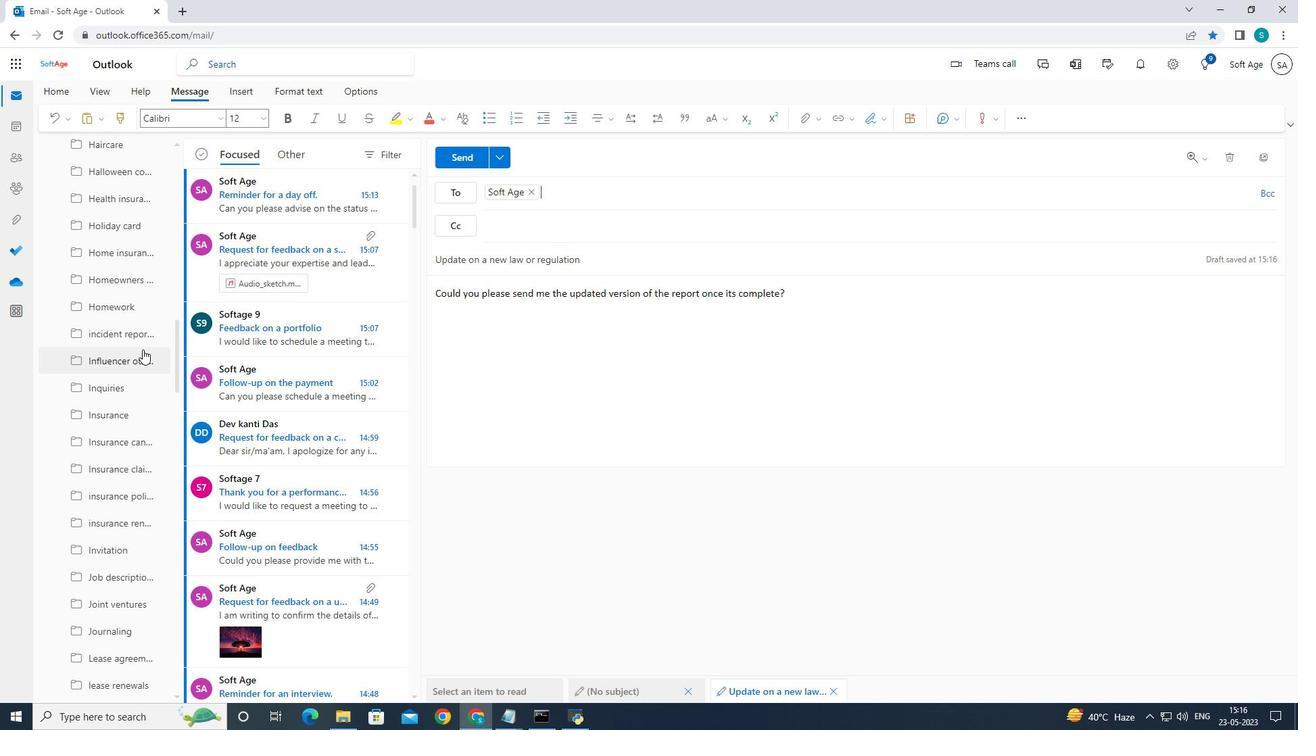 
Action: Mouse moved to (146, 349)
Screenshot: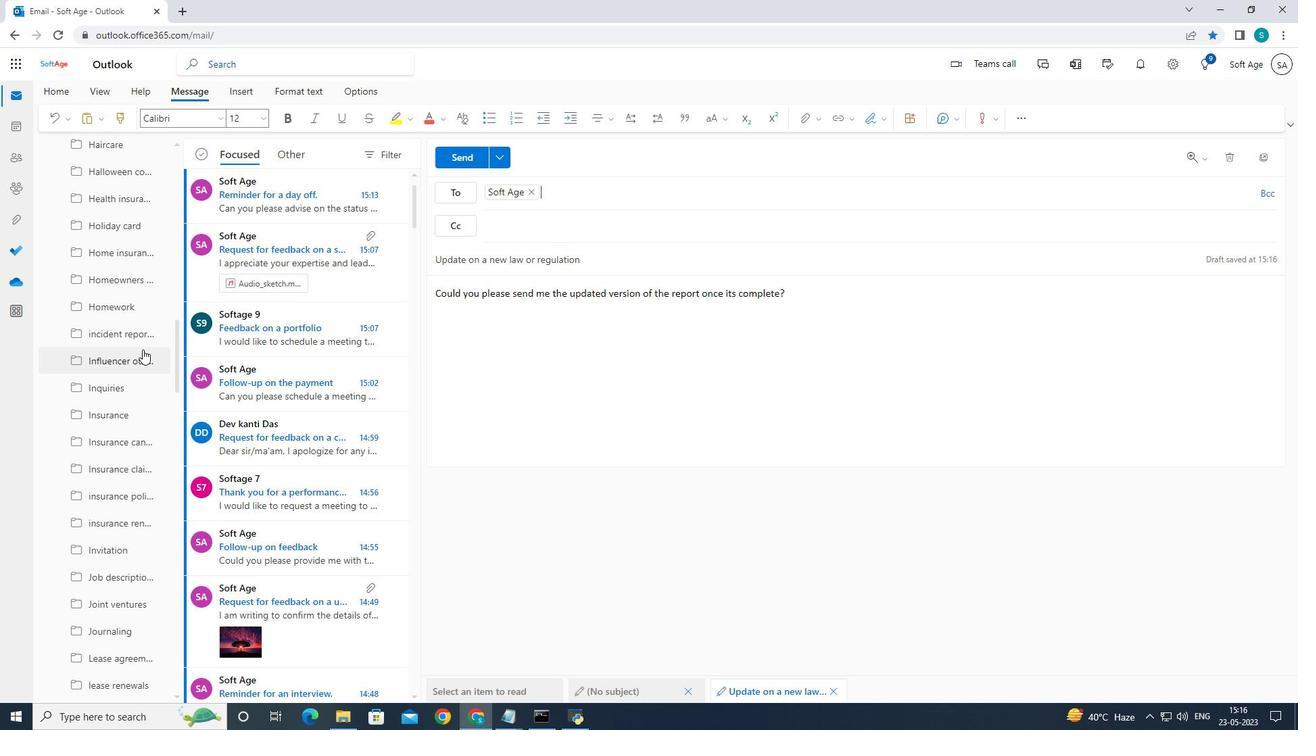 
Action: Mouse scrolled (144, 349) with delta (0, 0)
Screenshot: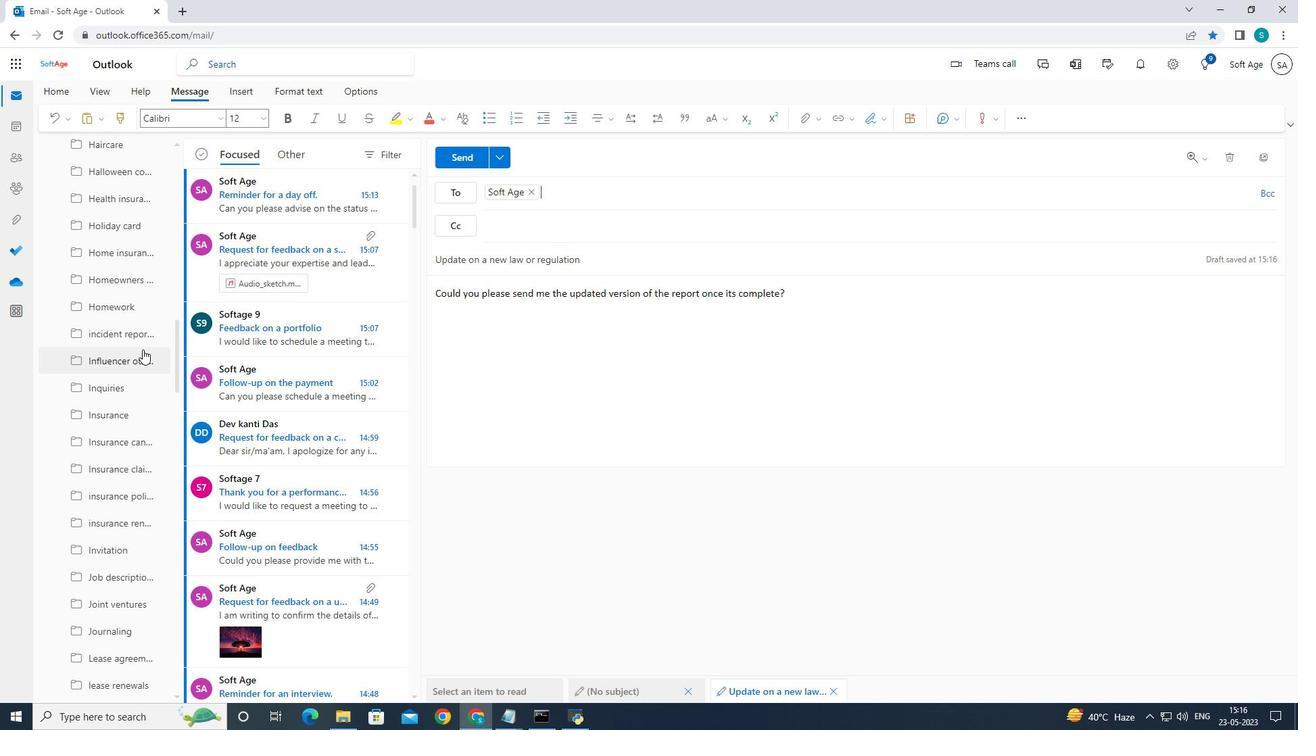 
Action: Mouse moved to (150, 347)
Screenshot: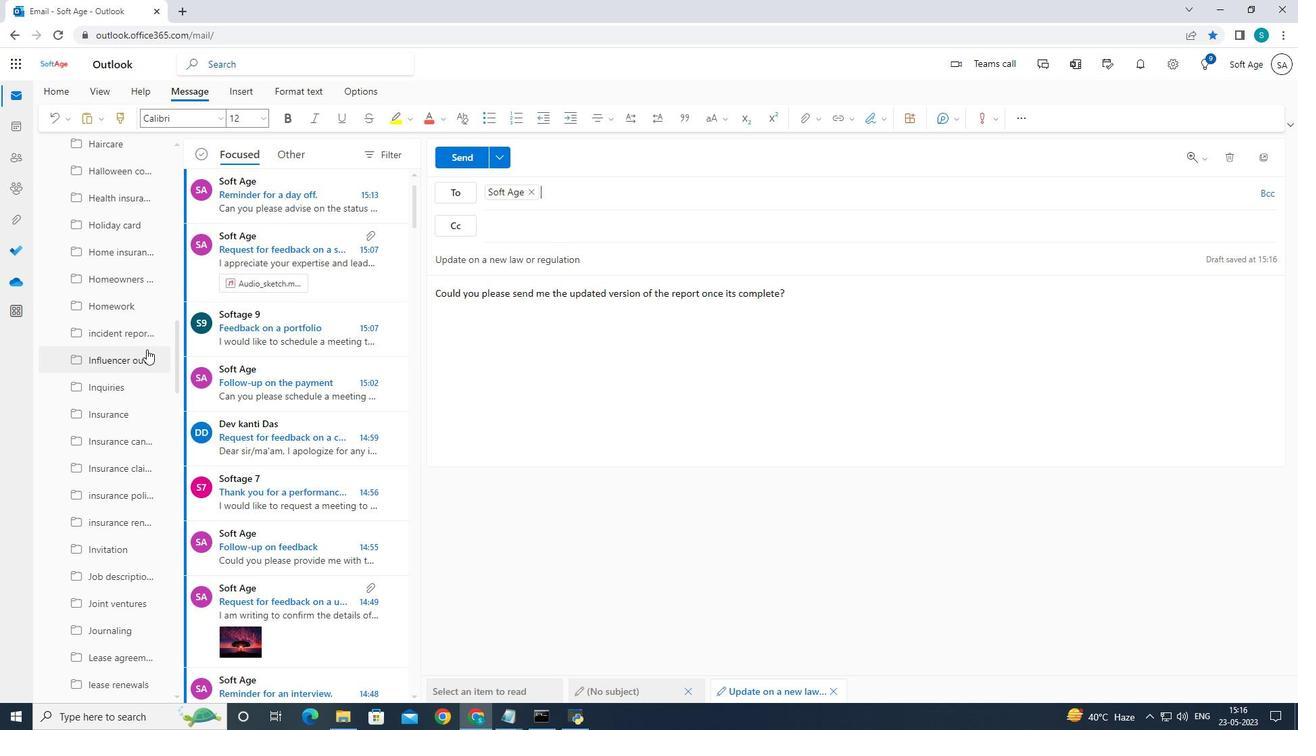 
Action: Mouse scrolled (150, 346) with delta (0, 0)
Screenshot: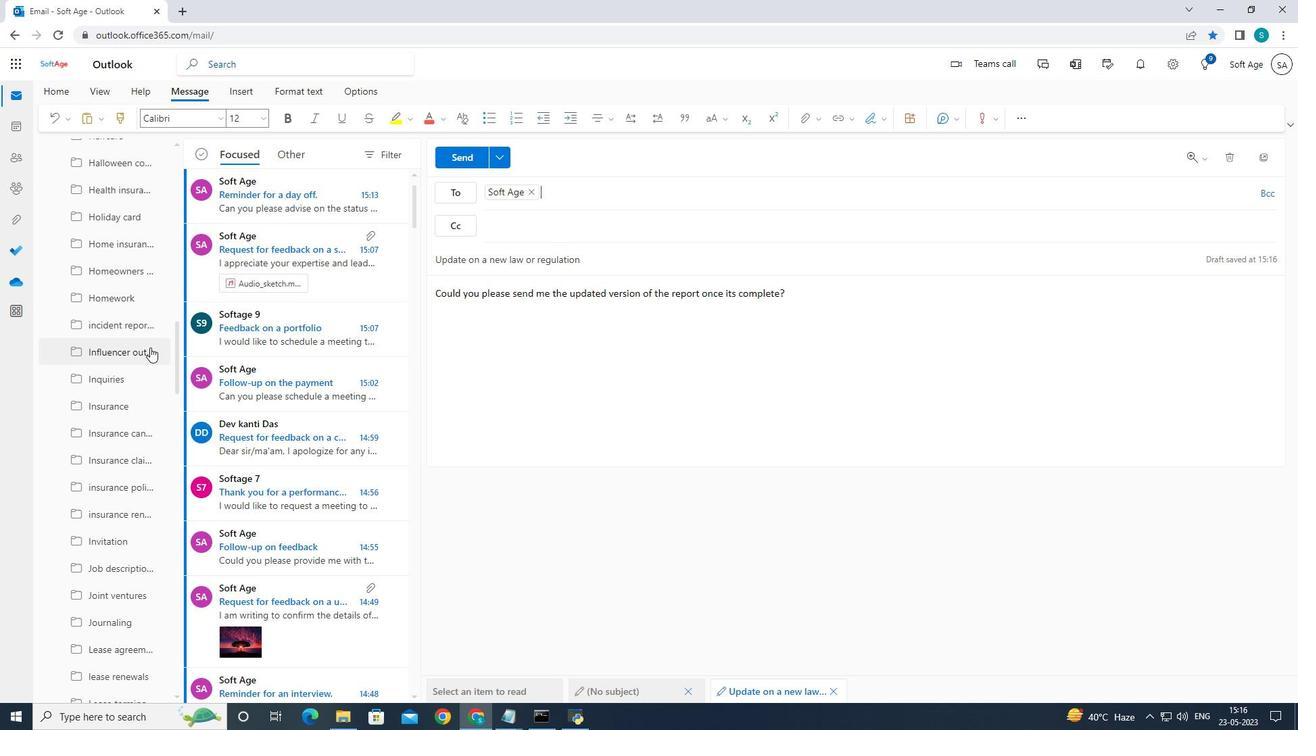 
Action: Mouse moved to (151, 347)
Screenshot: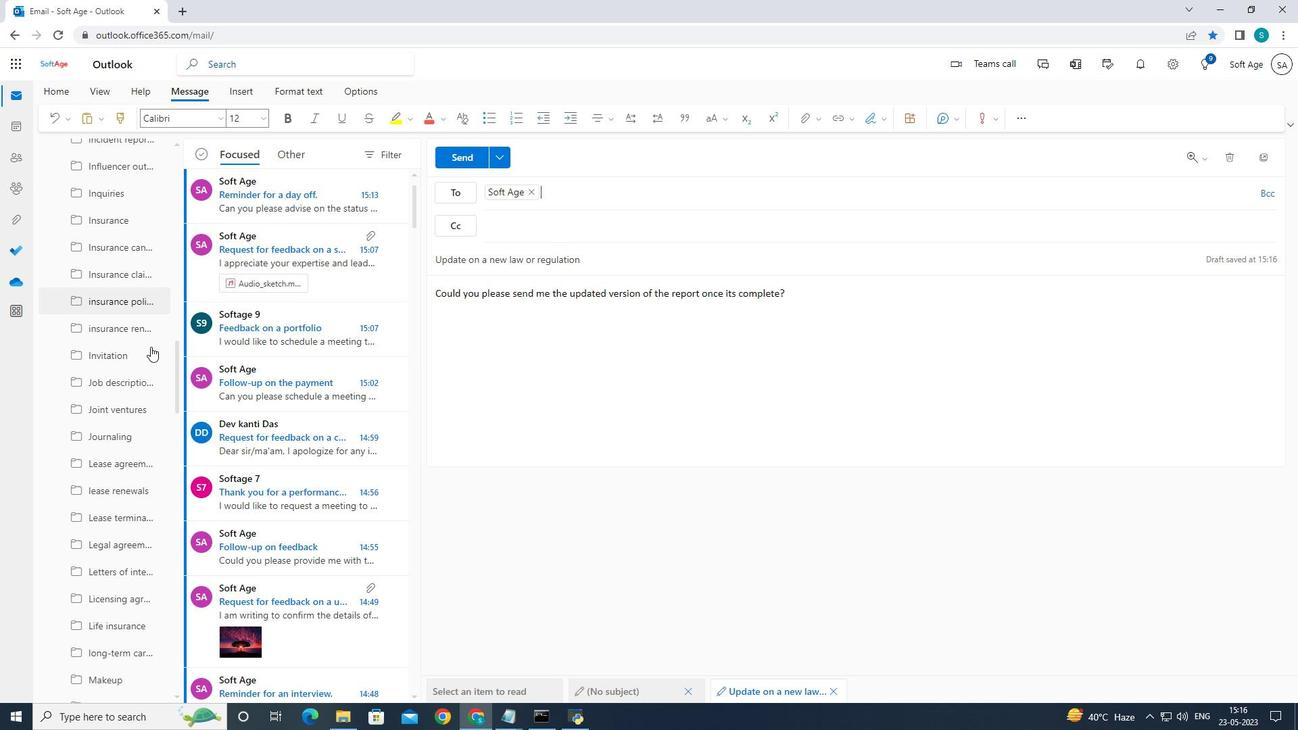 
Action: Mouse scrolled (151, 346) with delta (0, 0)
Screenshot: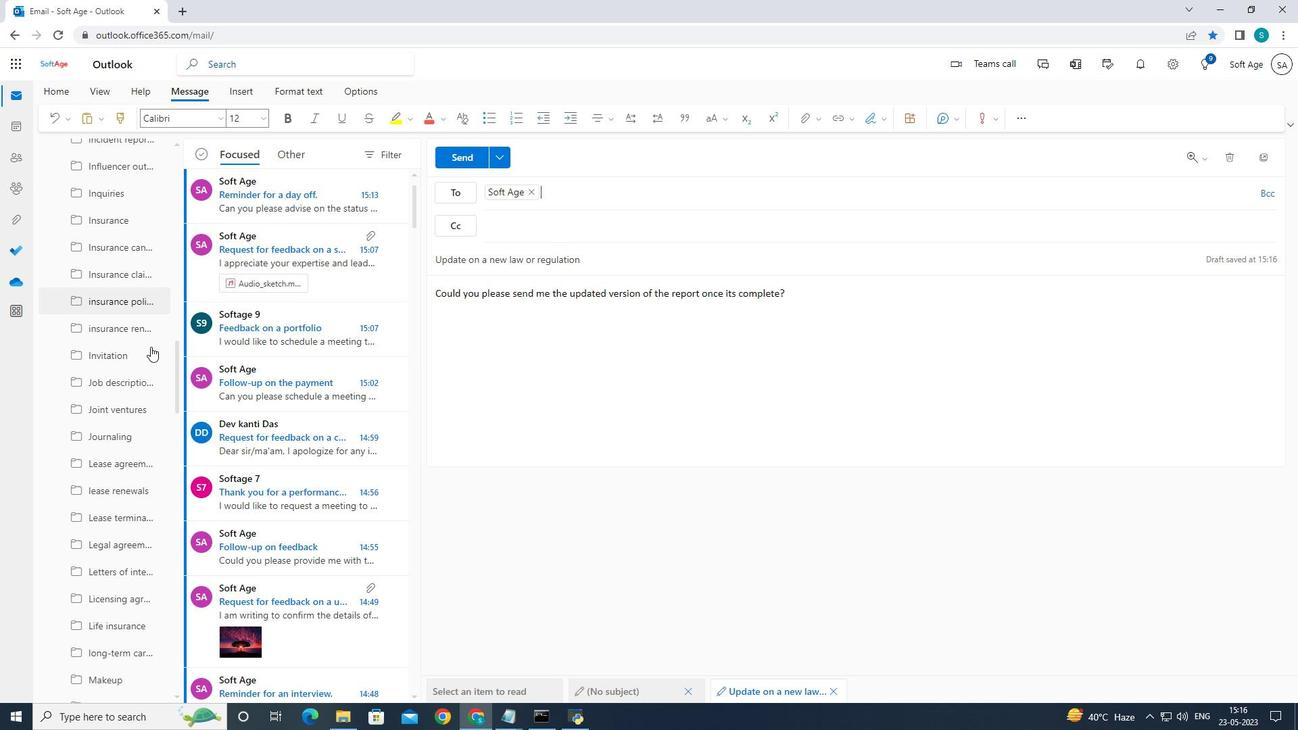 
Action: Mouse scrolled (151, 346) with delta (0, 0)
Screenshot: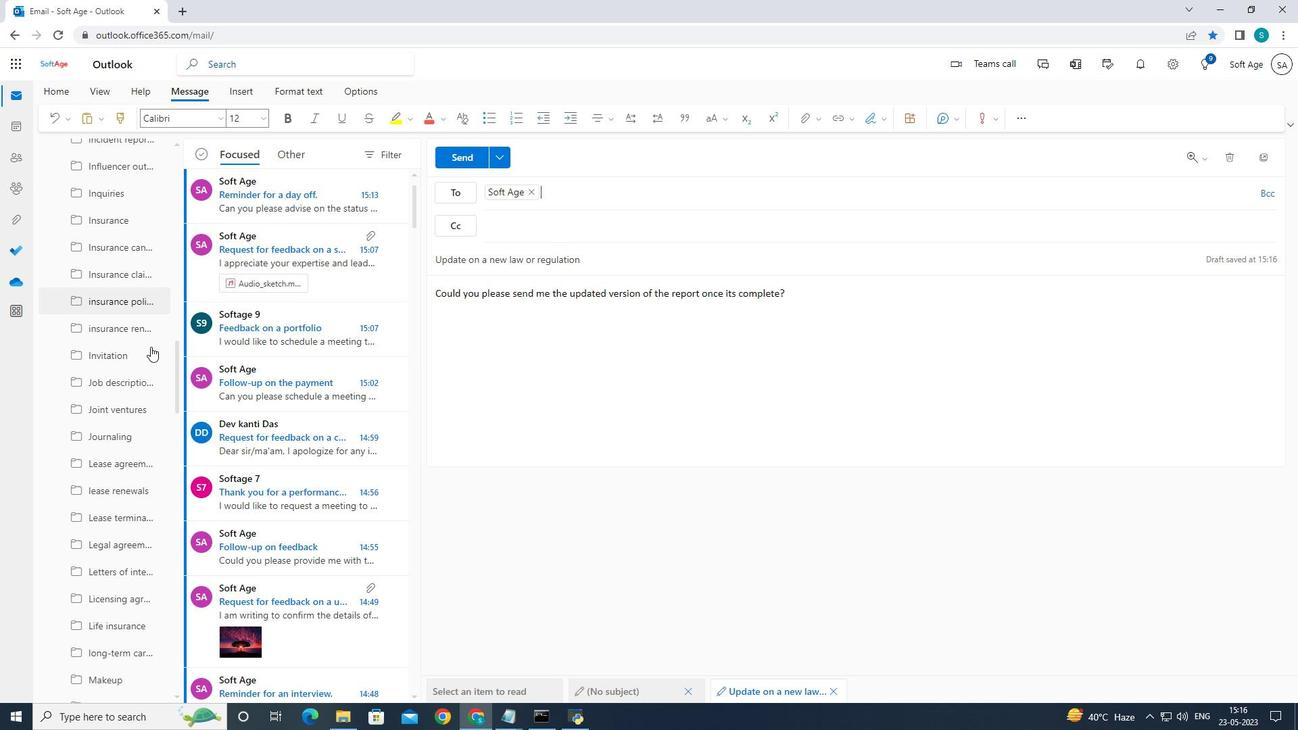 
Action: Mouse scrolled (151, 346) with delta (0, 0)
Screenshot: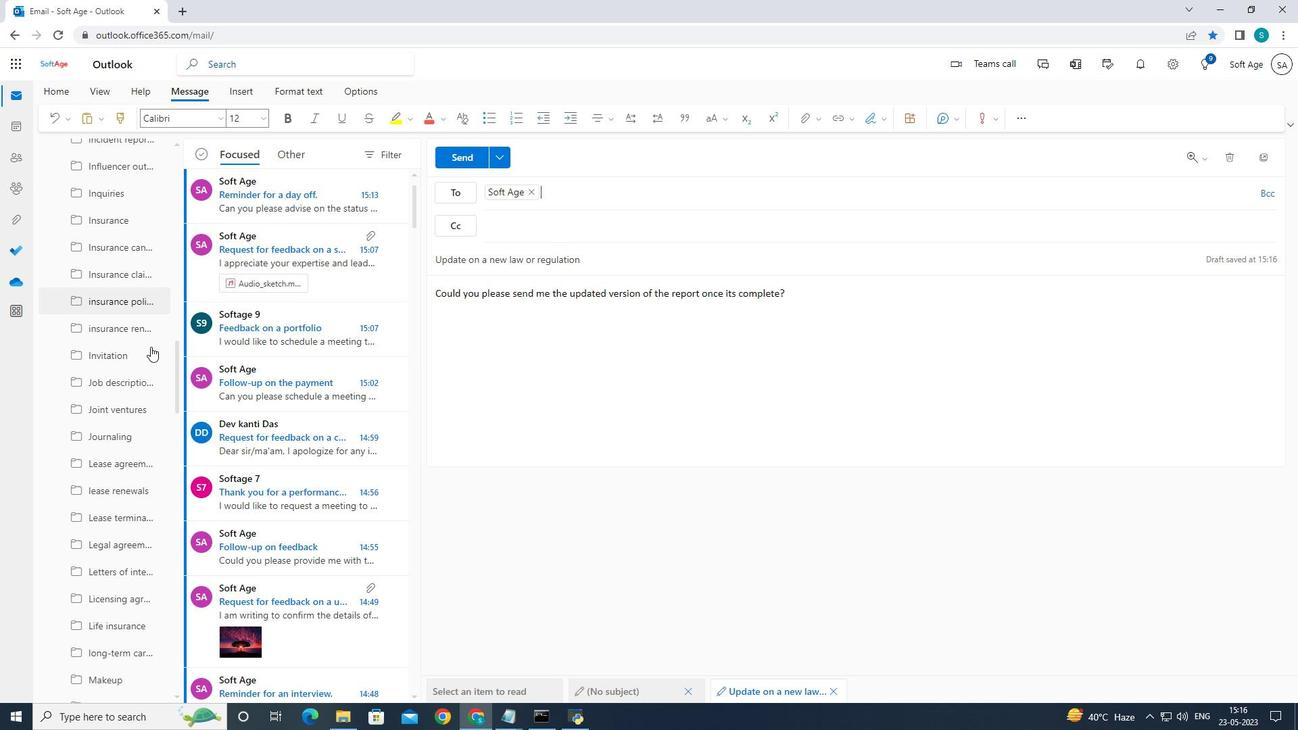 
Action: Mouse scrolled (151, 346) with delta (0, 0)
Screenshot: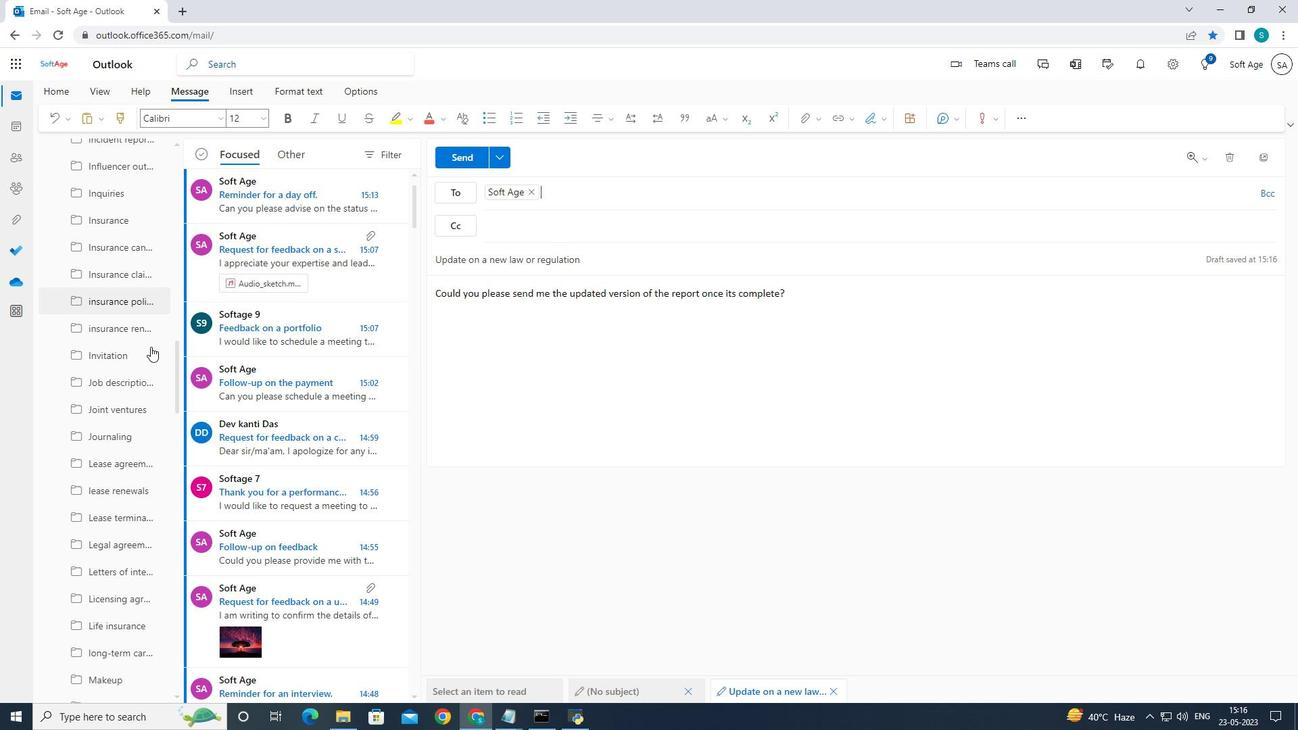 
Action: Mouse moved to (152, 346)
Screenshot: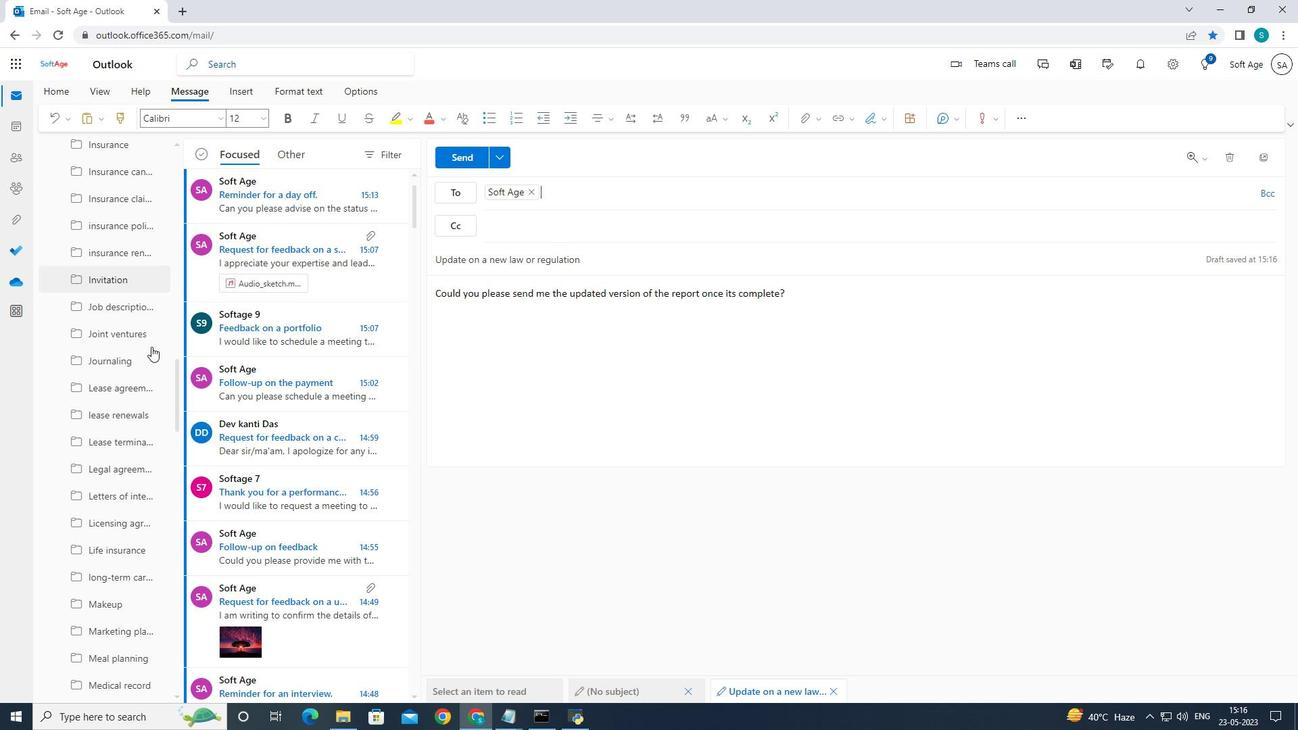
Action: Mouse scrolled (152, 345) with delta (0, 0)
Screenshot: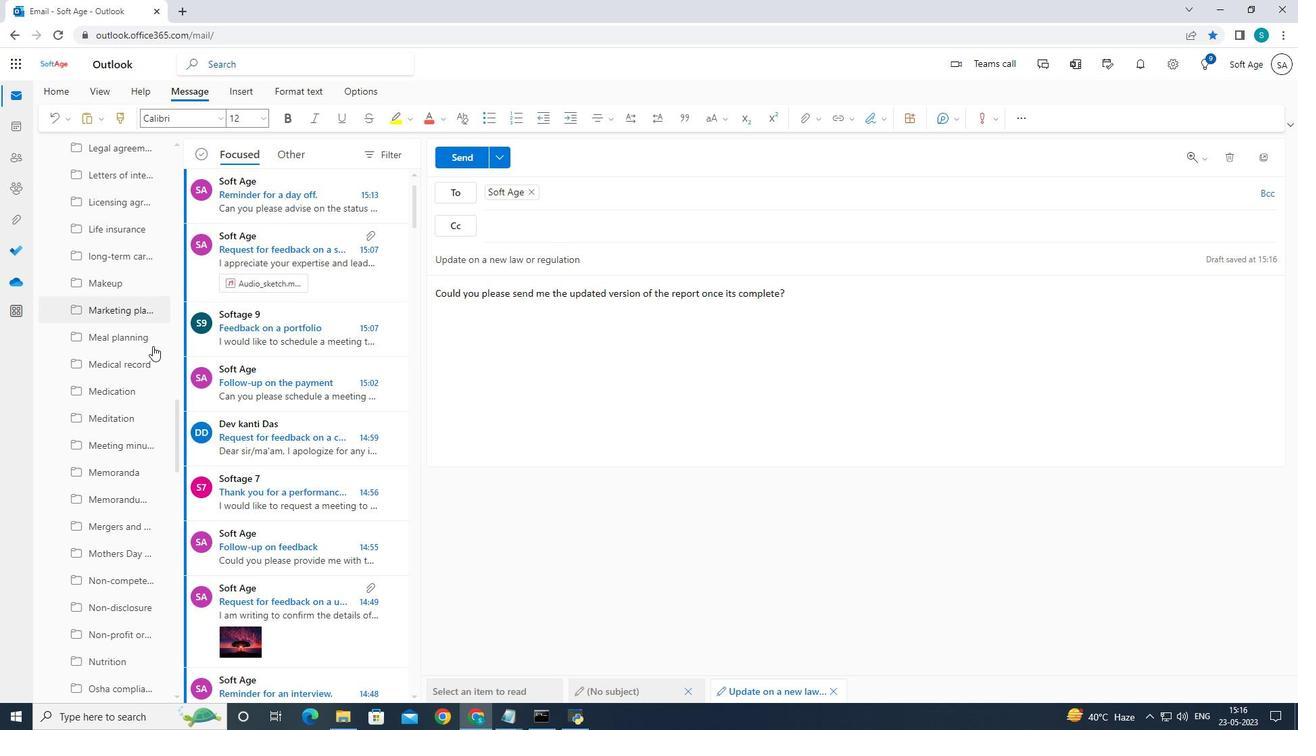 
Action: Mouse scrolled (152, 345) with delta (0, 0)
Screenshot: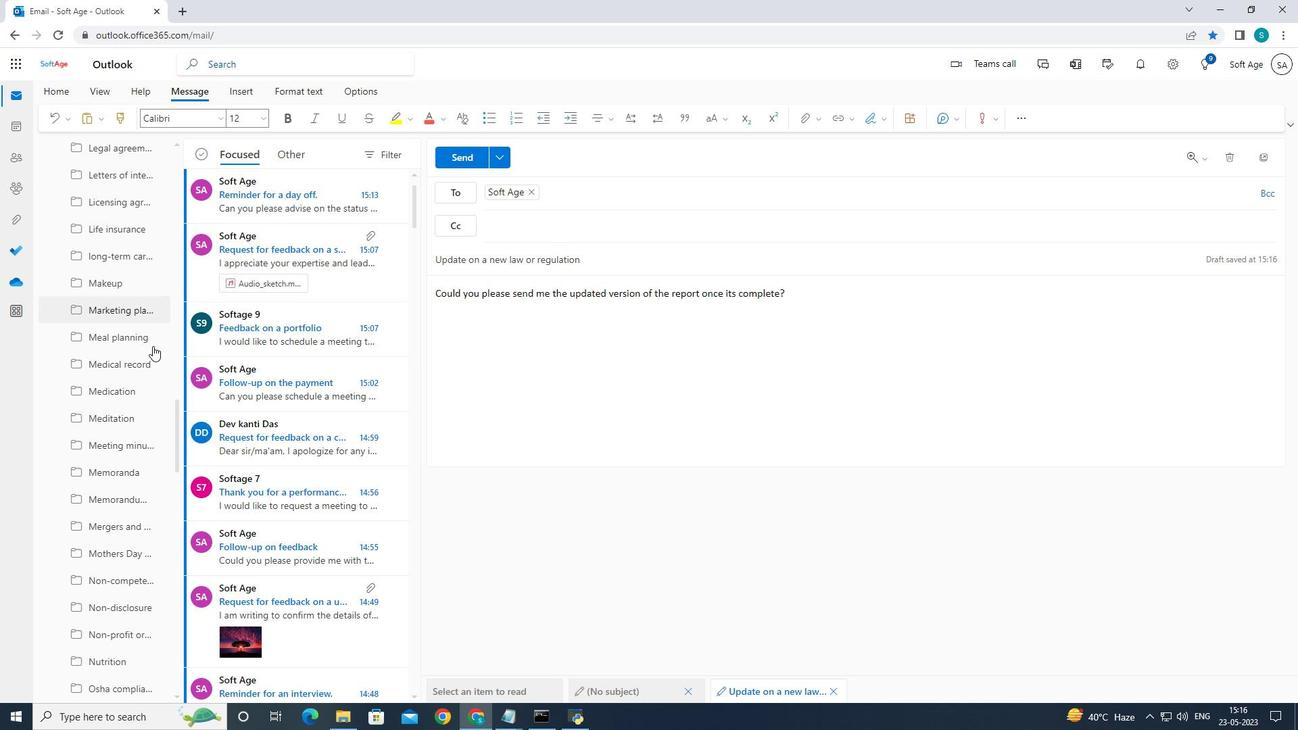 
Action: Mouse moved to (153, 346)
Screenshot: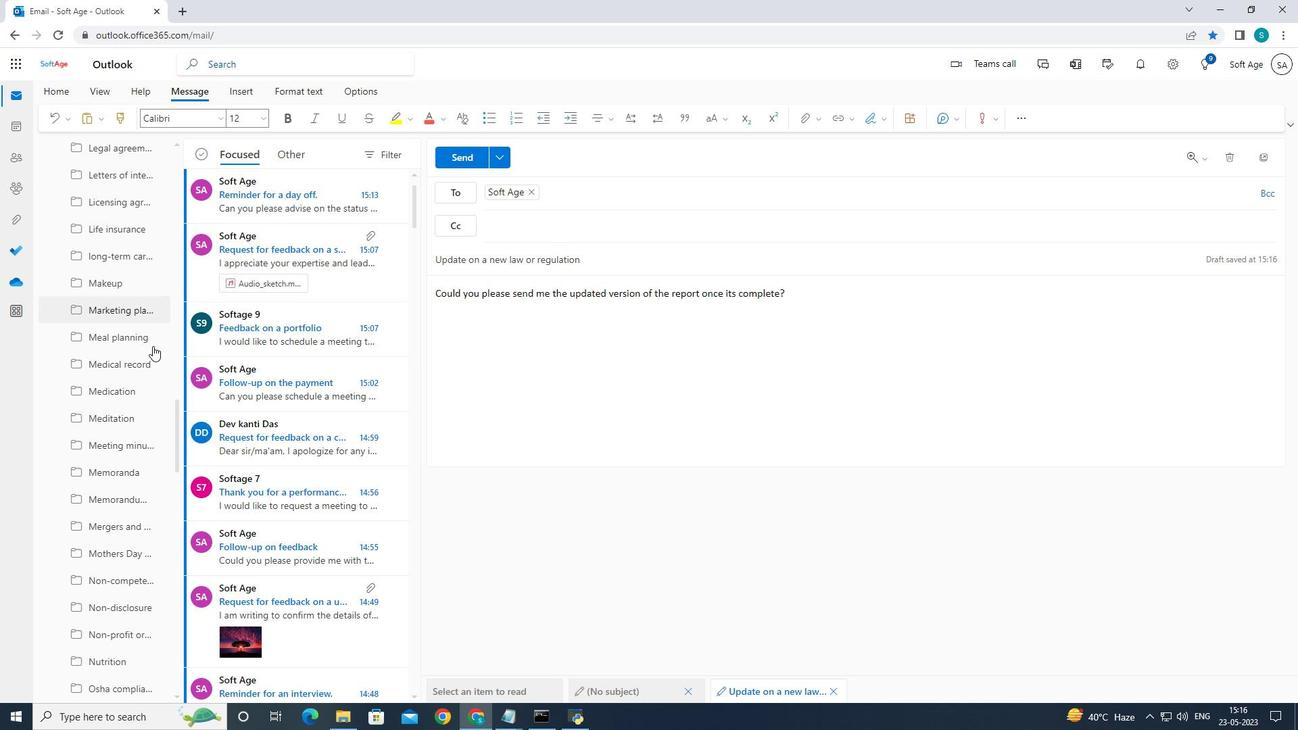 
Action: Mouse scrolled (153, 345) with delta (0, 0)
Screenshot: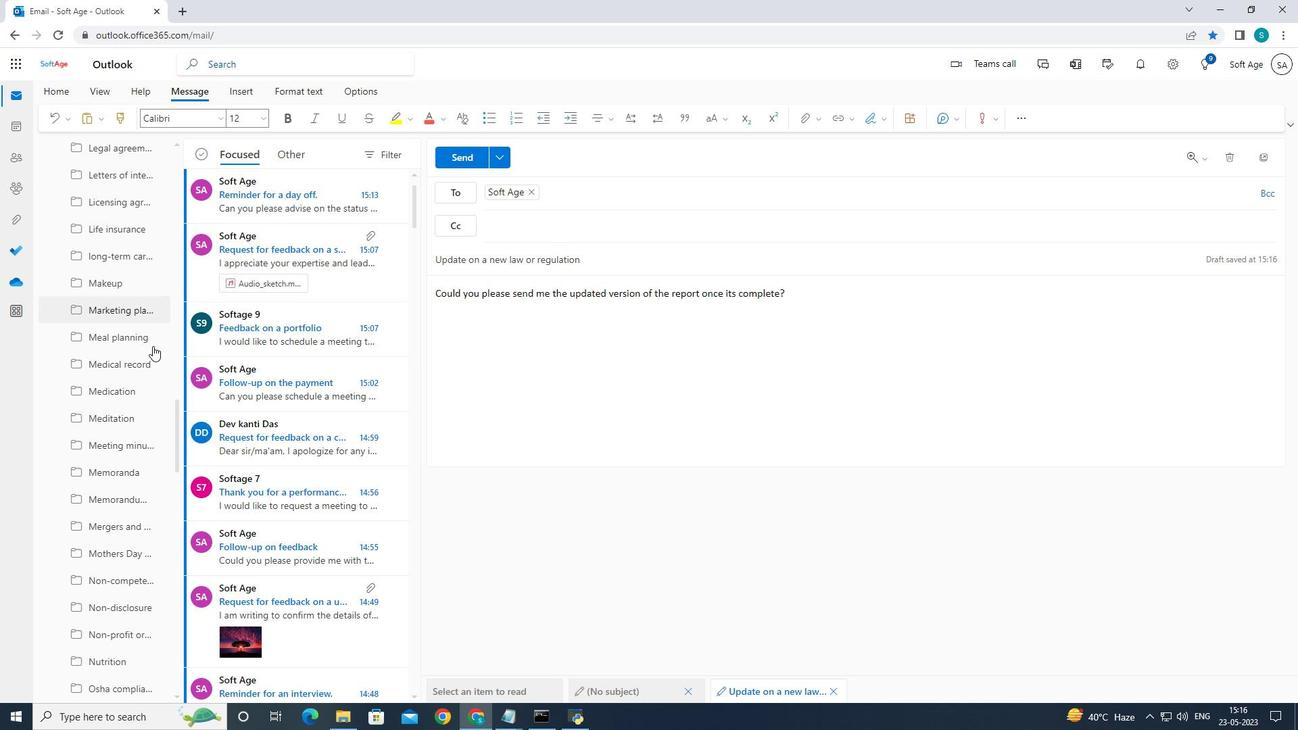 
Action: Mouse scrolled (153, 345) with delta (0, 0)
Screenshot: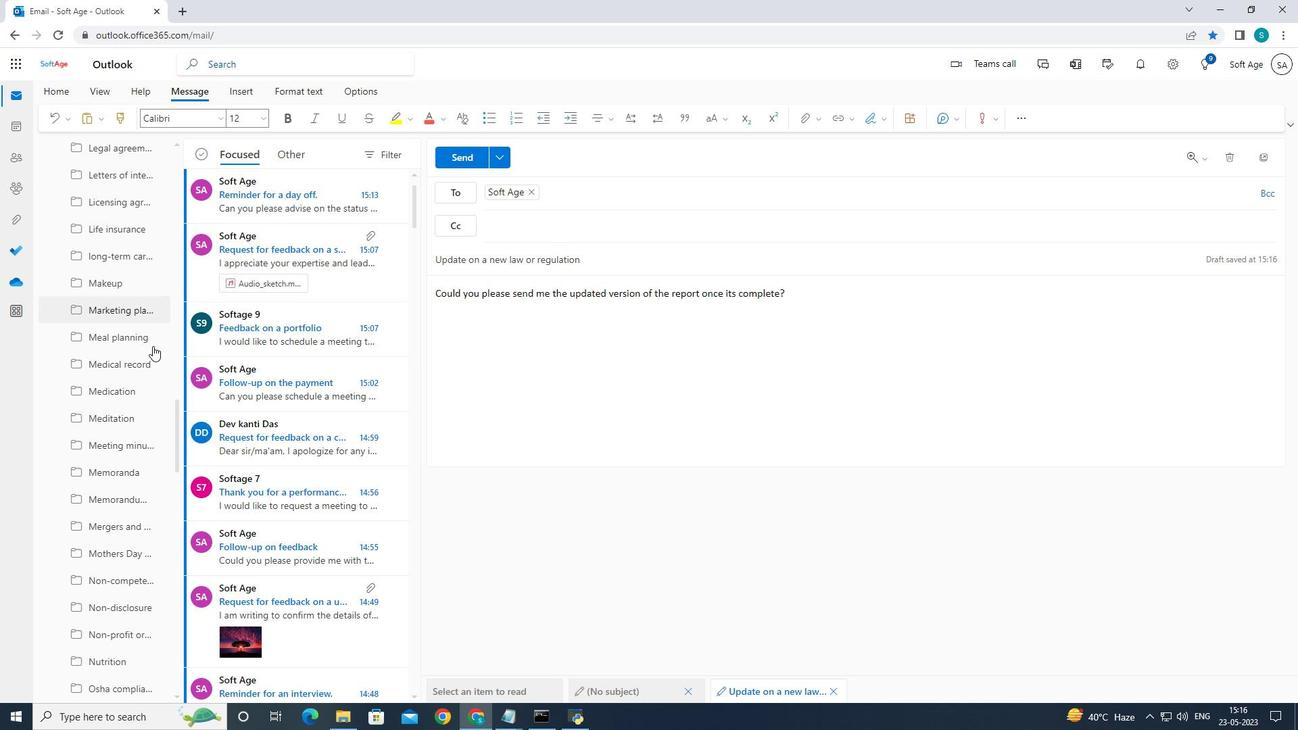 
Action: Mouse scrolled (153, 345) with delta (0, 0)
Screenshot: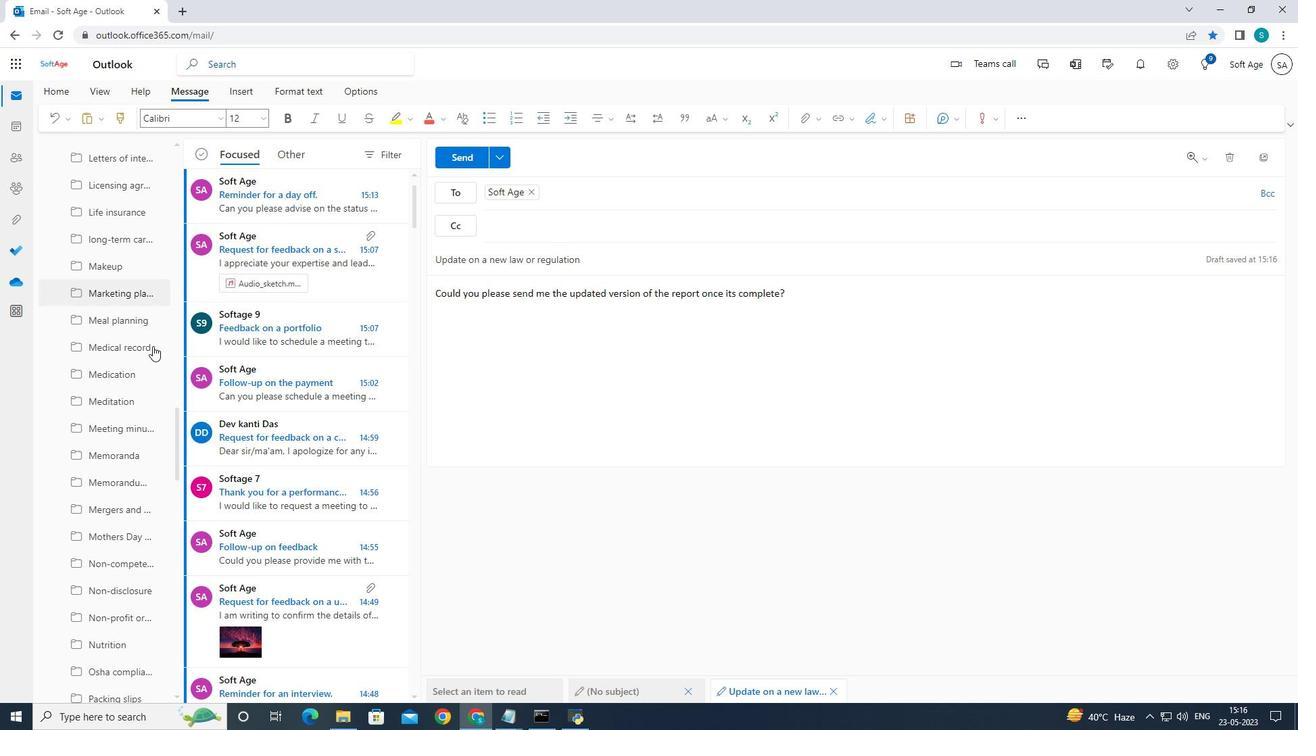 
Action: Mouse moved to (153, 346)
Screenshot: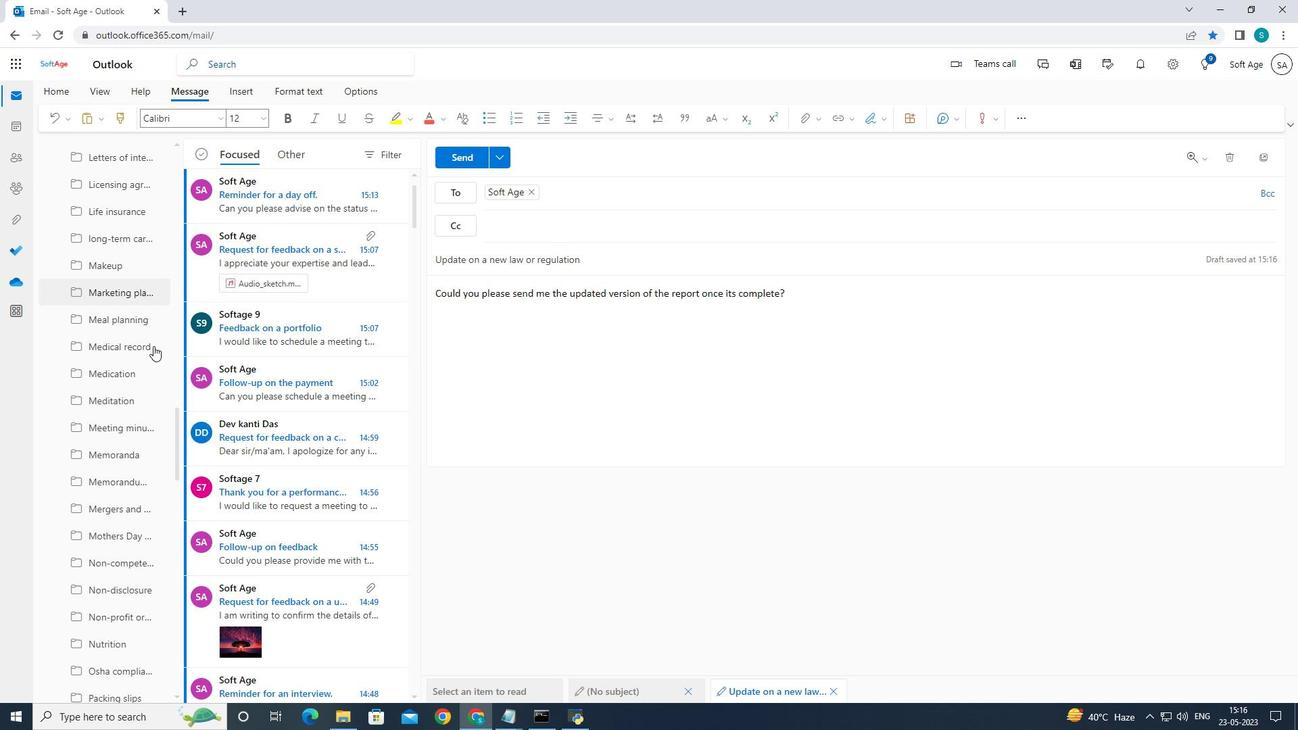 
Action: Mouse scrolled (153, 345) with delta (0, 0)
Screenshot: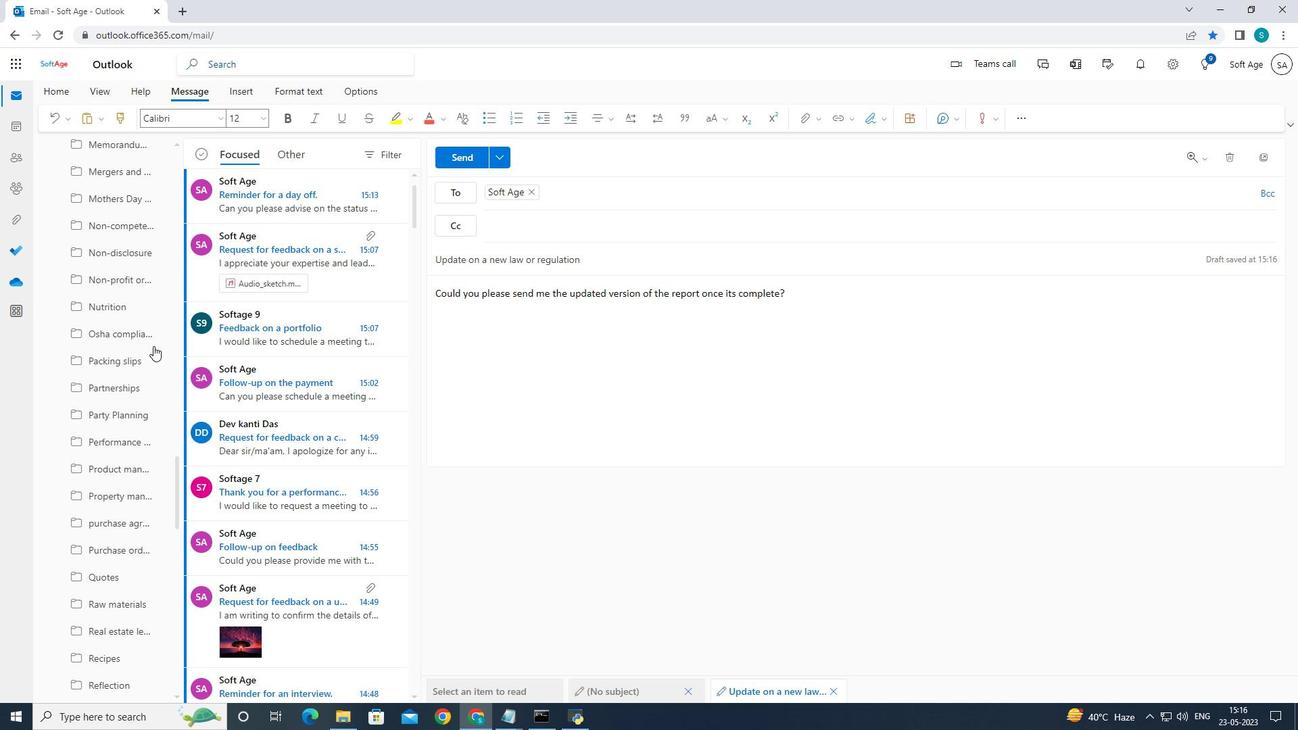 
Action: Mouse scrolled (153, 345) with delta (0, 0)
Screenshot: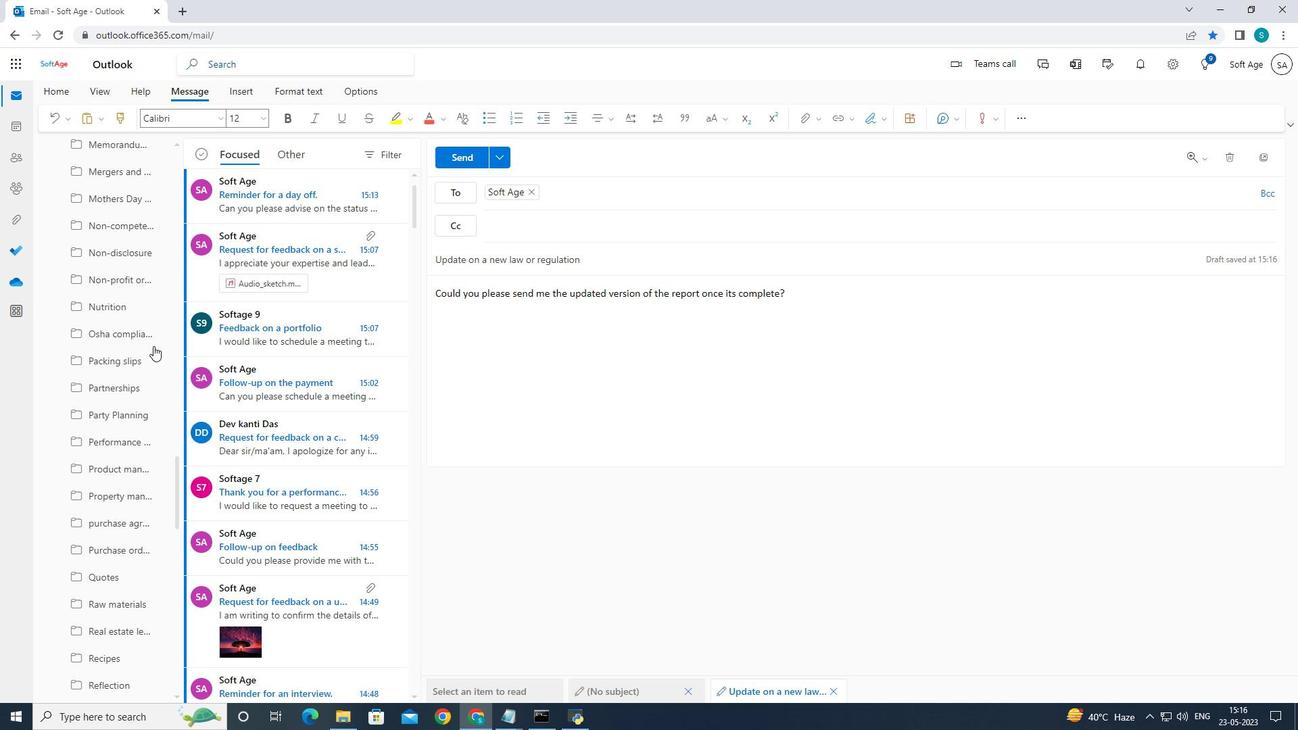 
Action: Mouse scrolled (153, 345) with delta (0, 0)
Screenshot: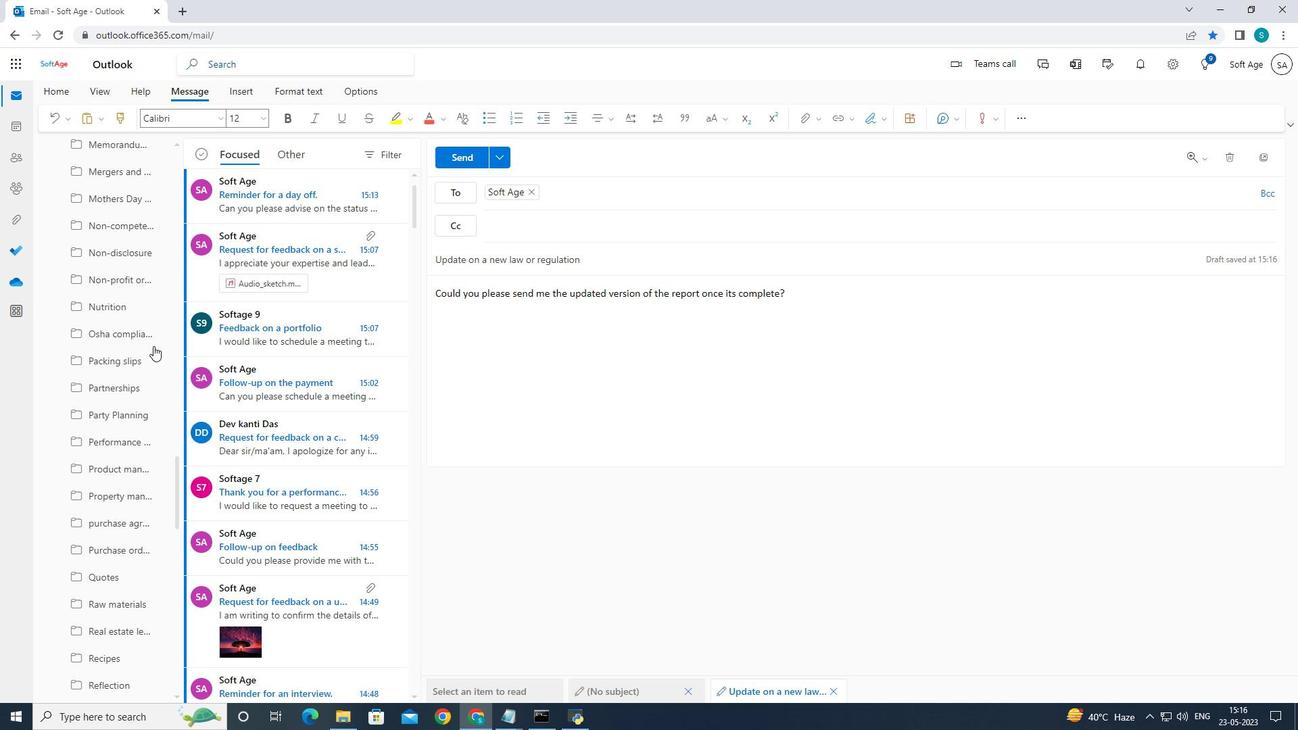 
Action: Mouse scrolled (153, 345) with delta (0, 0)
Screenshot: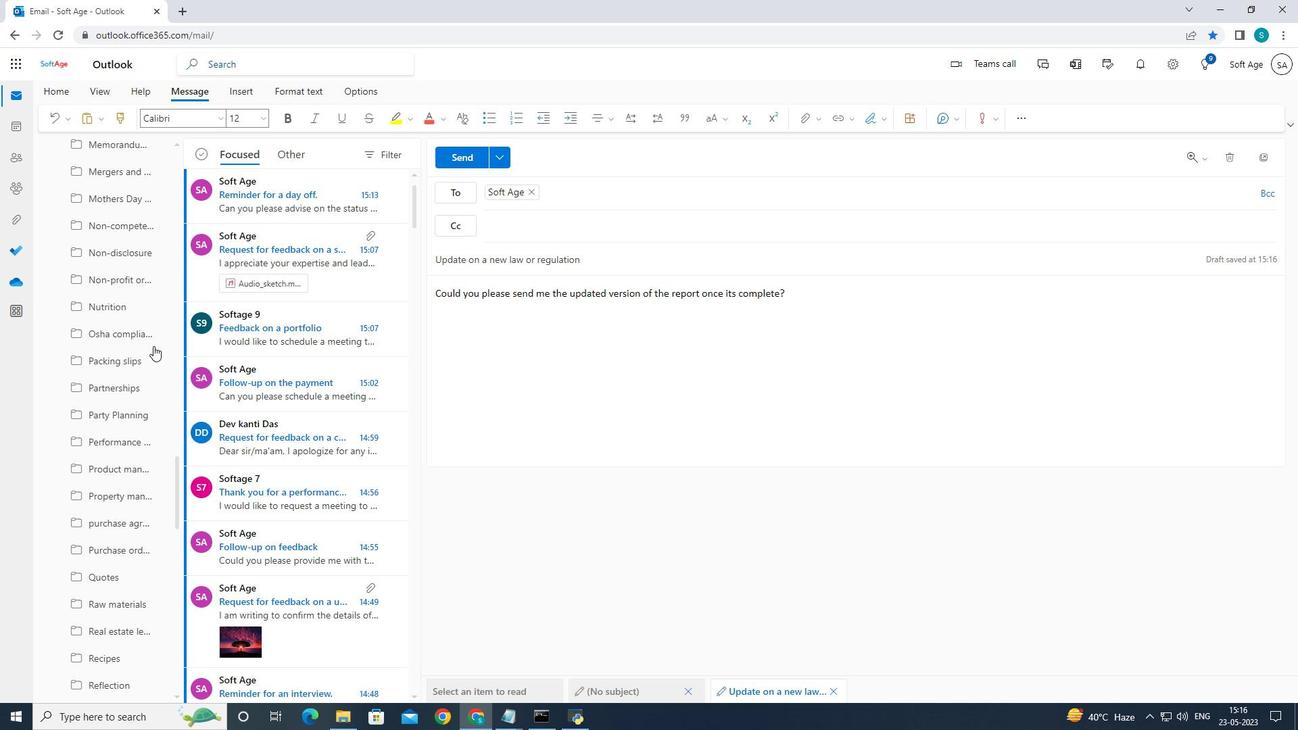 
Action: Mouse moved to (152, 346)
Screenshot: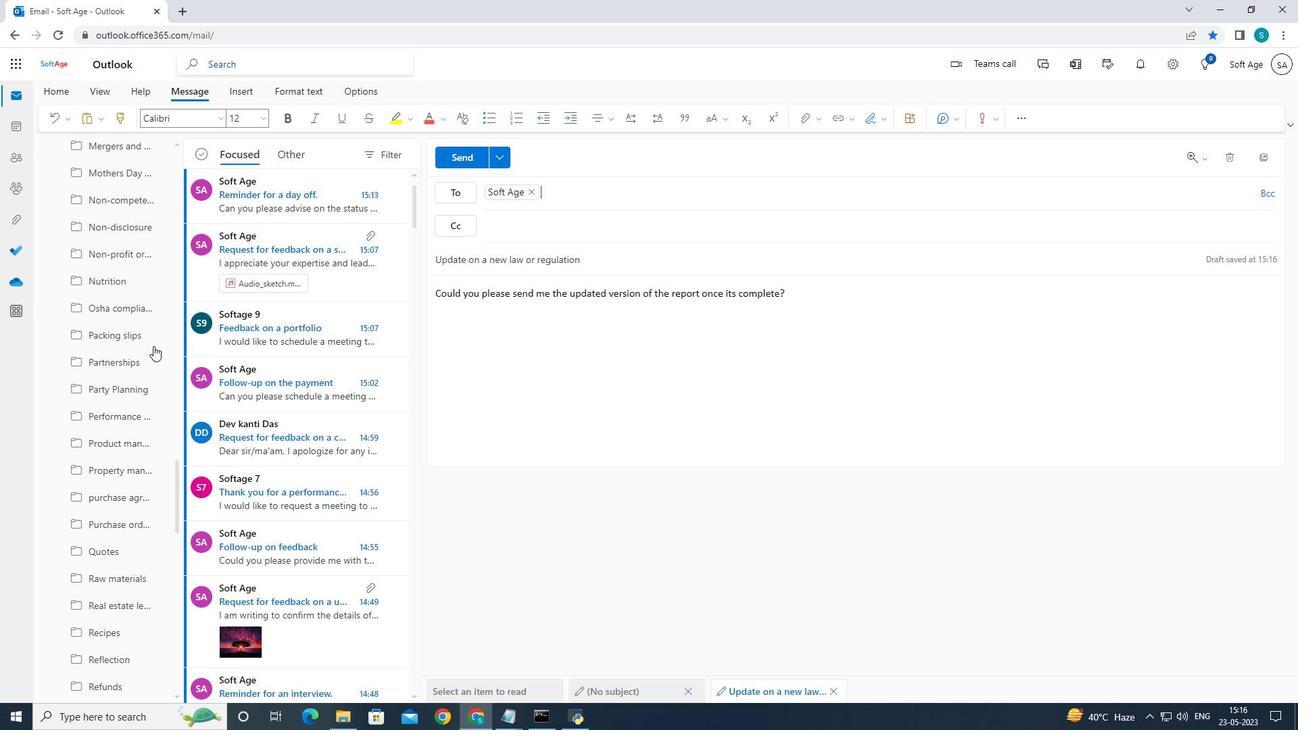 
Action: Mouse scrolled (152, 345) with delta (0, 0)
Screenshot: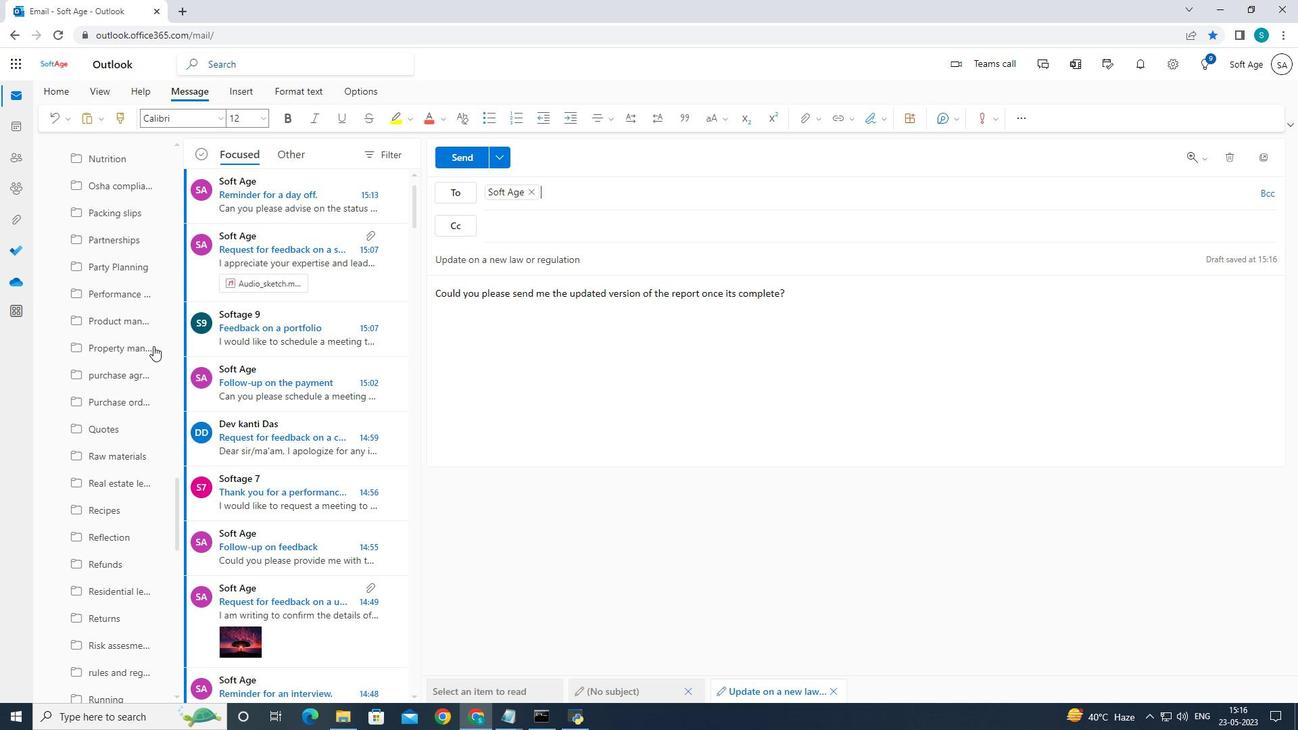 
Action: Mouse moved to (153, 346)
Screenshot: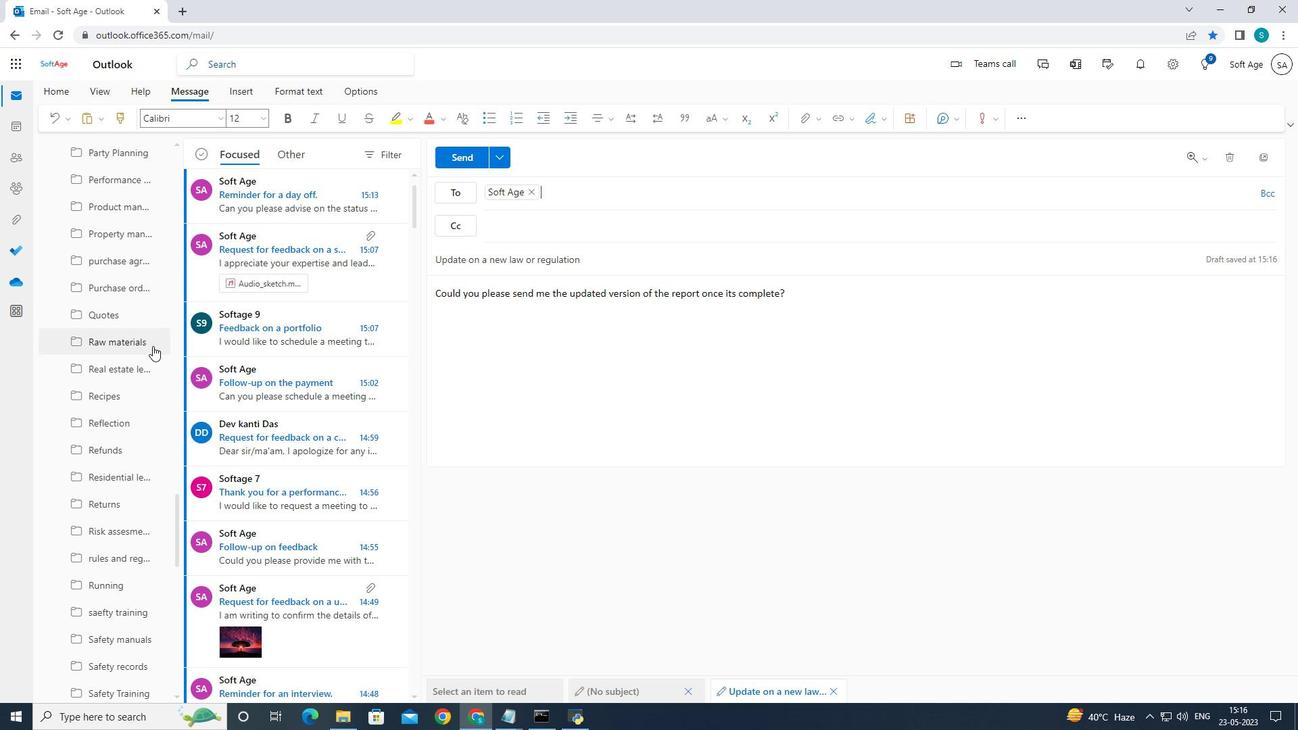 
Action: Mouse scrolled (153, 345) with delta (0, 0)
Screenshot: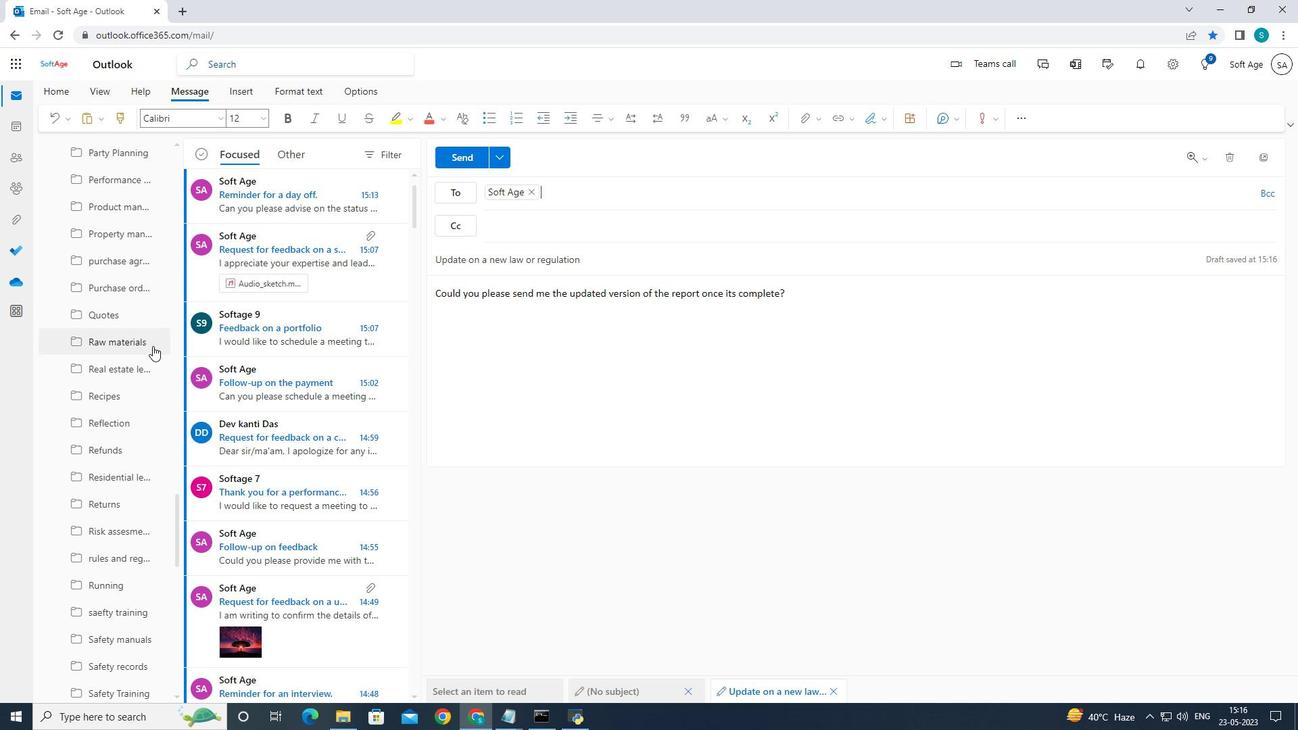 
Action: Mouse moved to (154, 346)
Screenshot: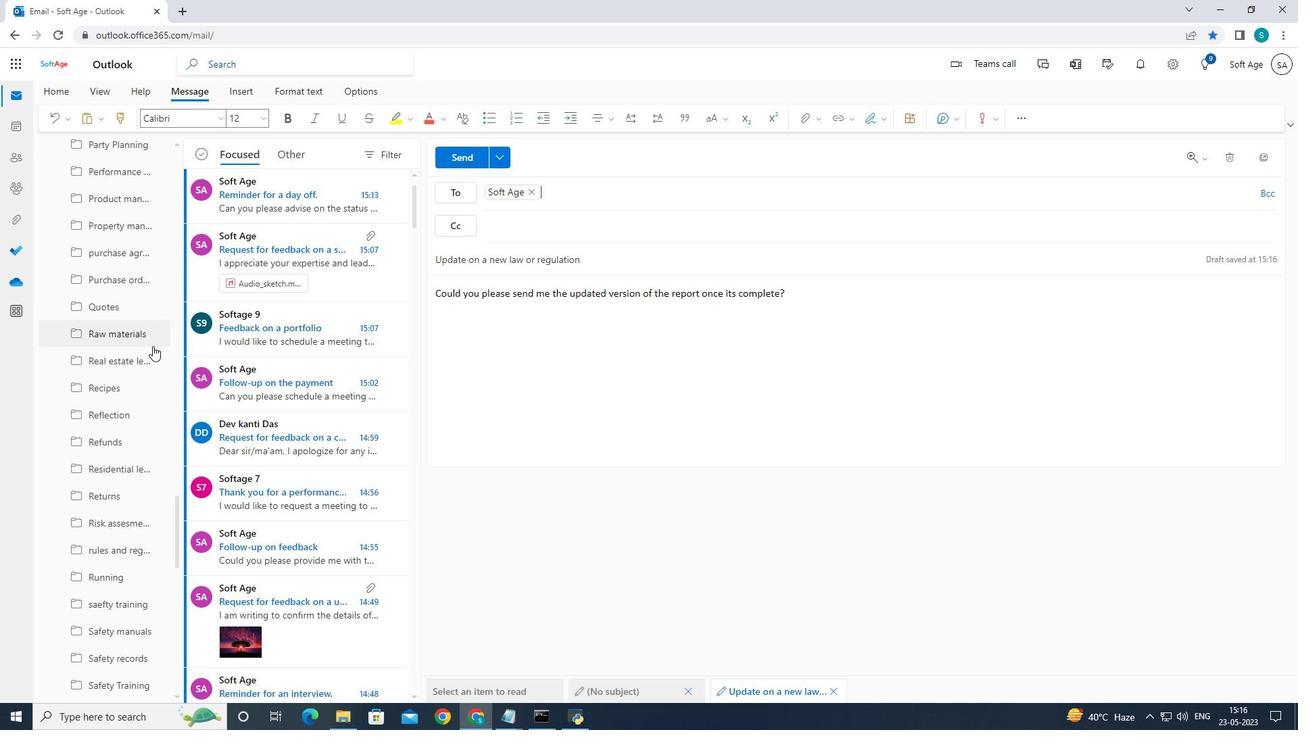 
Action: Mouse scrolled (154, 345) with delta (0, 0)
Screenshot: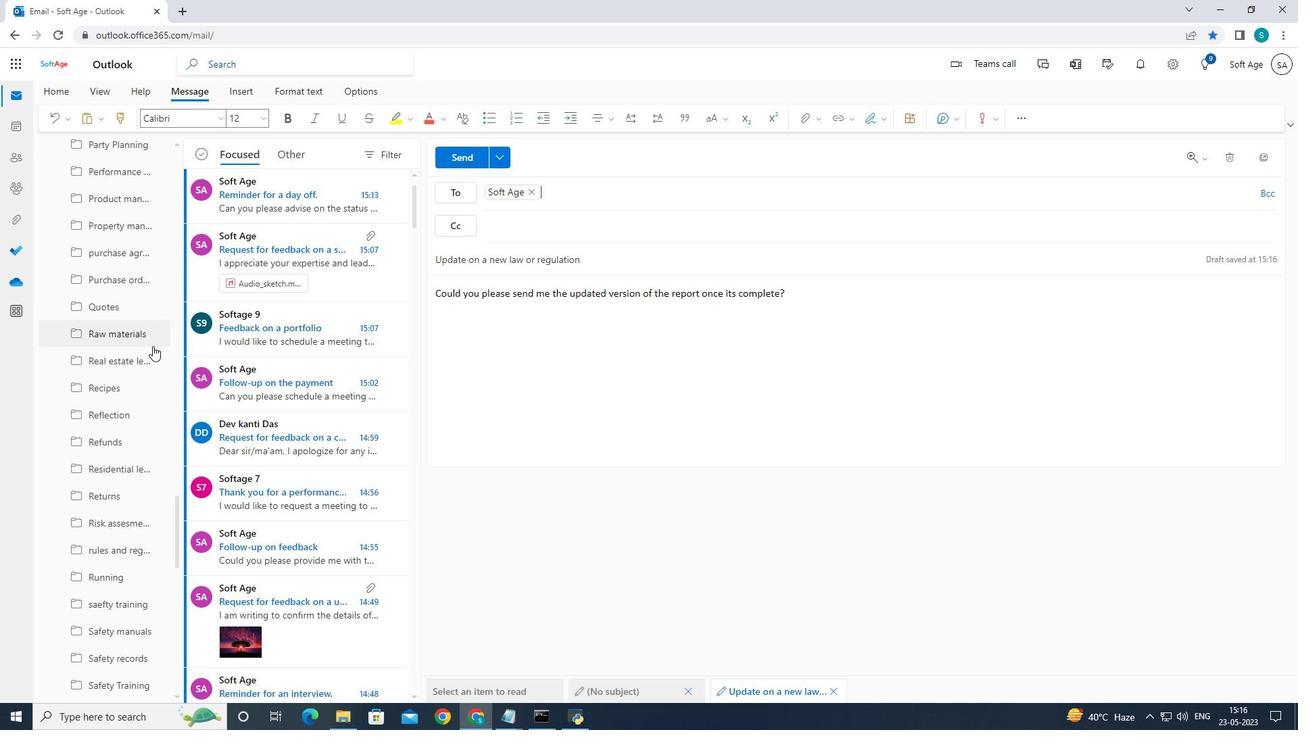 
Action: Mouse scrolled (154, 345) with delta (0, 0)
Screenshot: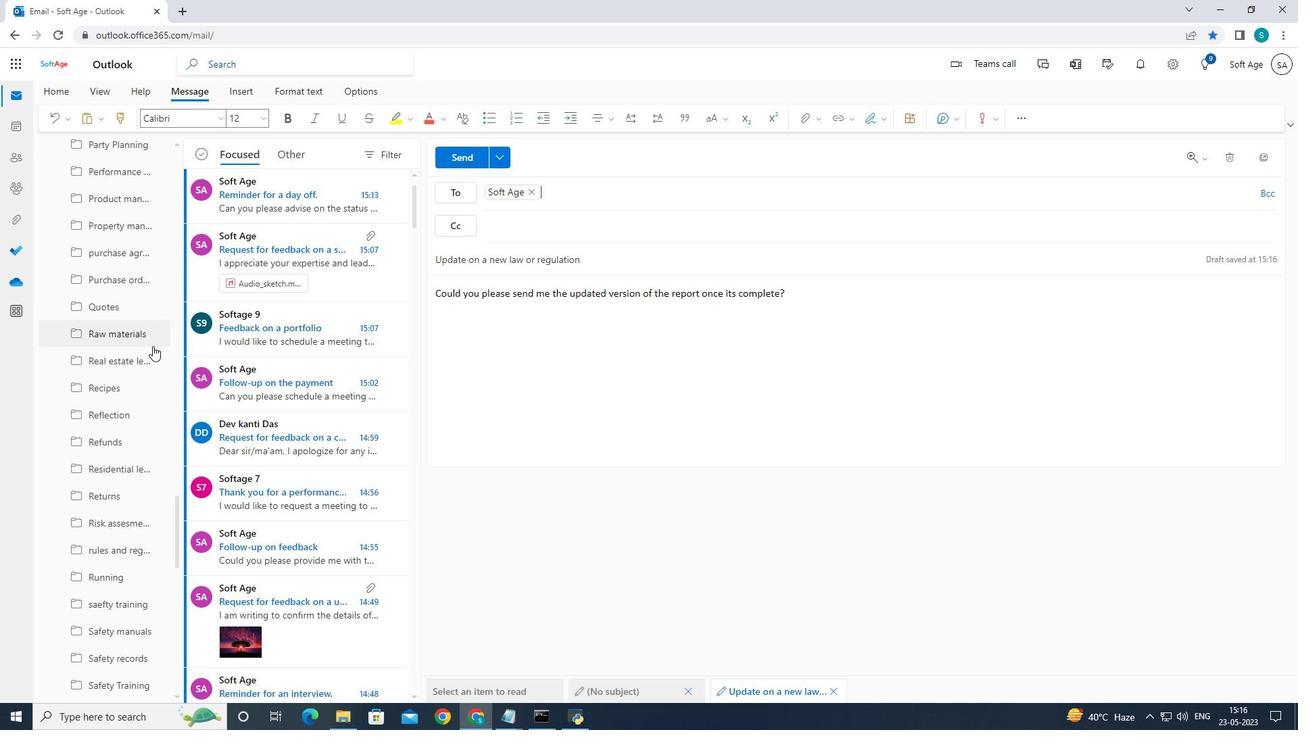 
Action: Mouse scrolled (154, 345) with delta (0, 0)
Screenshot: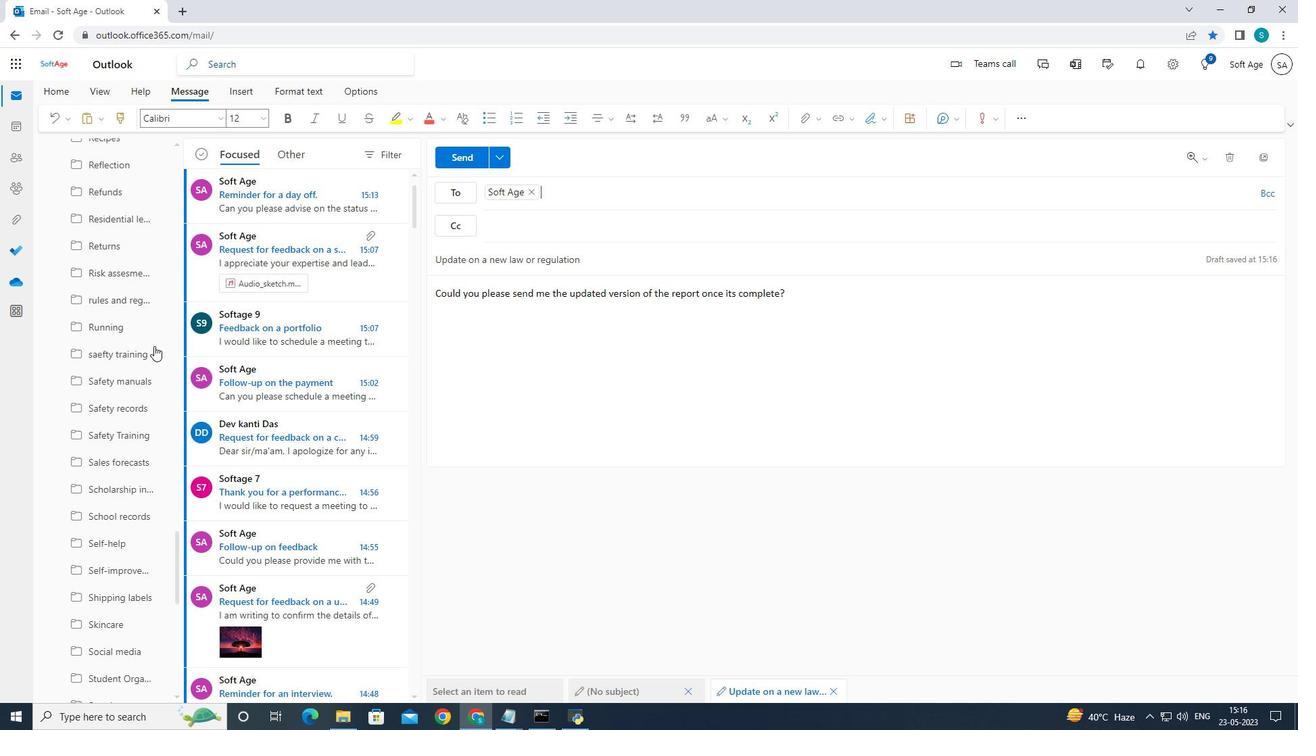 
Action: Mouse moved to (154, 347)
Screenshot: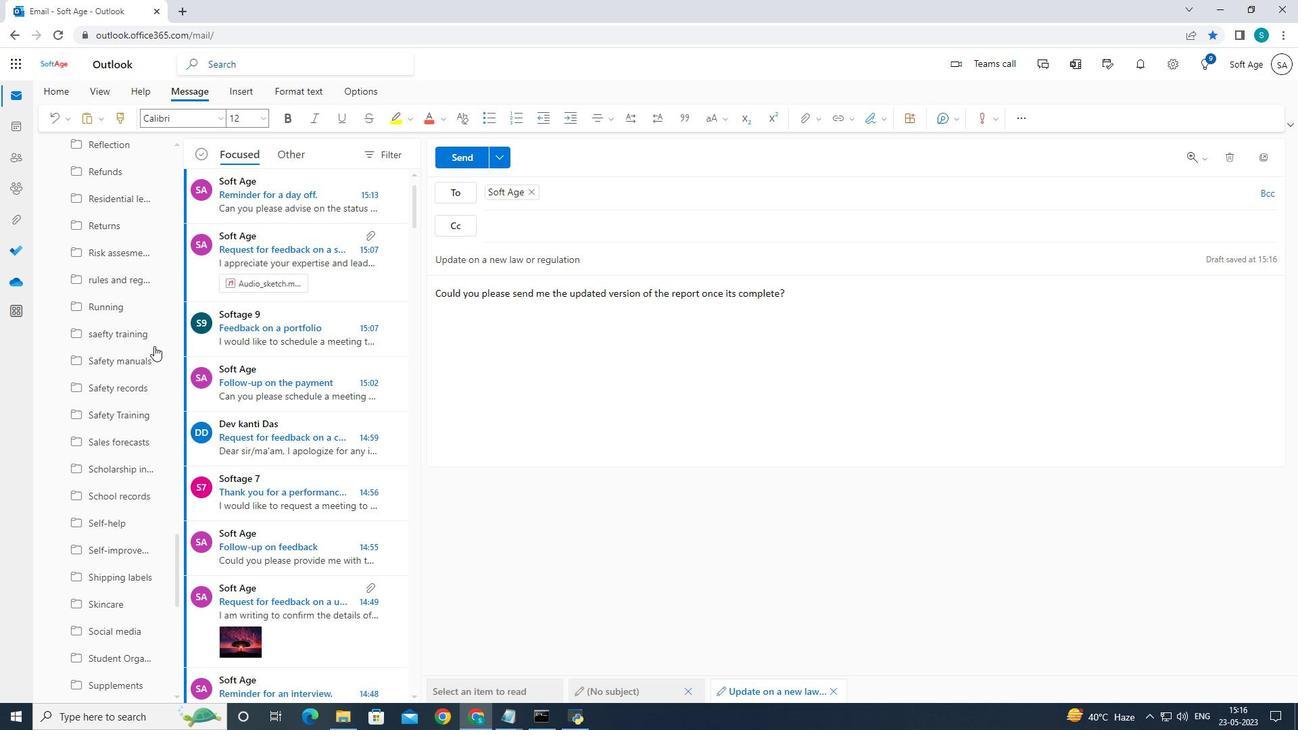 
Action: Mouse scrolled (154, 345) with delta (0, 0)
Screenshot: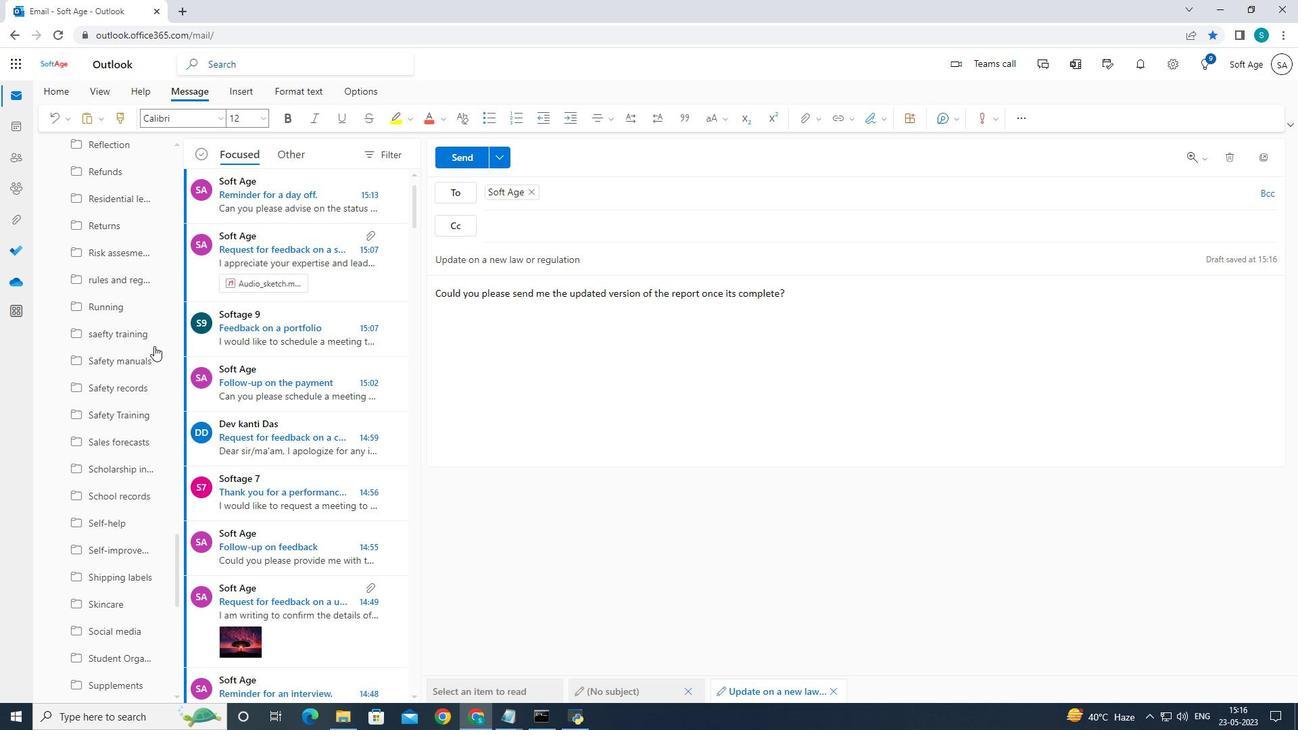 
Action: Mouse moved to (154, 347)
Screenshot: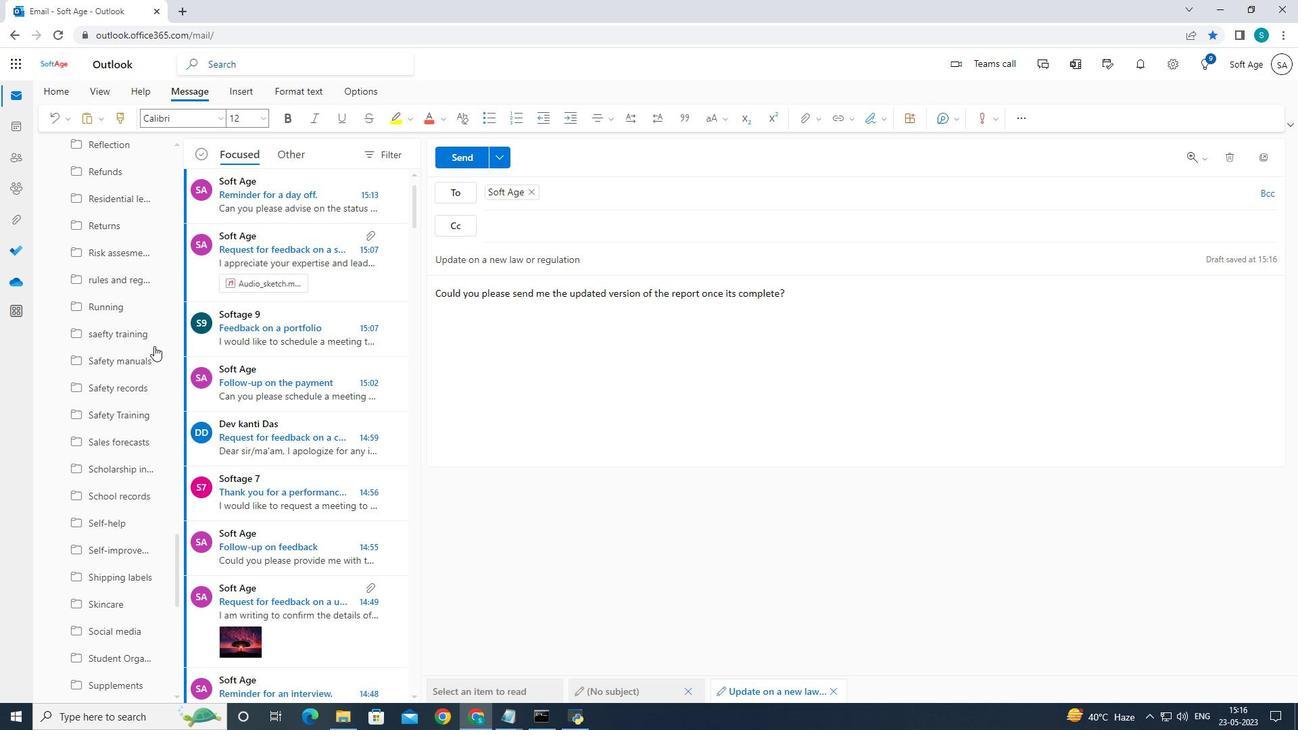 
Action: Mouse scrolled (154, 346) with delta (0, 0)
Screenshot: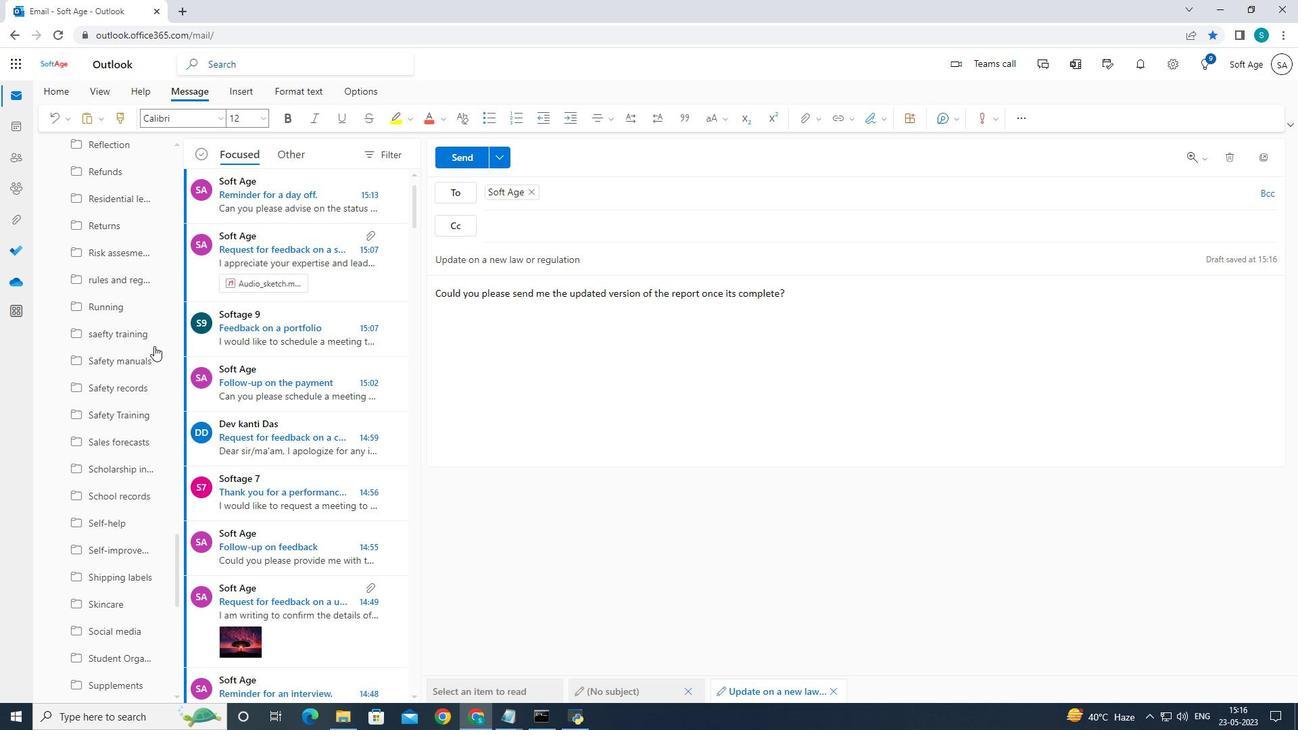 
Action: Mouse moved to (154, 347)
Screenshot: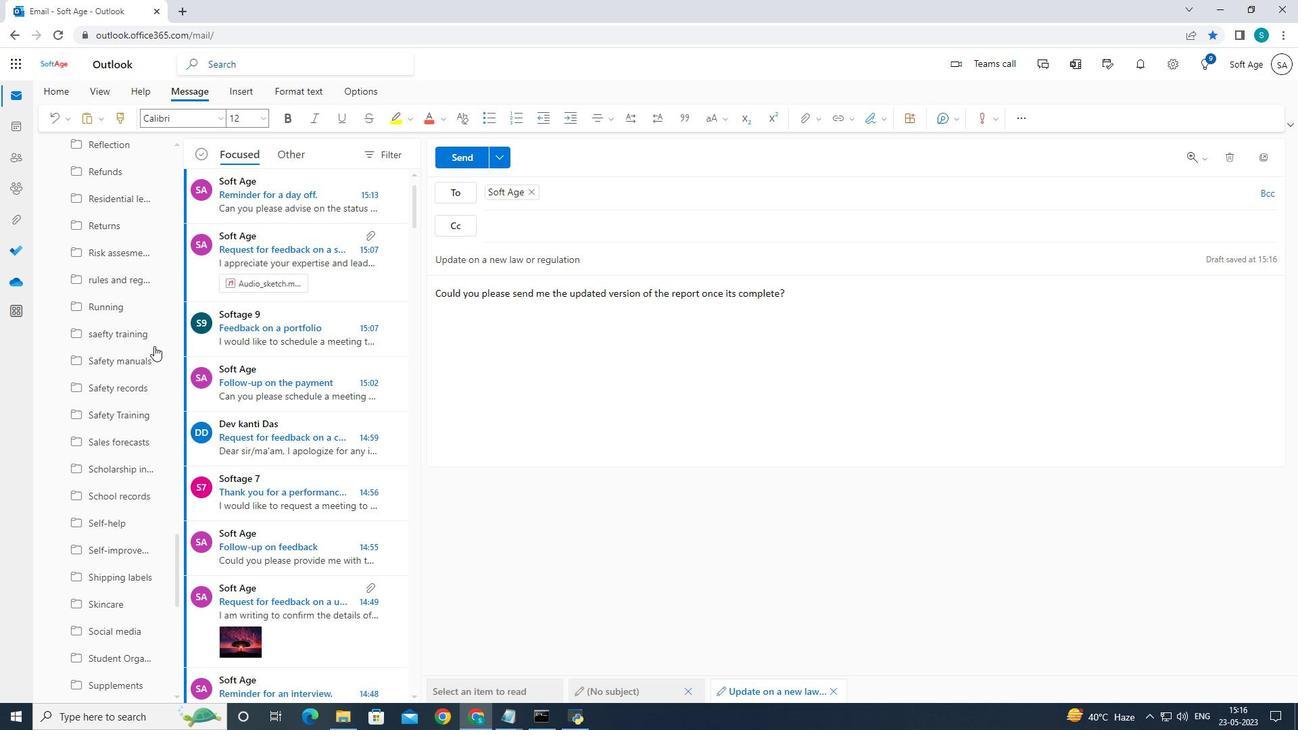 
Action: Mouse scrolled (154, 346) with delta (0, 0)
Screenshot: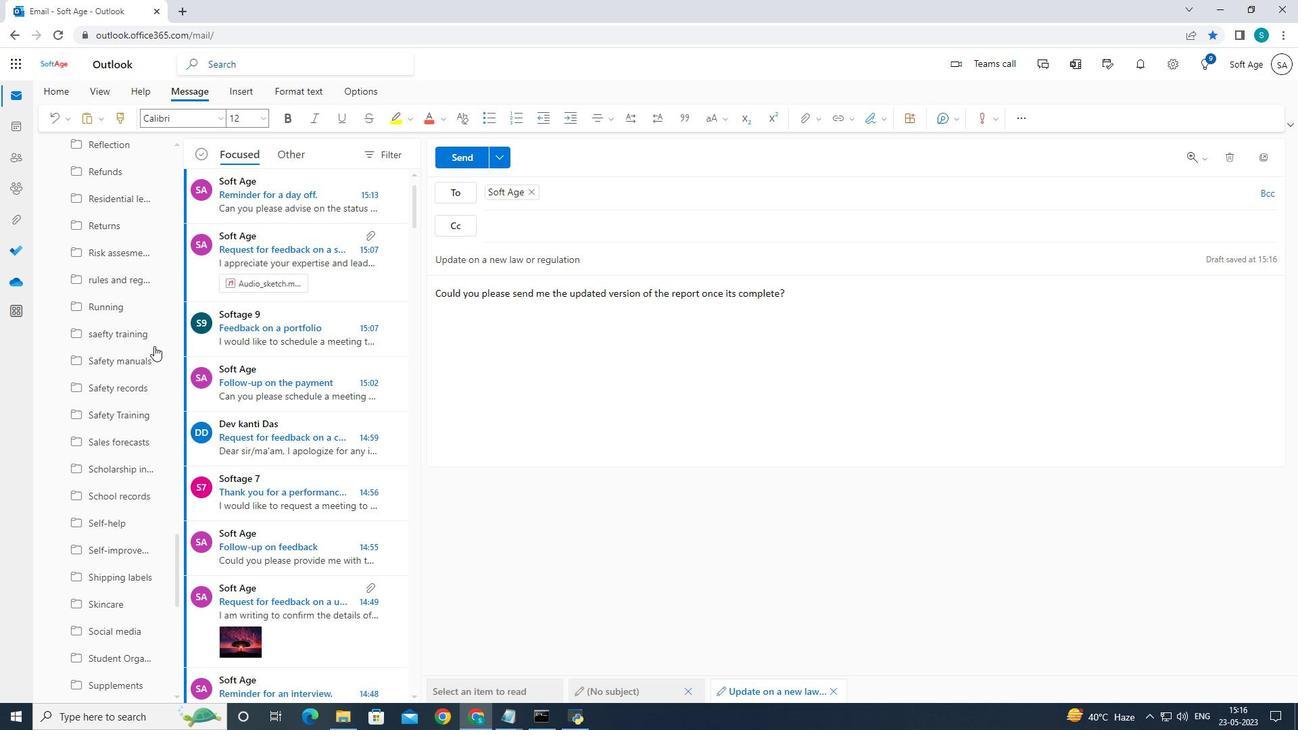 
Action: Mouse moved to (155, 347)
Screenshot: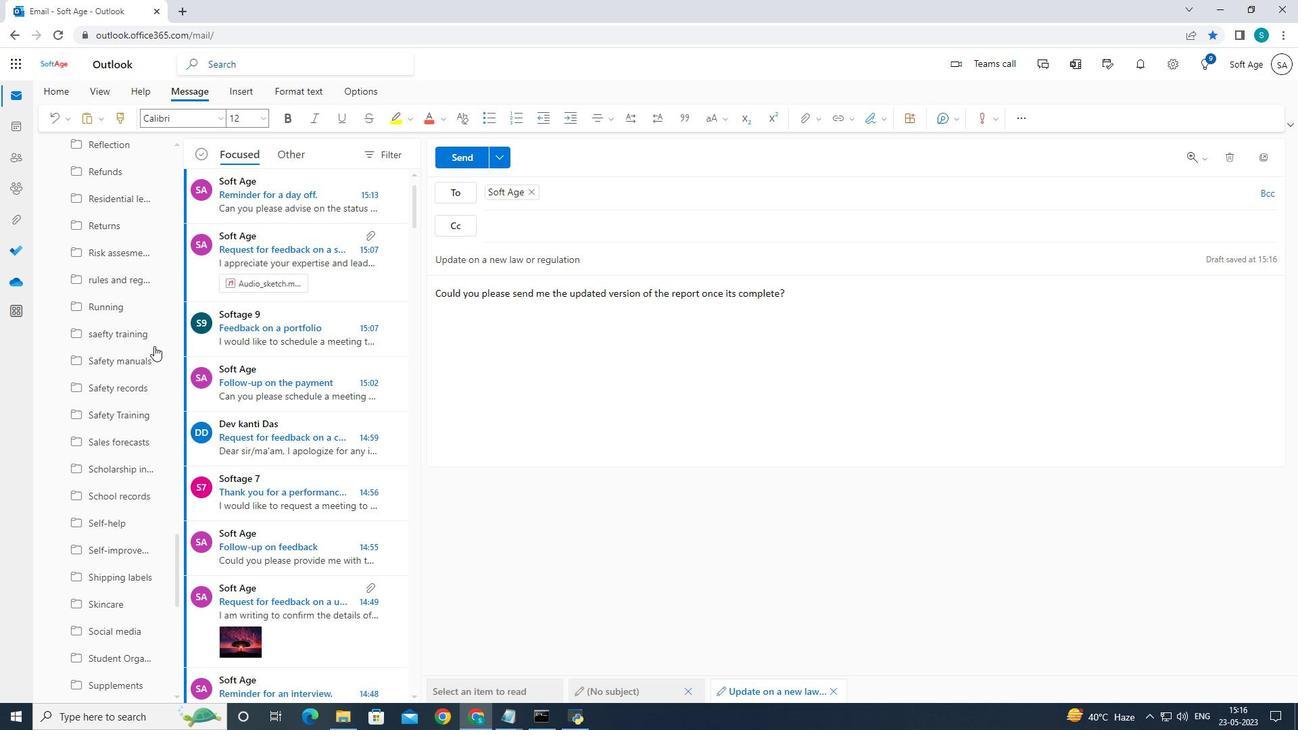 
Action: Mouse scrolled (154, 346) with delta (0, 0)
Screenshot: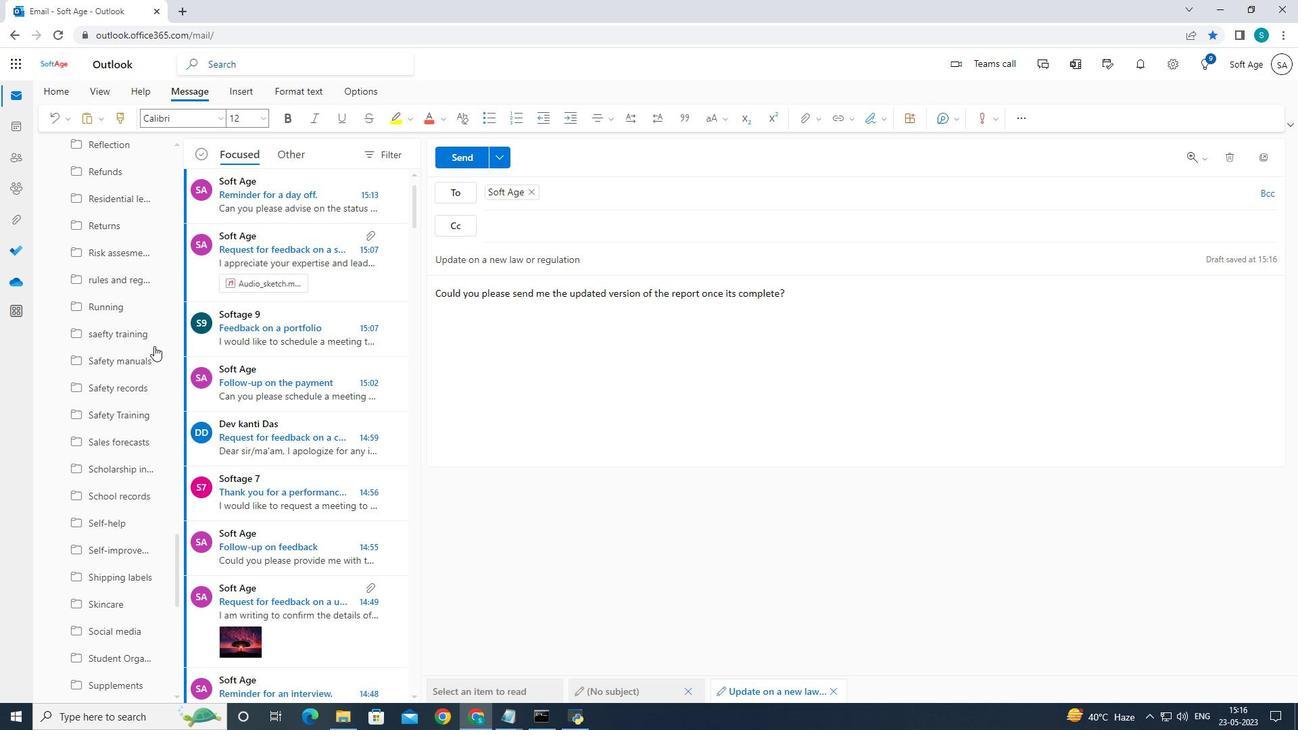 
Action: Mouse scrolled (154, 347) with delta (0, 0)
Screenshot: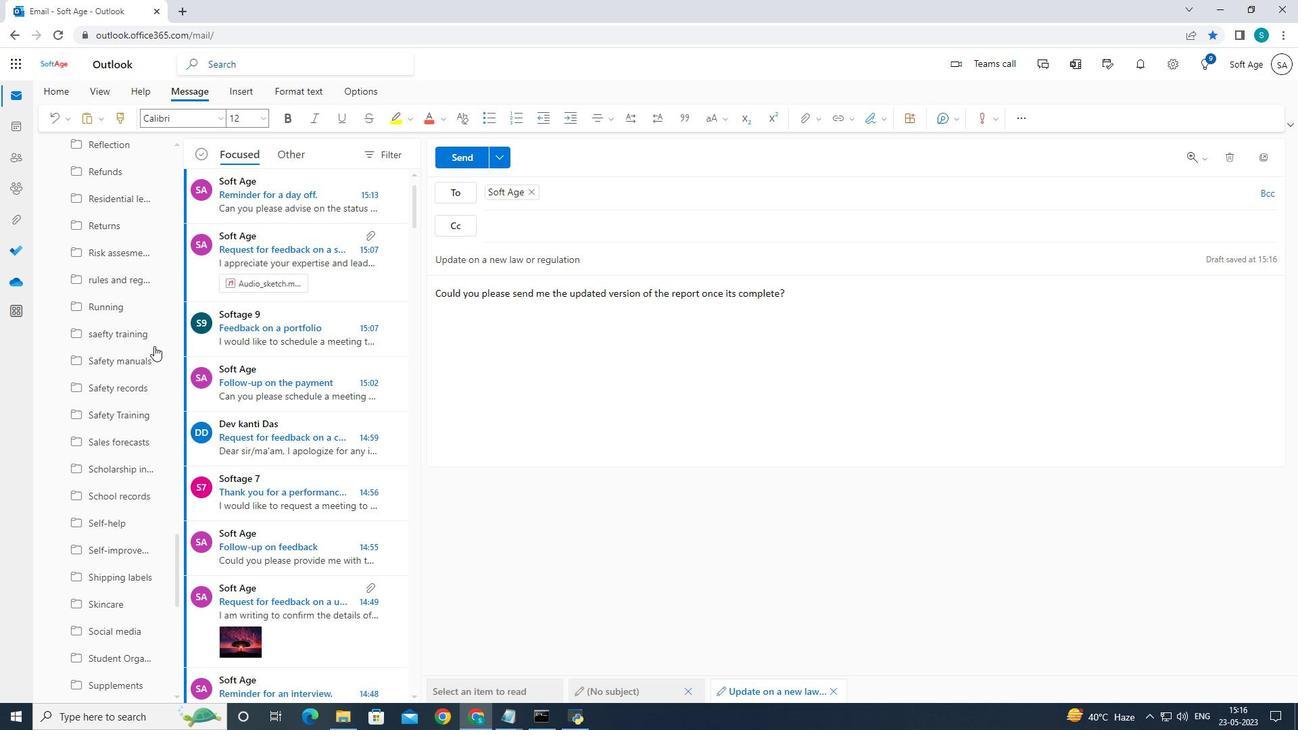 
Action: Mouse scrolled (154, 347) with delta (0, 0)
Screenshot: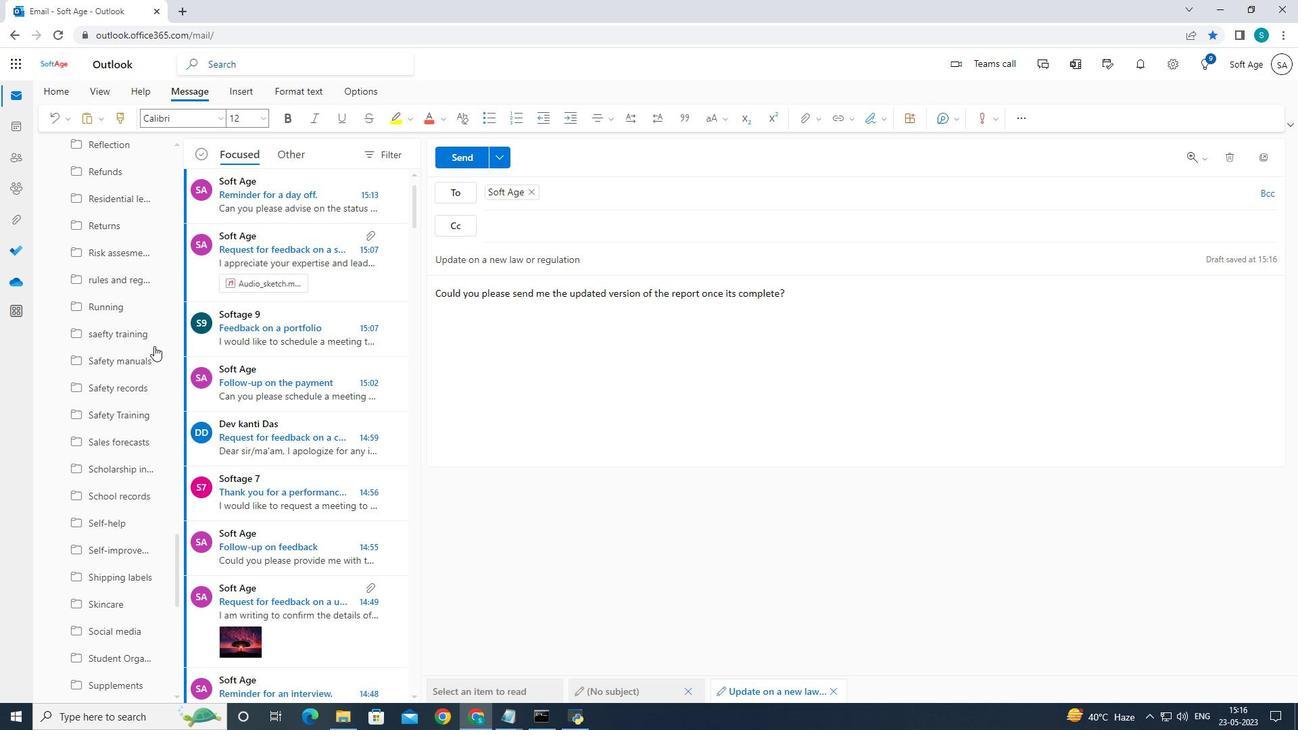 
Action: Mouse scrolled (155, 347) with delta (0, 0)
Screenshot: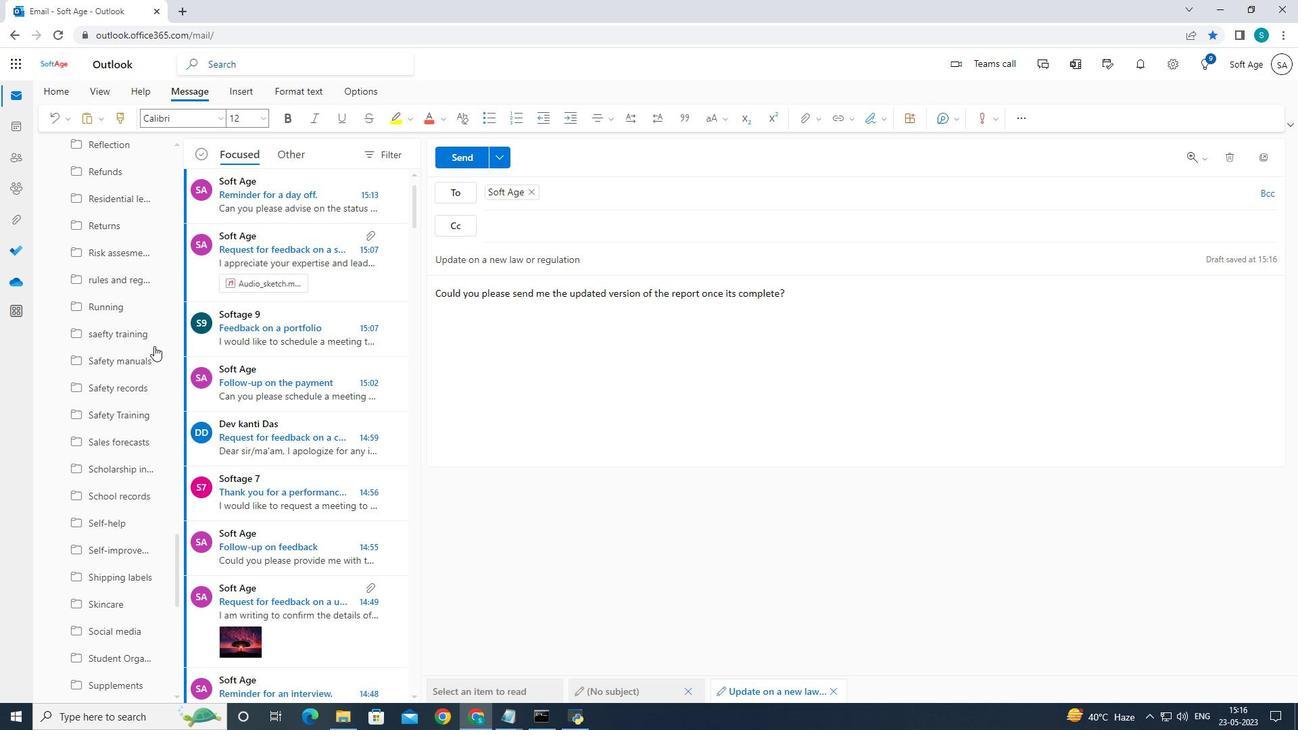 
Action: Mouse moved to (158, 346)
Screenshot: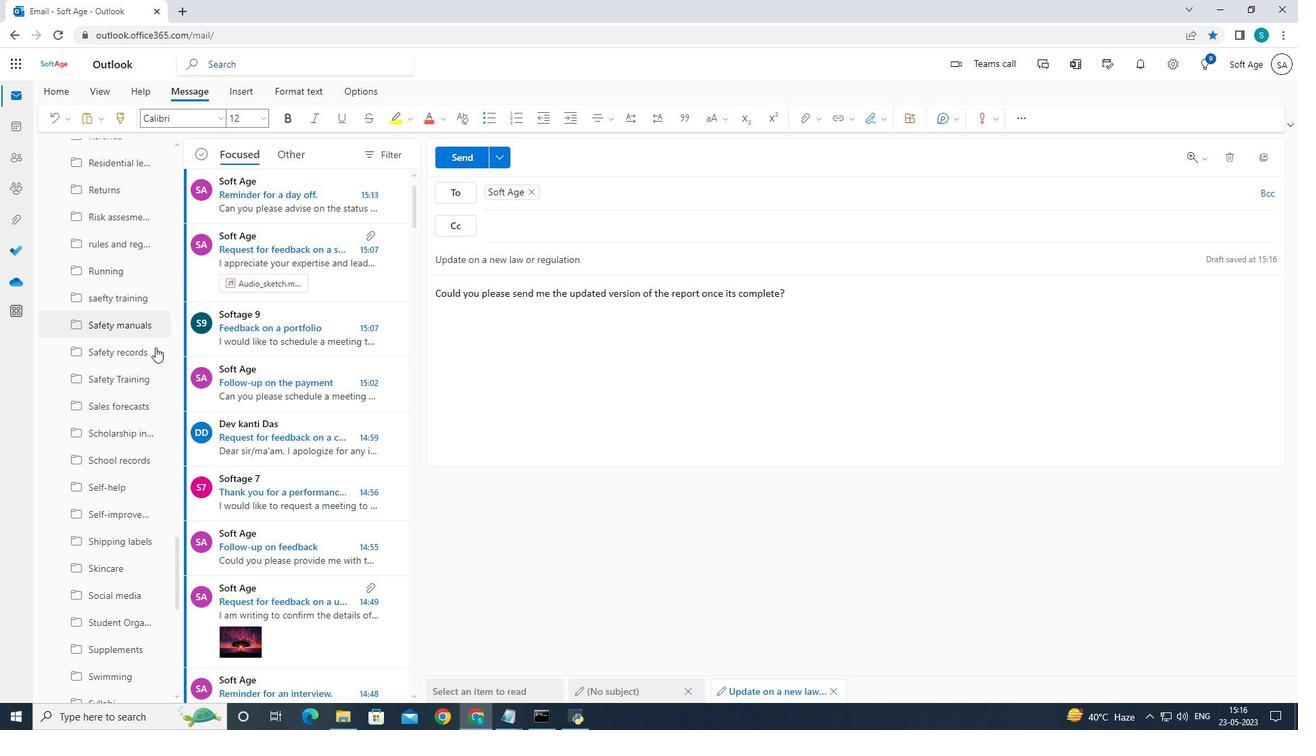 
Action: Mouse scrolled (158, 345) with delta (0, 0)
Screenshot: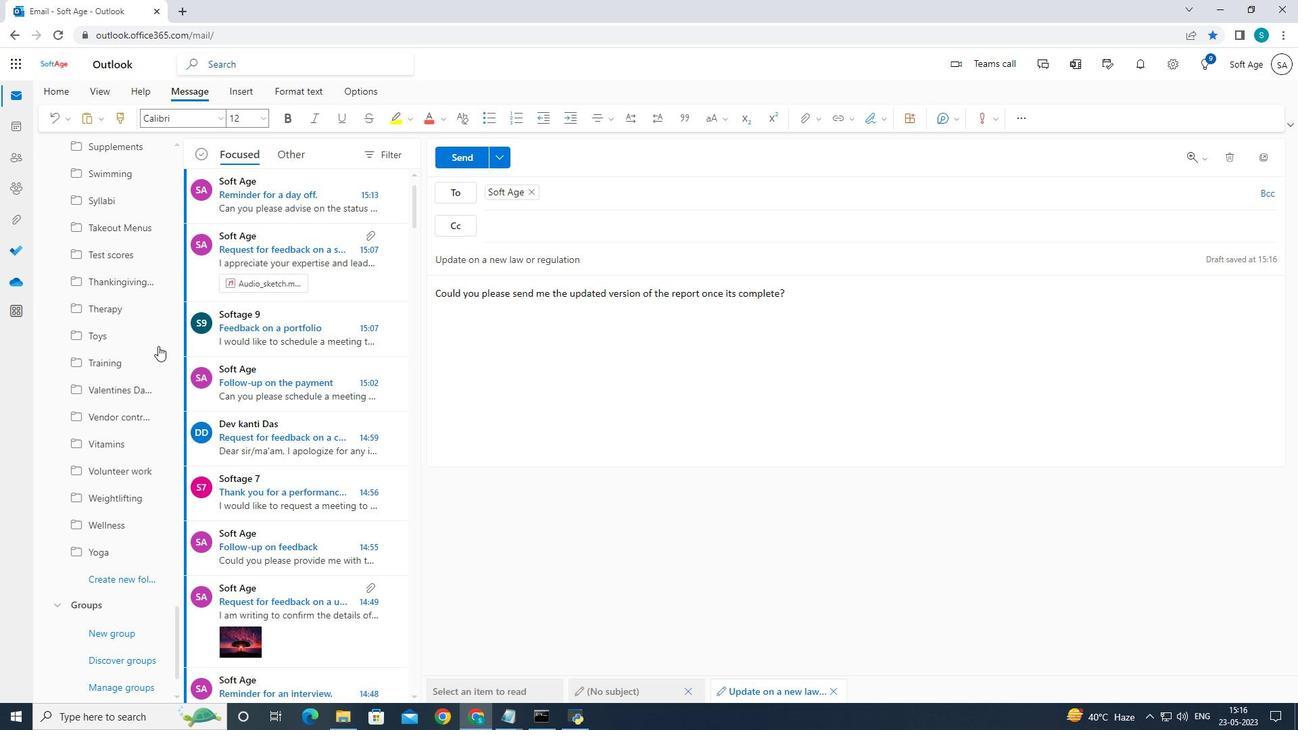 
Action: Mouse moved to (158, 345)
Screenshot: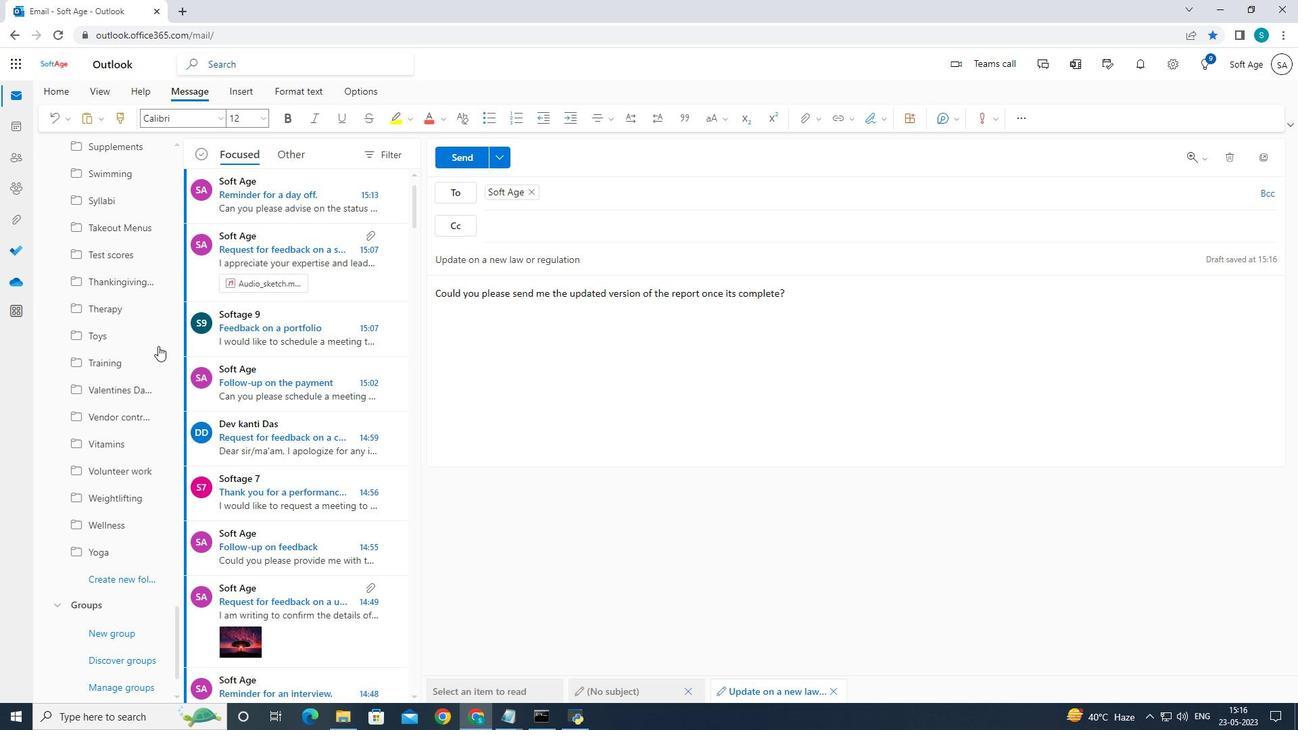 
Action: Mouse scrolled (158, 345) with delta (0, 0)
Screenshot: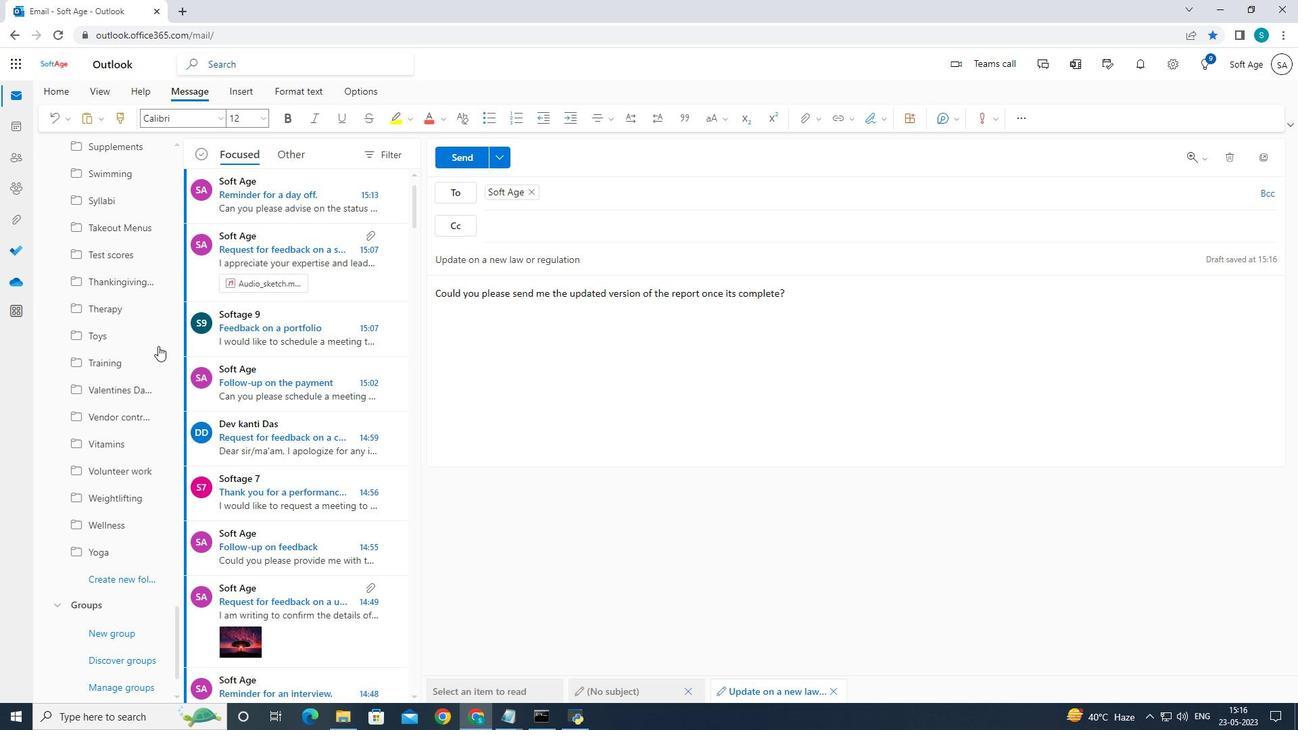 
Action: Mouse scrolled (158, 345) with delta (0, 0)
Screenshot: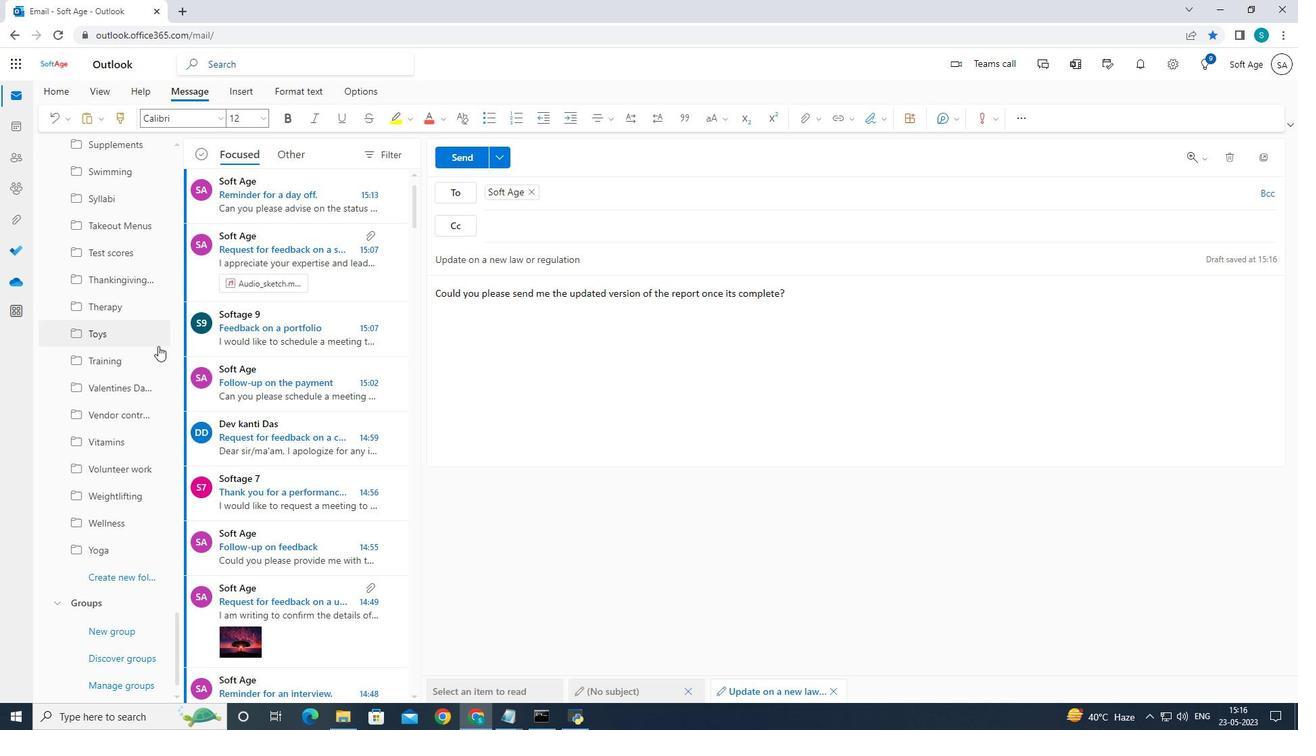 
Action: Mouse scrolled (158, 345) with delta (0, 0)
Screenshot: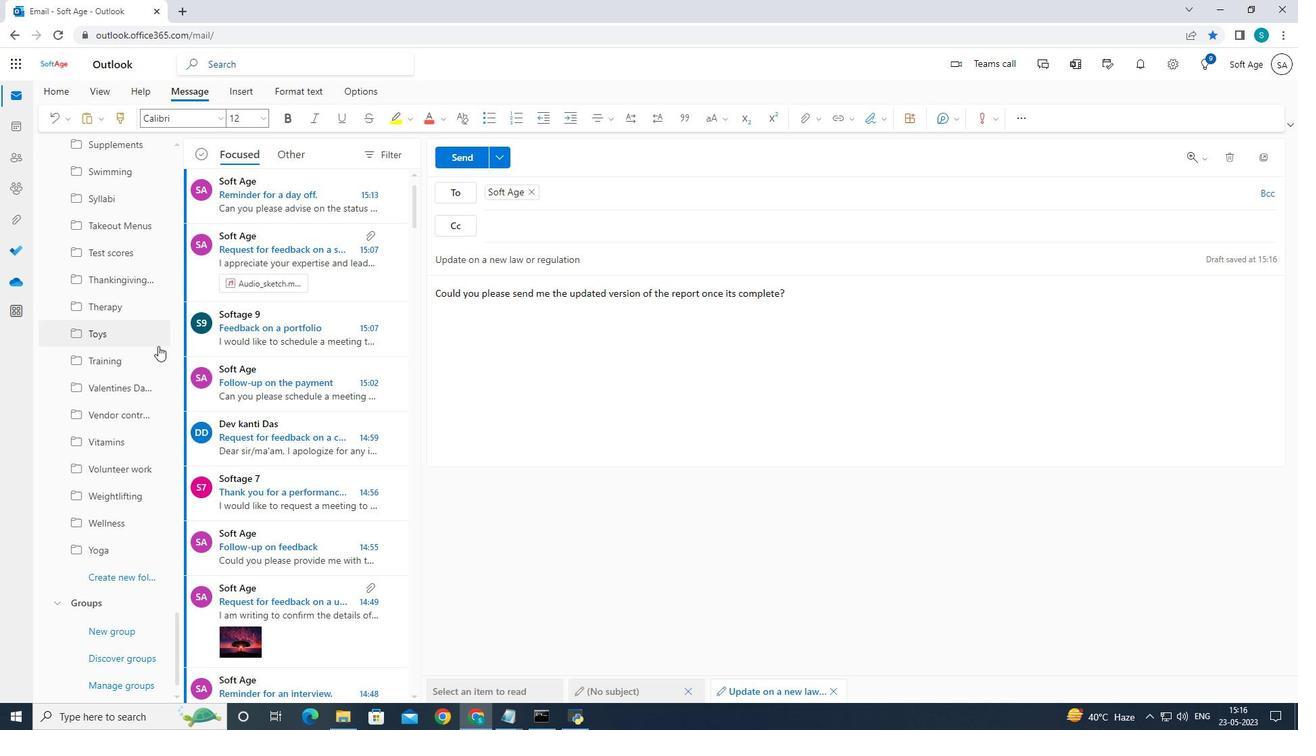 
Action: Mouse scrolled (158, 345) with delta (0, 0)
Screenshot: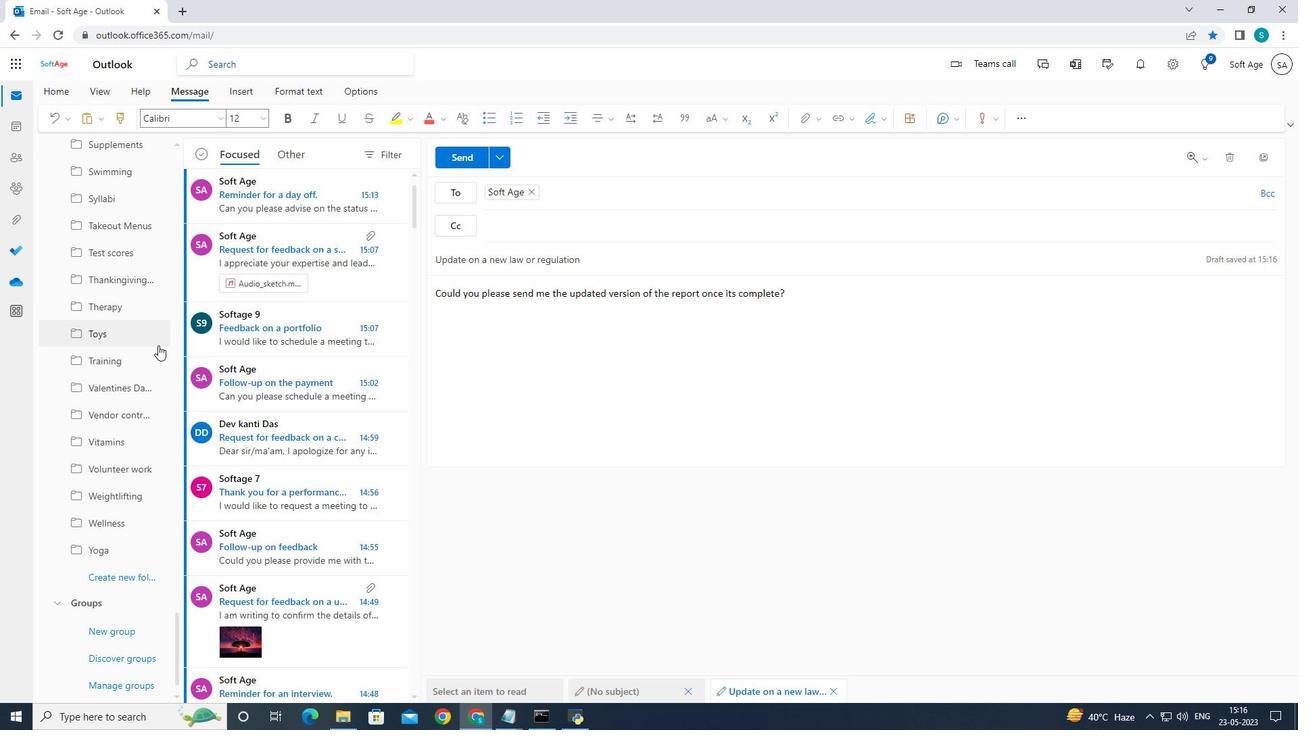 
Action: Mouse moved to (158, 345)
Screenshot: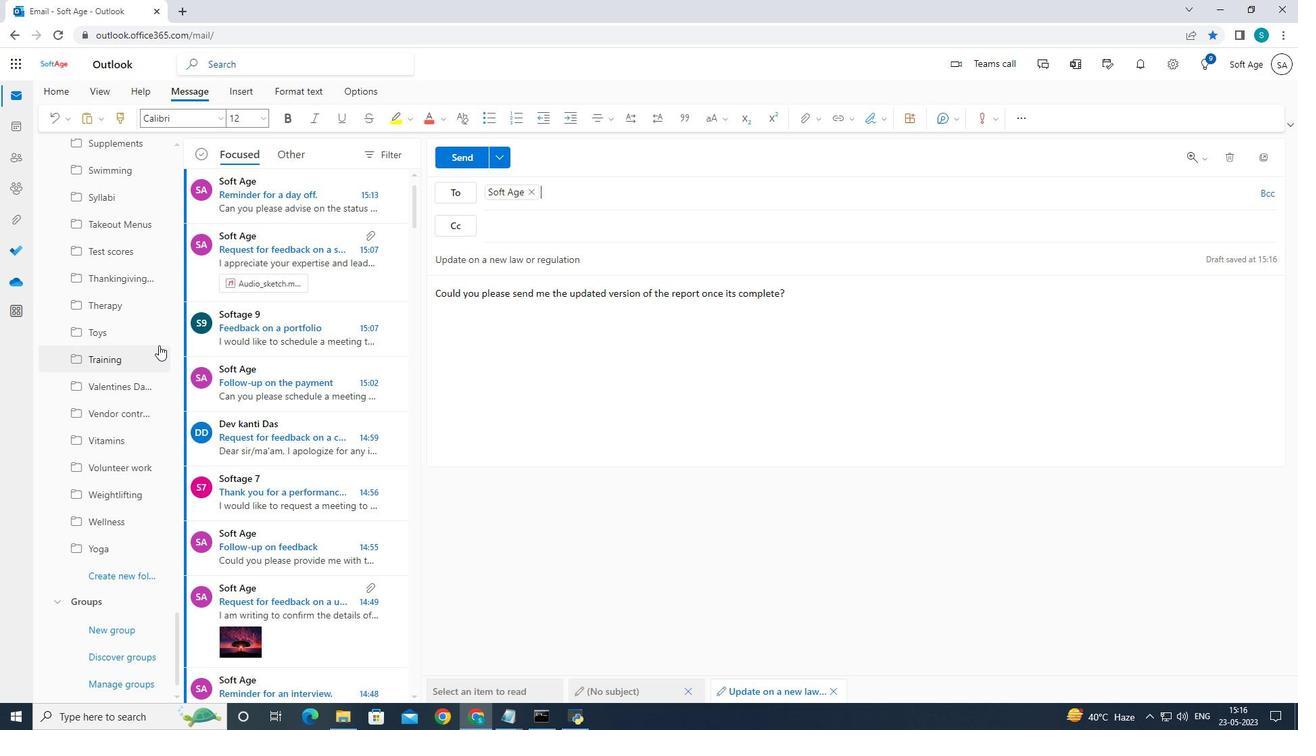 
Action: Mouse scrolled (158, 345) with delta (0, 0)
Screenshot: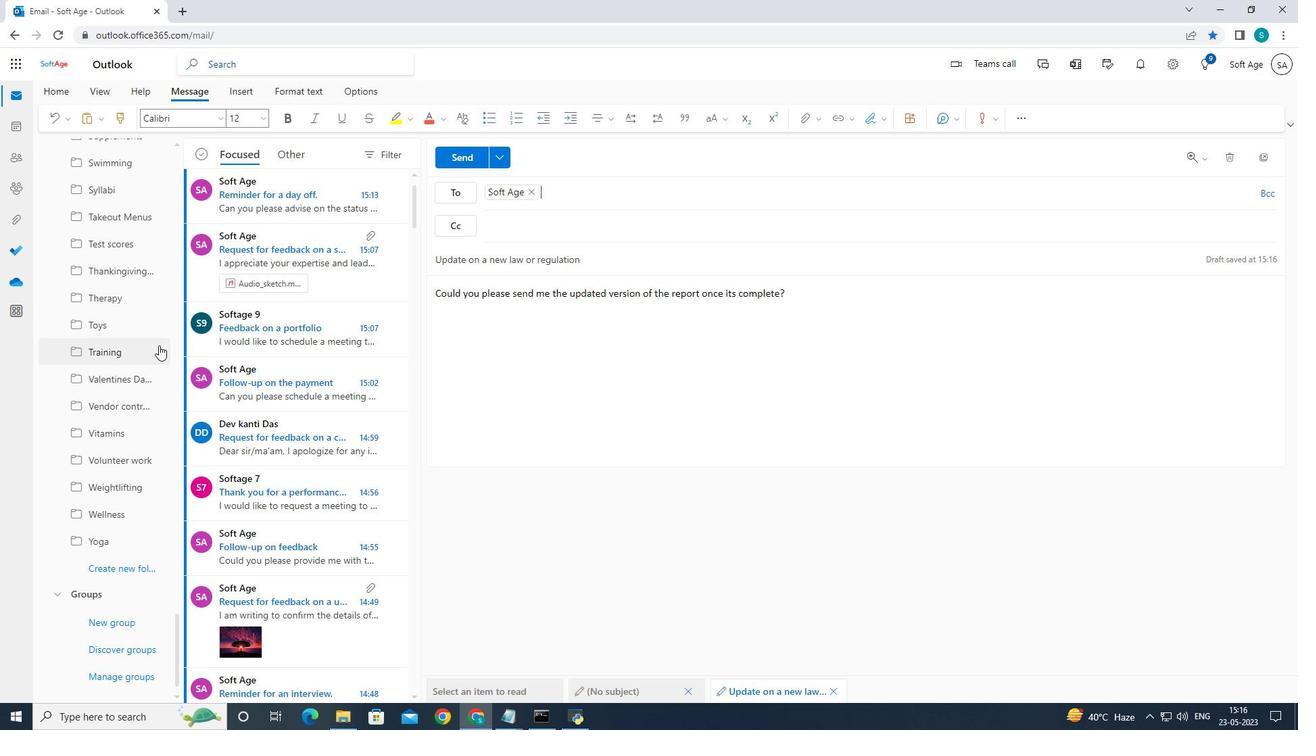 
Action: Mouse scrolled (158, 345) with delta (0, 0)
Screenshot: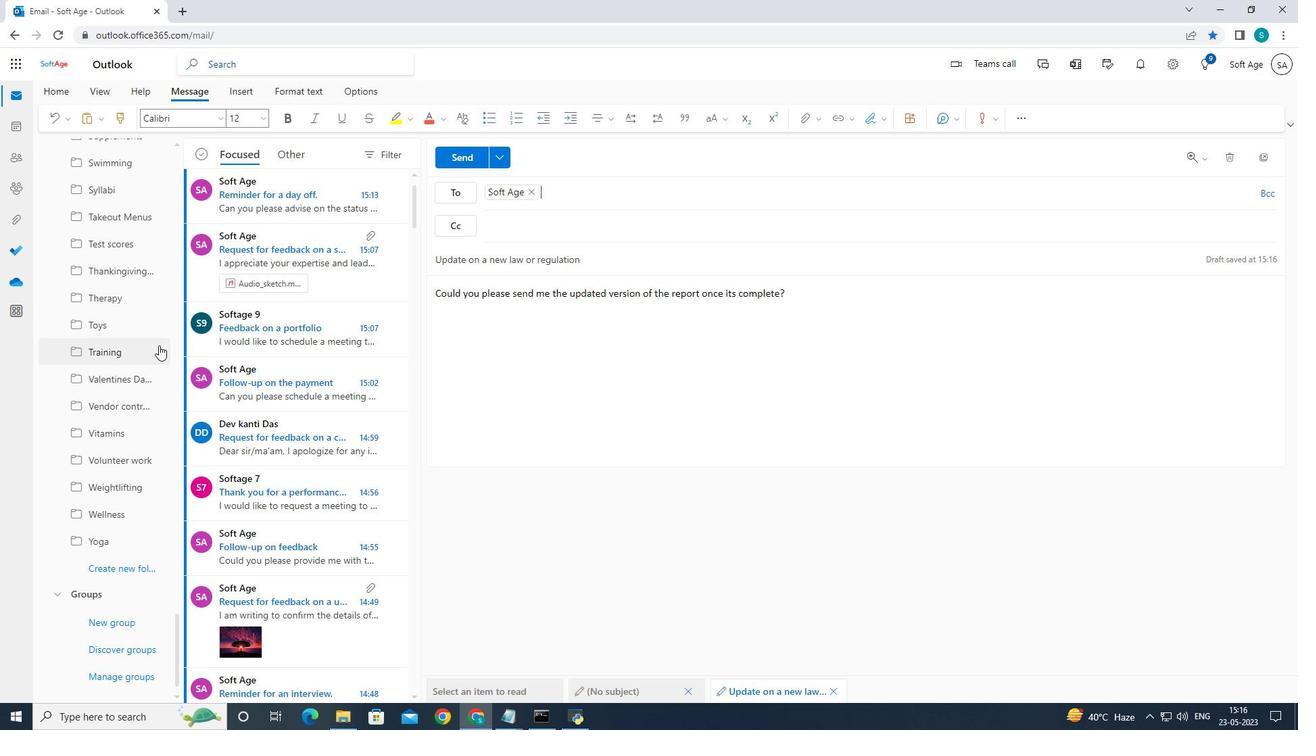 
Action: Mouse scrolled (158, 345) with delta (0, 0)
Screenshot: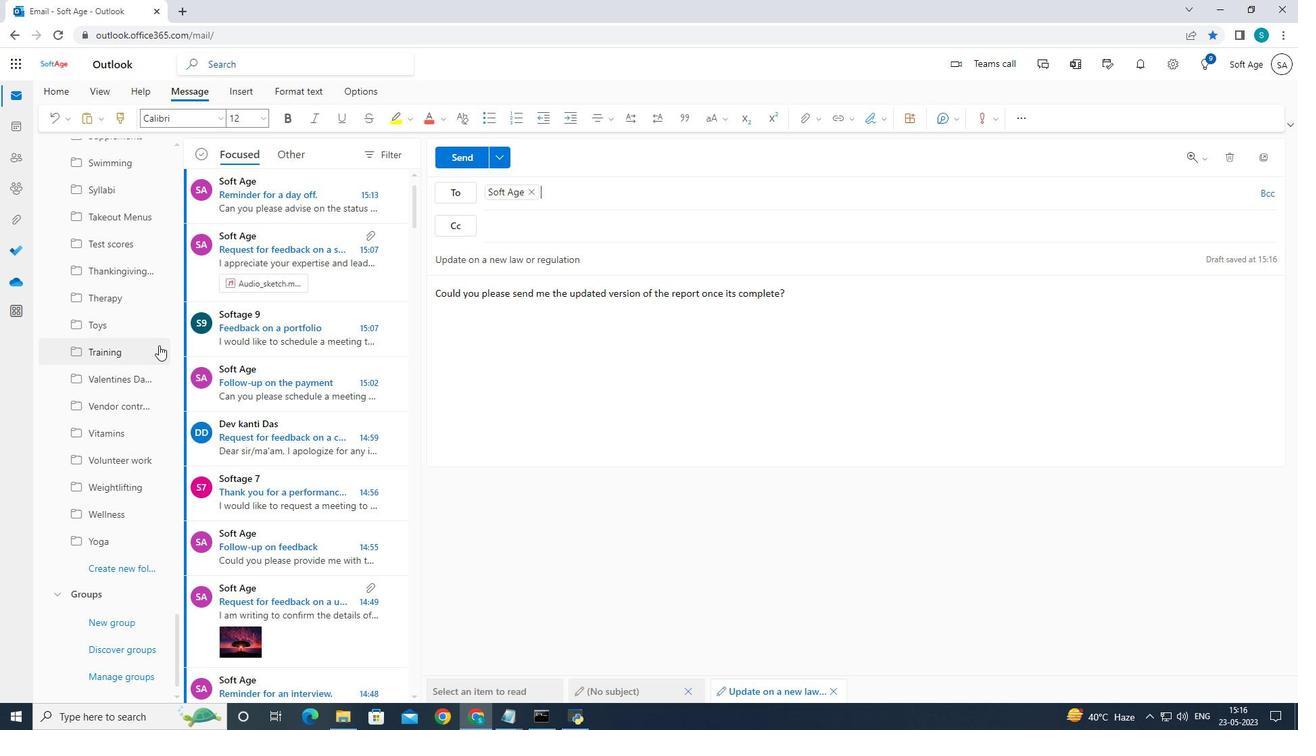 
Action: Mouse scrolled (158, 345) with delta (0, 0)
Screenshot: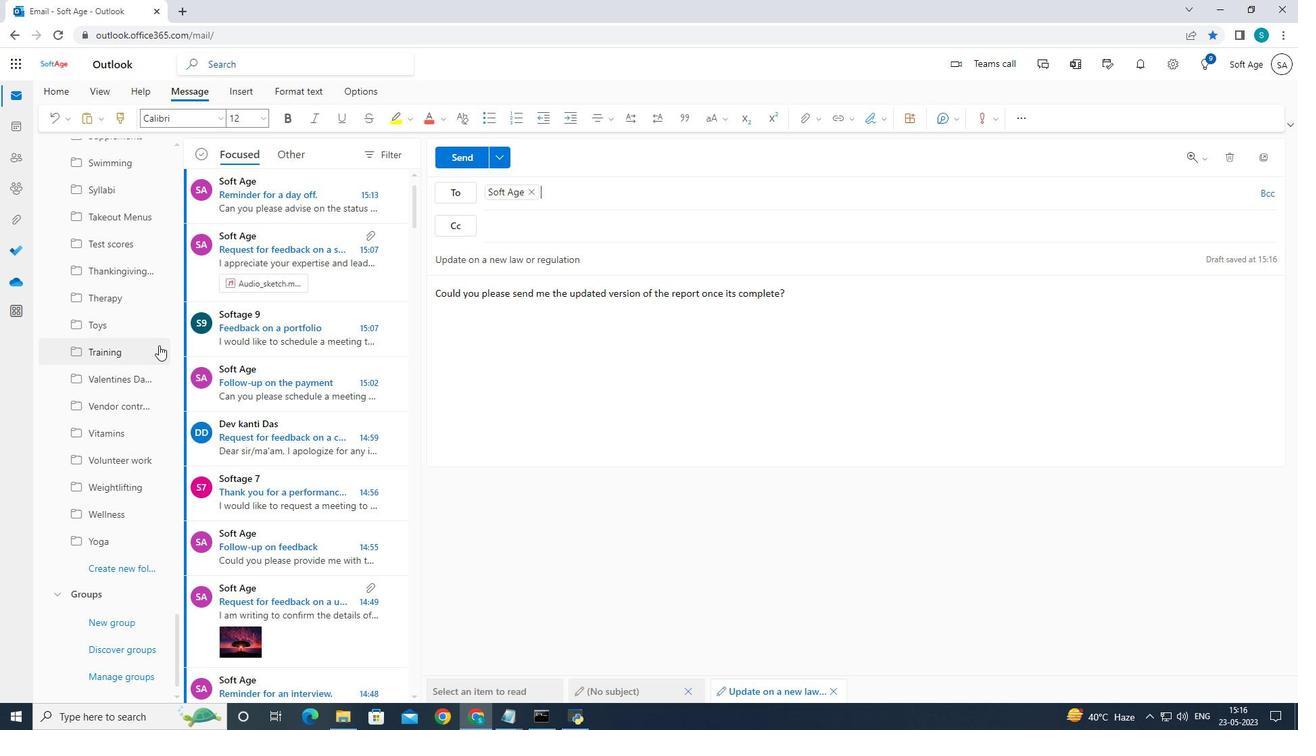 
Action: Mouse moved to (121, 561)
Screenshot: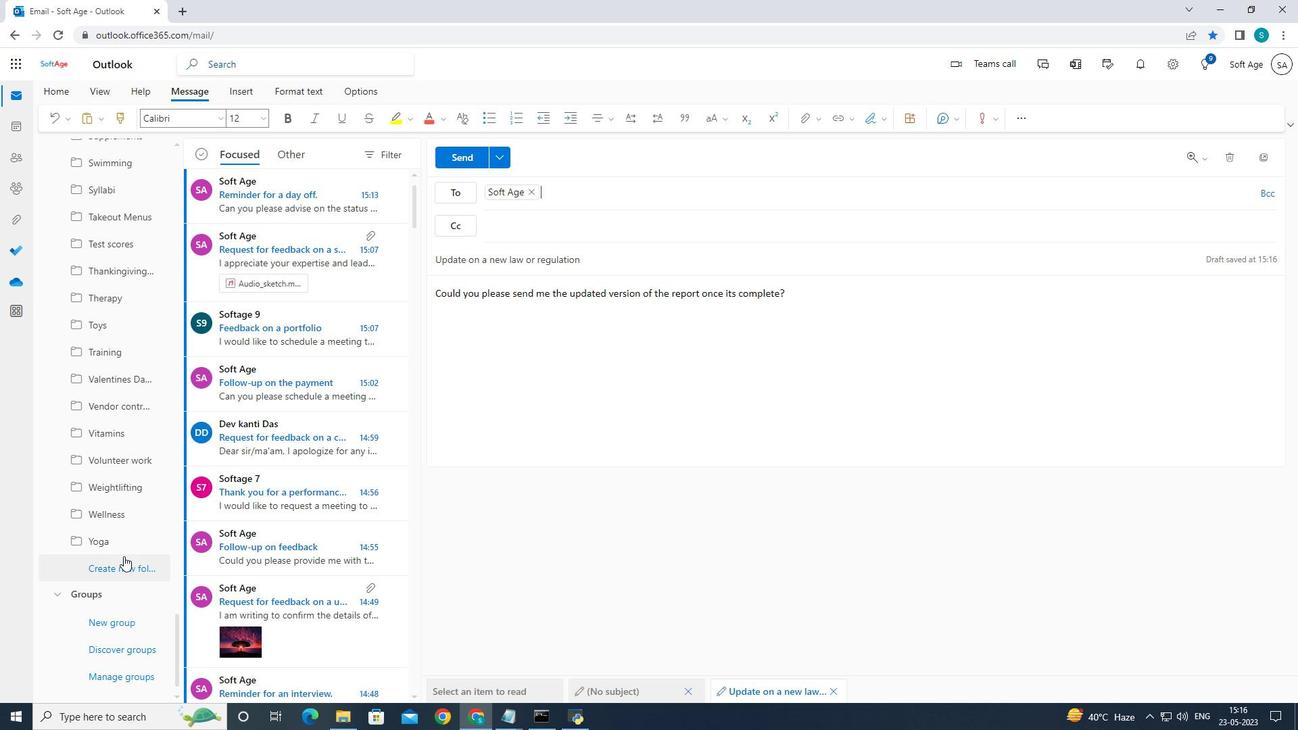 
Action: Mouse pressed left at (121, 561)
Screenshot: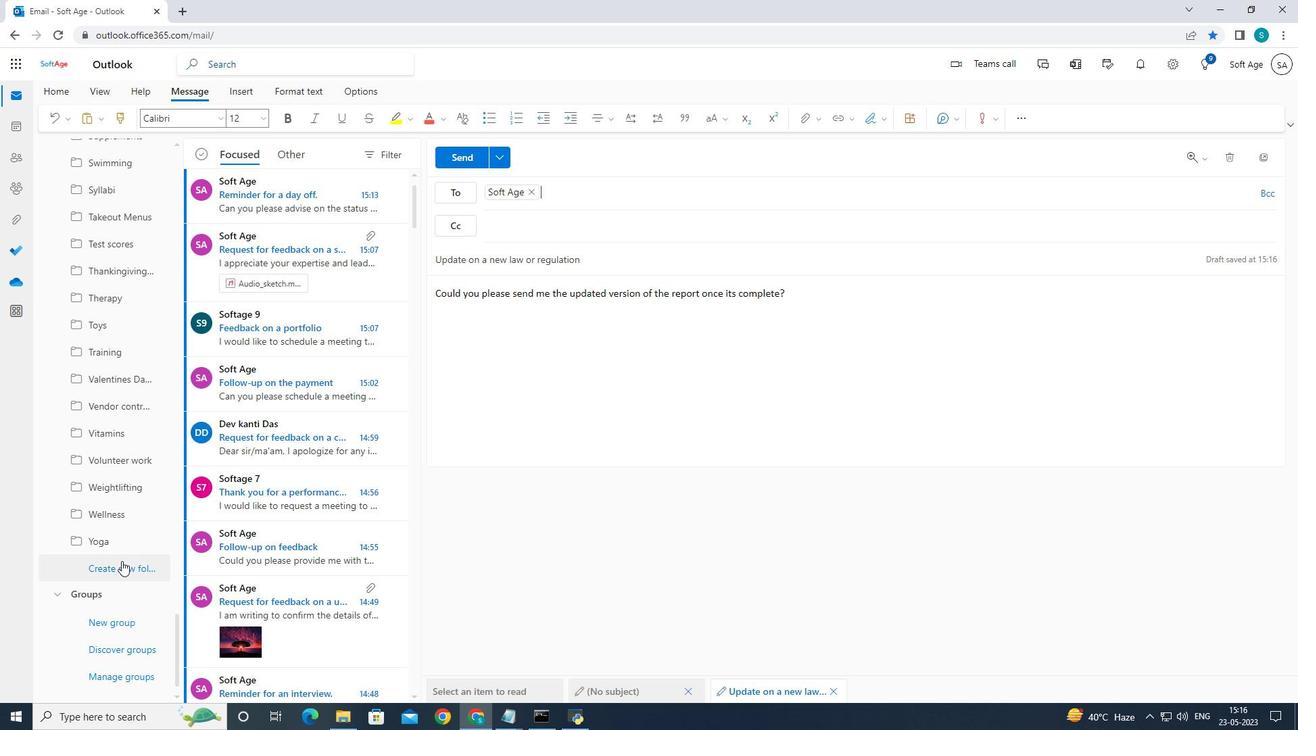 
Action: Mouse moved to (325, 405)
Screenshot: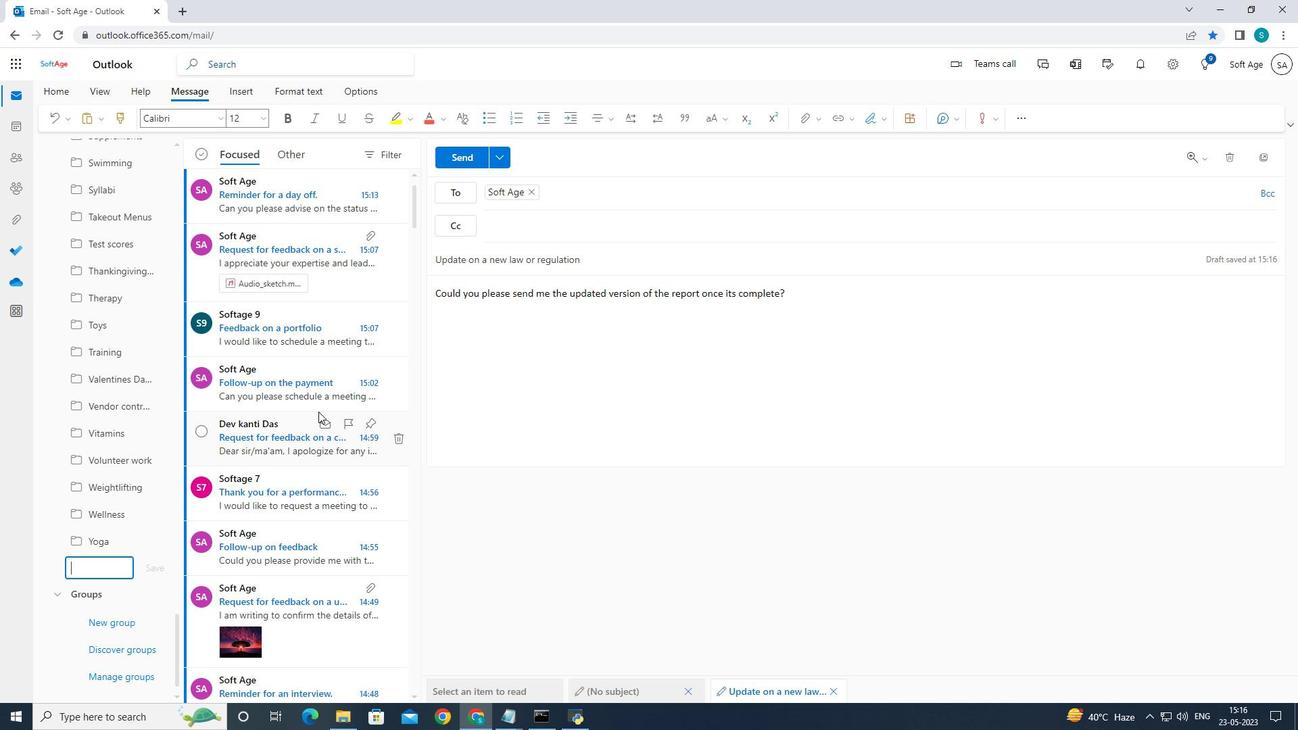 
Action: Key pressed <Key.caps_lock>P<Key.caps_lock>h
Screenshot: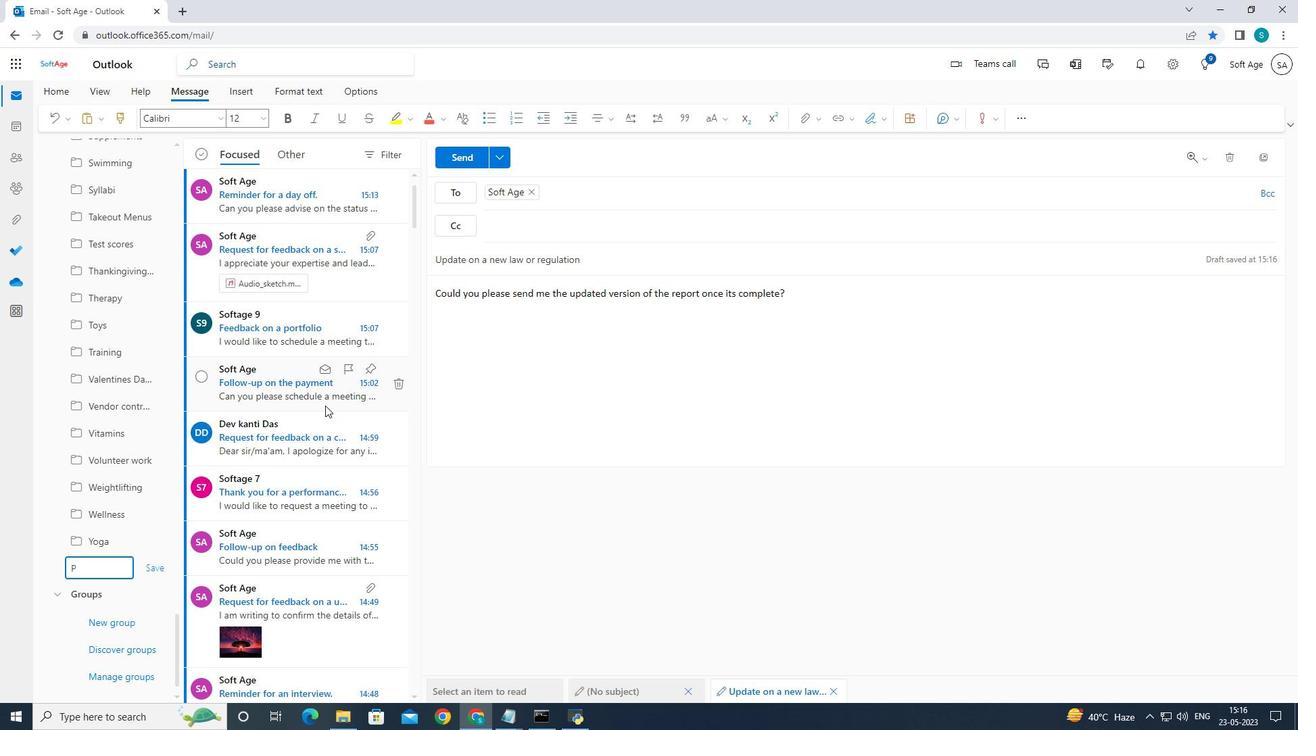 
Action: Mouse moved to (372, 417)
Screenshot: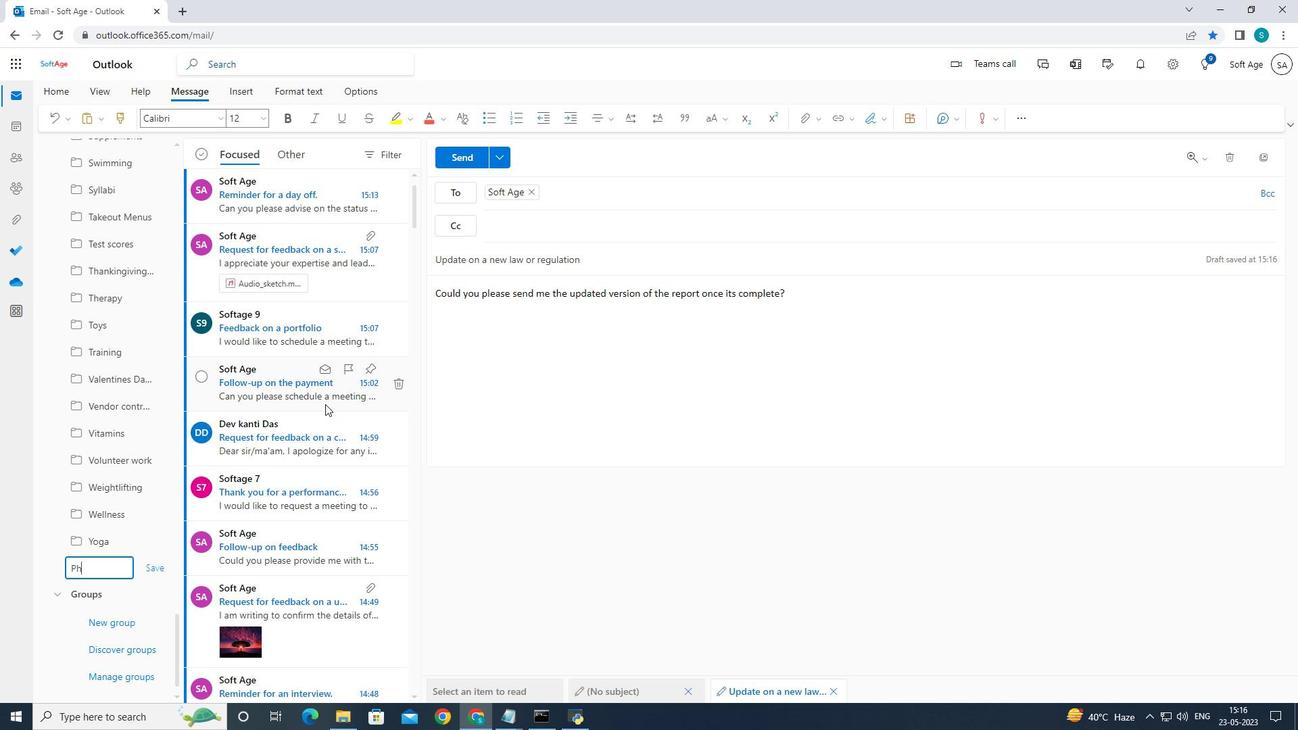 
Action: Key pressed otography
Screenshot: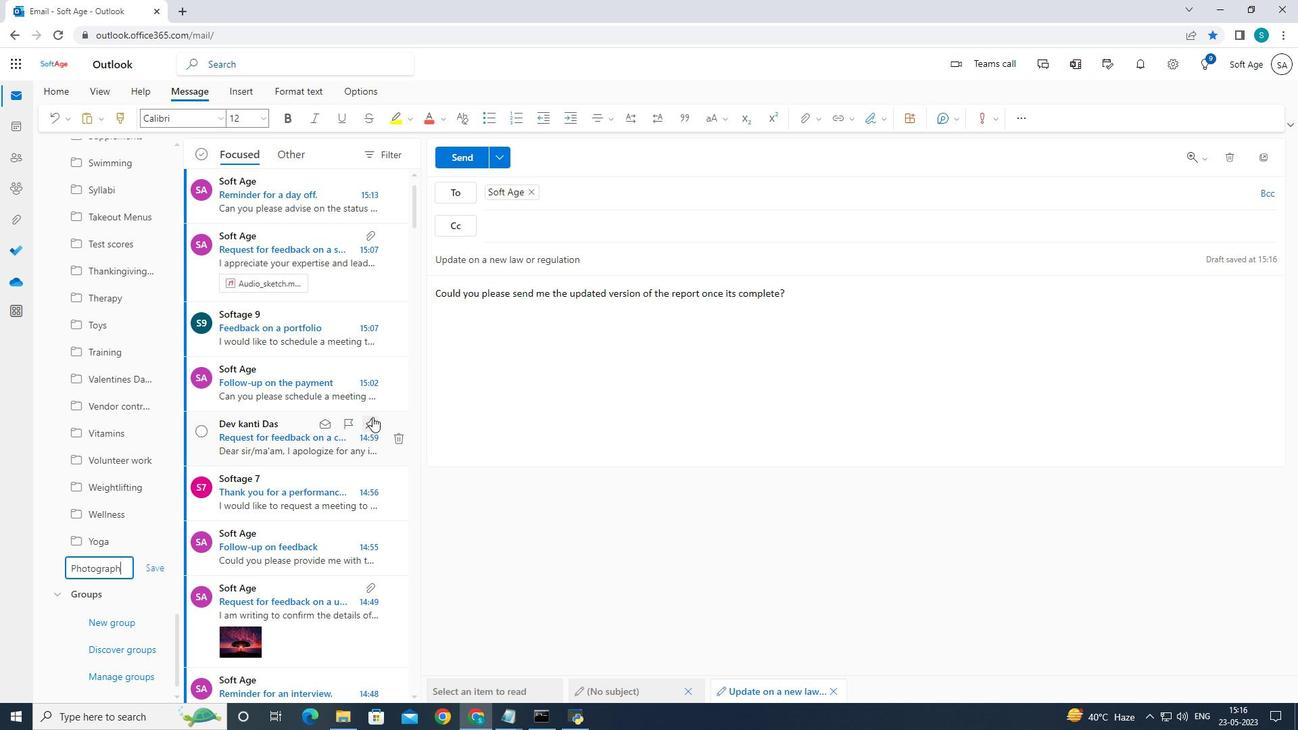 
Action: Mouse moved to (400, 420)
Screenshot: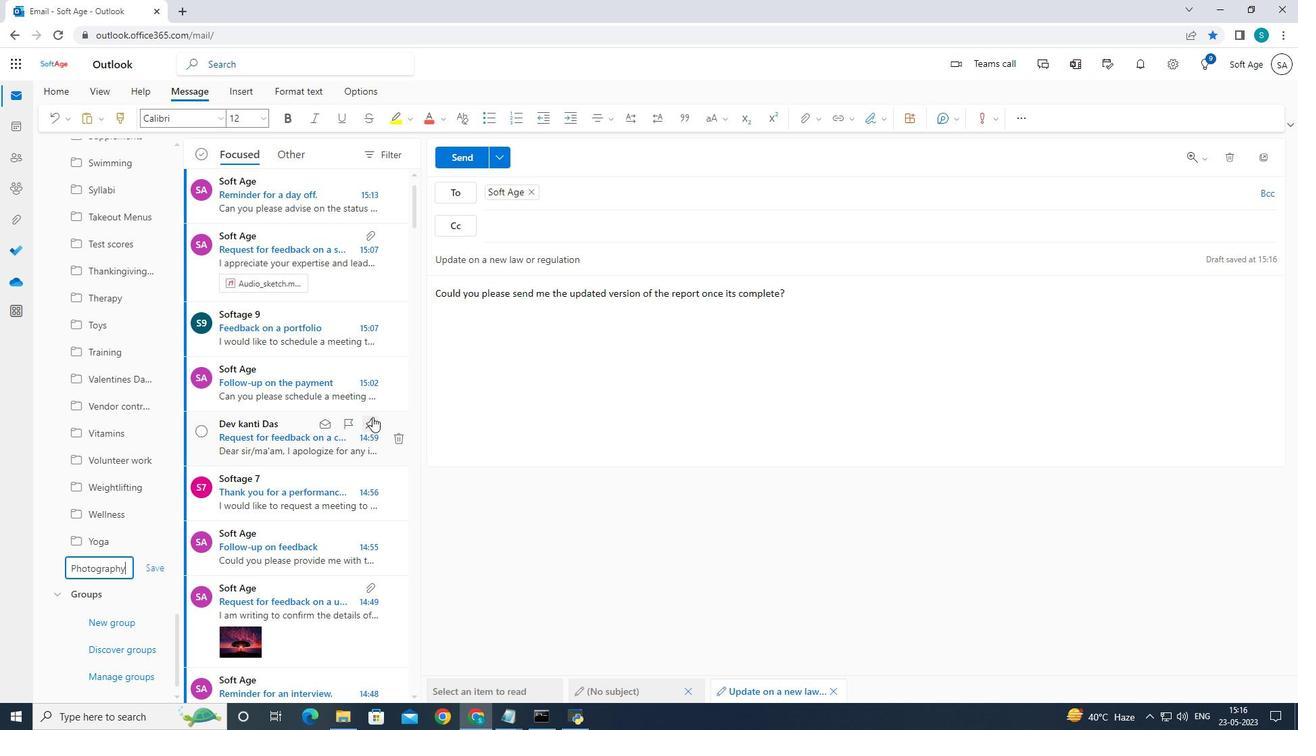 
Action: Key pressed <Key.enter>
Screenshot: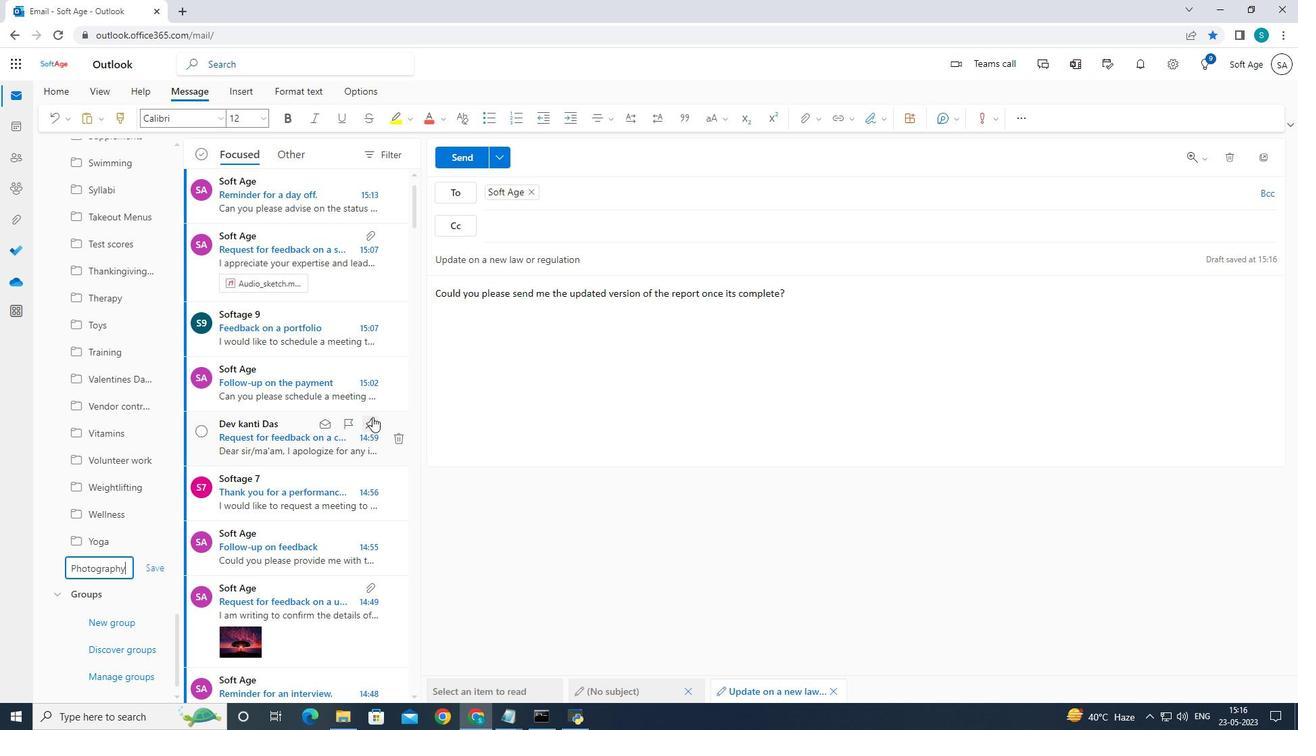 
Action: Mouse moved to (462, 166)
Screenshot: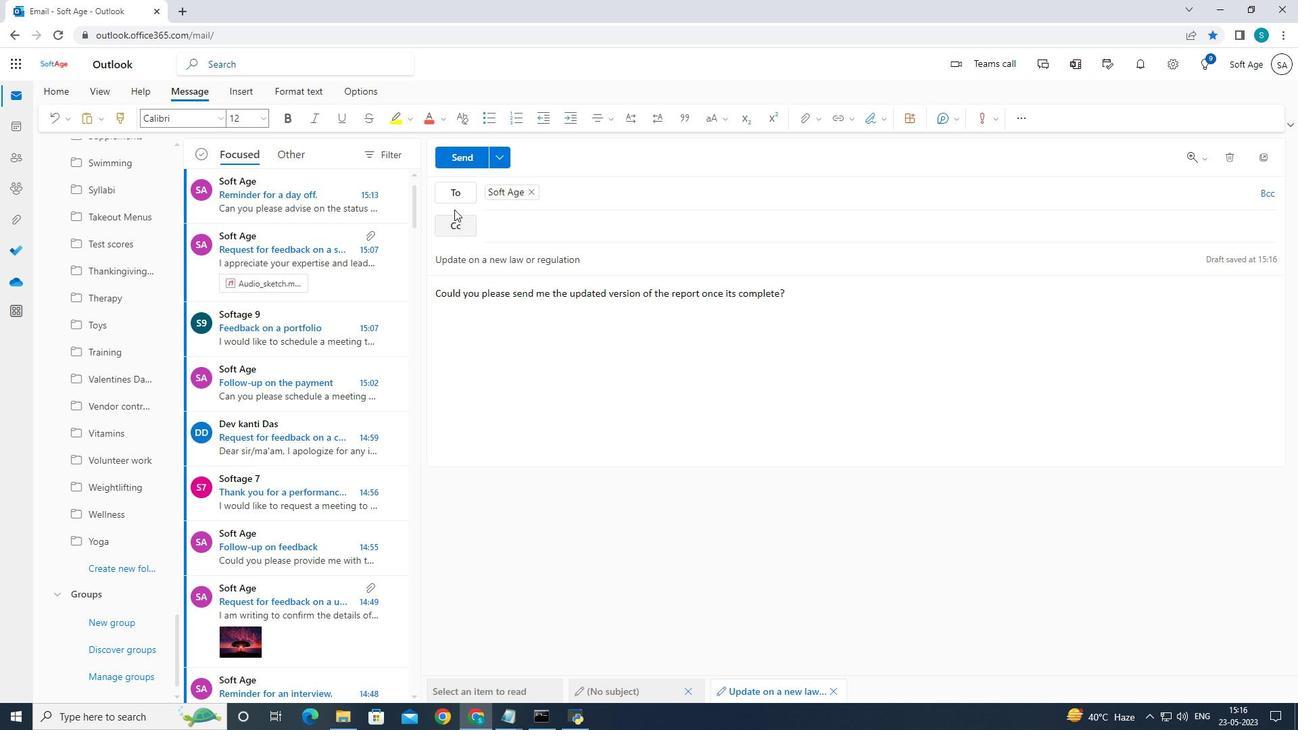 
Action: Mouse pressed left at (462, 166)
Screenshot: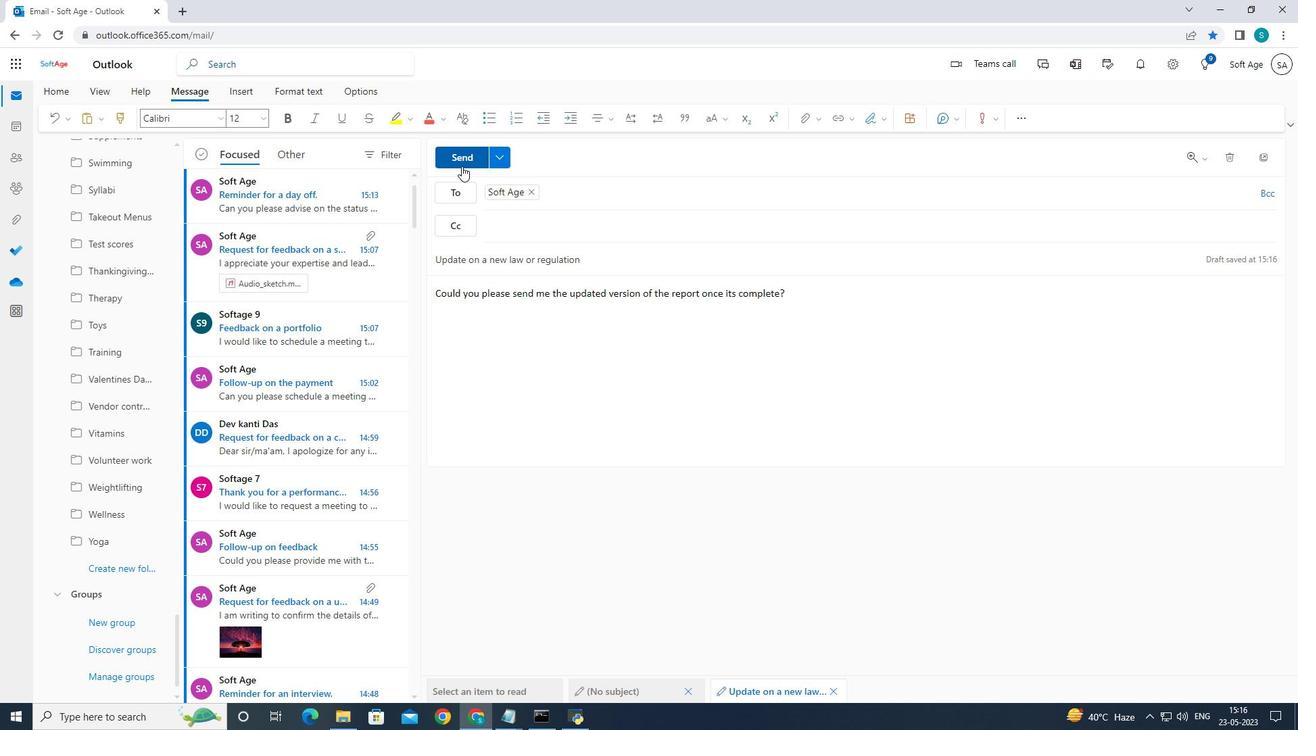 
Action: Mouse moved to (546, 240)
Screenshot: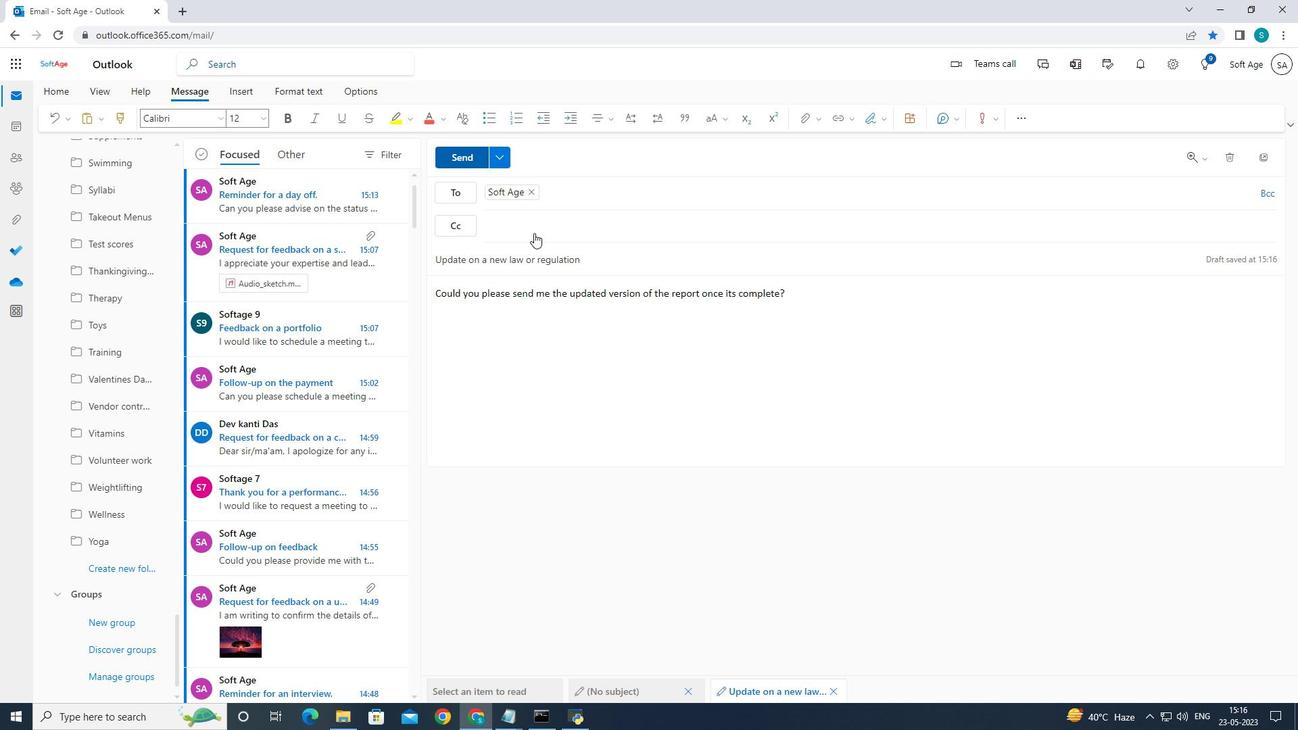 
